 Task: Search one way flight ticket for 5 adults, 1 child, 2 infants in seat and 1 infant on lap in business from La Crosse: La Crosse Regional Airport to Springfield: Abraham Lincoln Capital Airport on 5-2-2023. Choice of flights is American. Number of bags: 2 checked bags. Price is upto 71000. Outbound departure time preference is 11:30.
Action: Mouse moved to (358, 329)
Screenshot: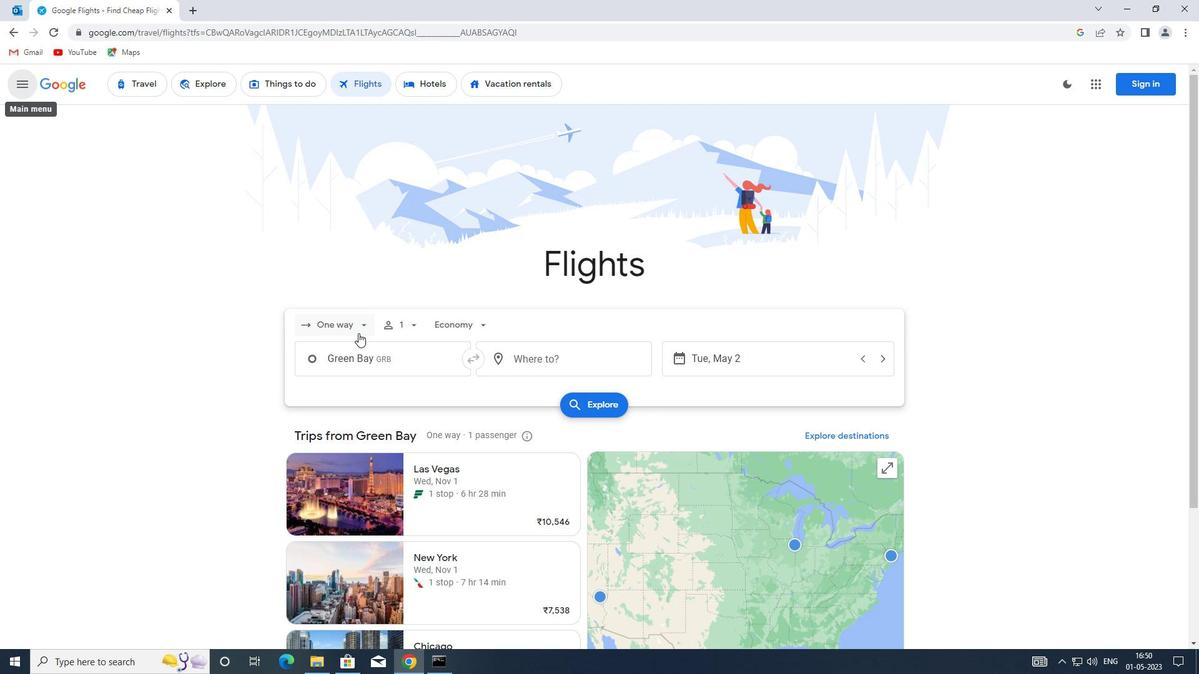 
Action: Mouse pressed left at (358, 329)
Screenshot: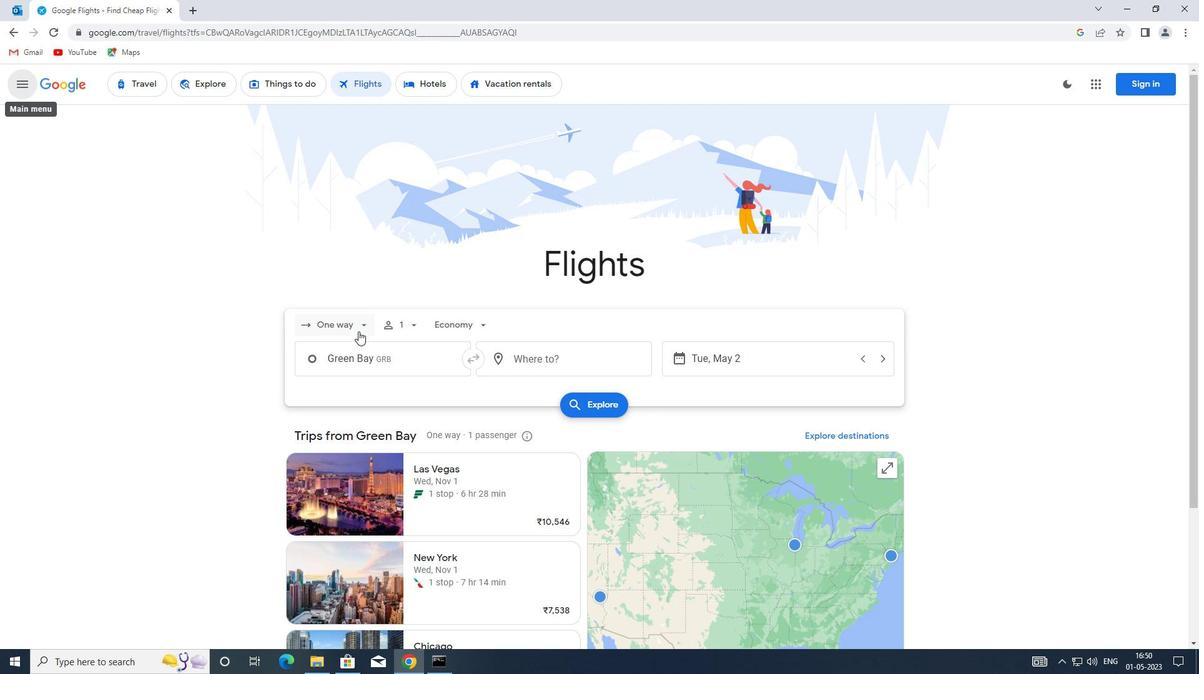 
Action: Mouse moved to (364, 384)
Screenshot: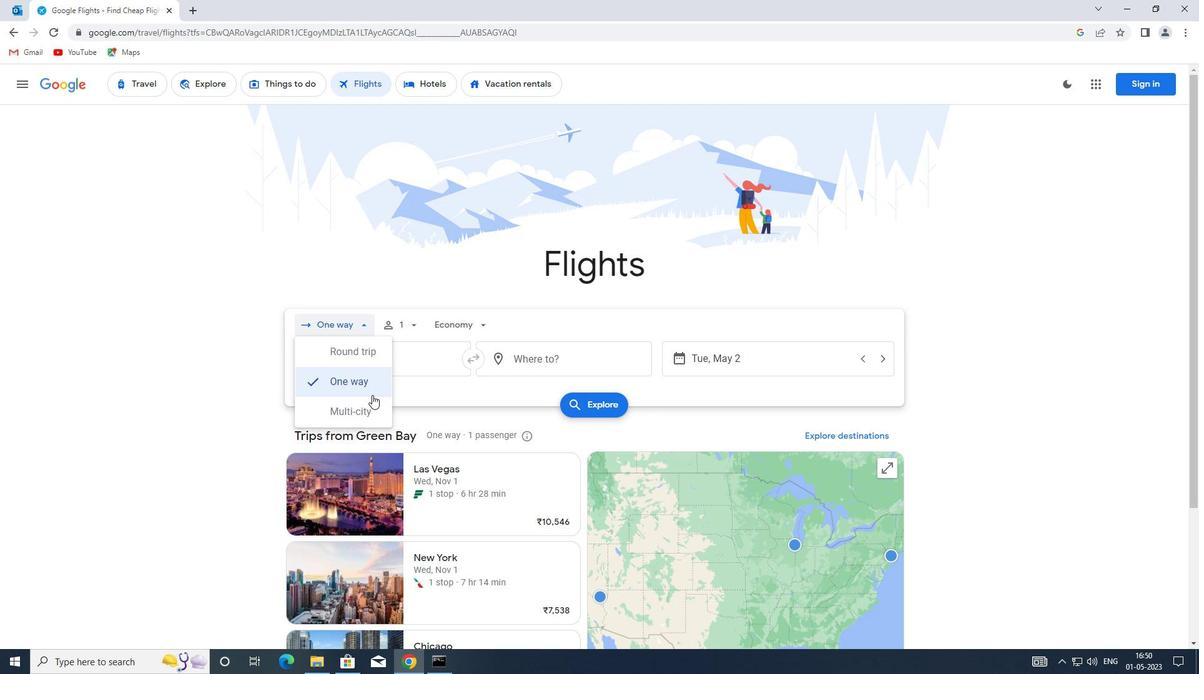 
Action: Mouse pressed left at (364, 384)
Screenshot: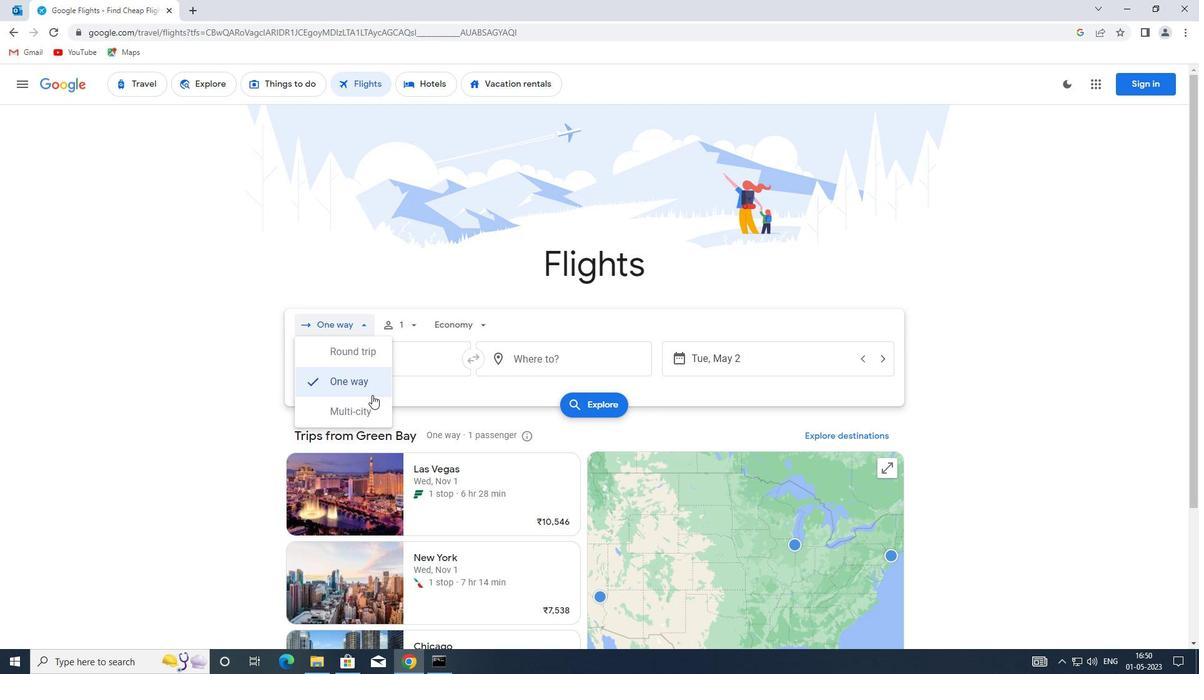 
Action: Mouse moved to (404, 330)
Screenshot: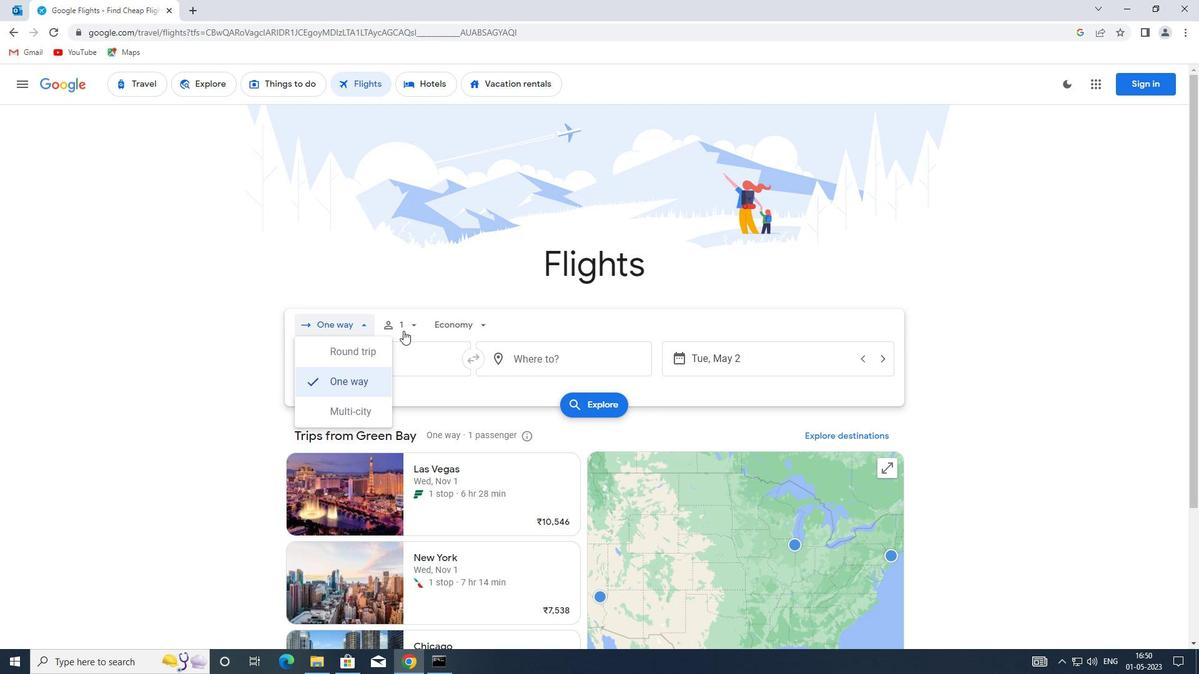 
Action: Mouse pressed left at (404, 330)
Screenshot: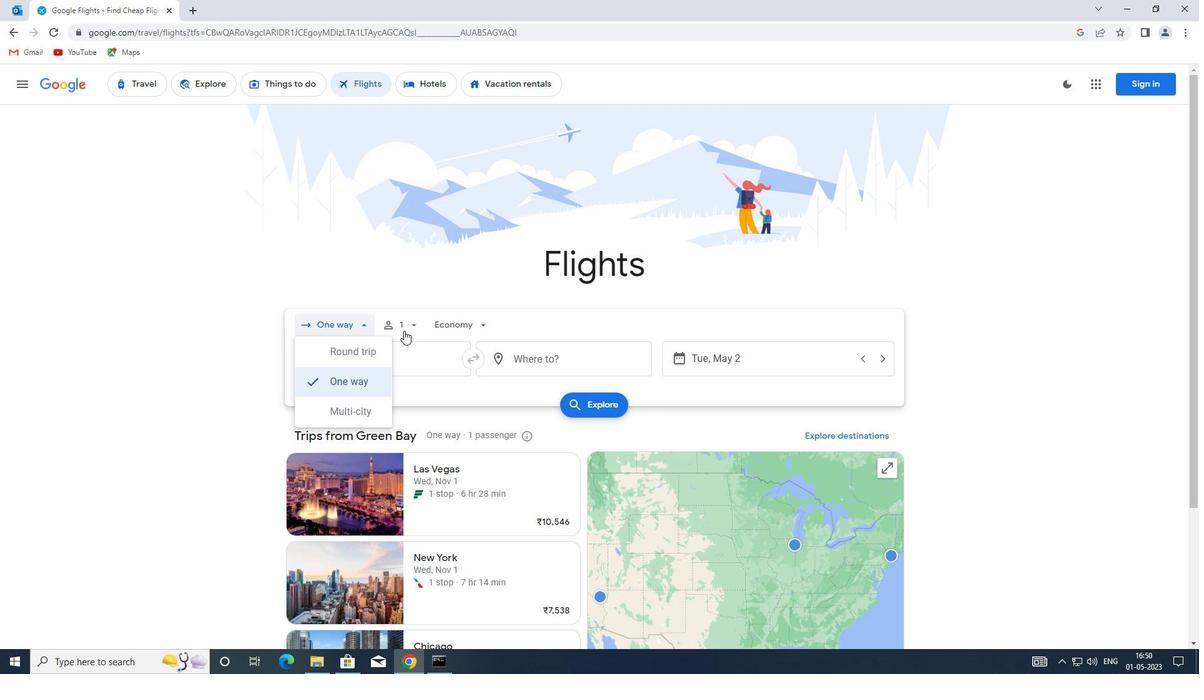 
Action: Mouse moved to (506, 352)
Screenshot: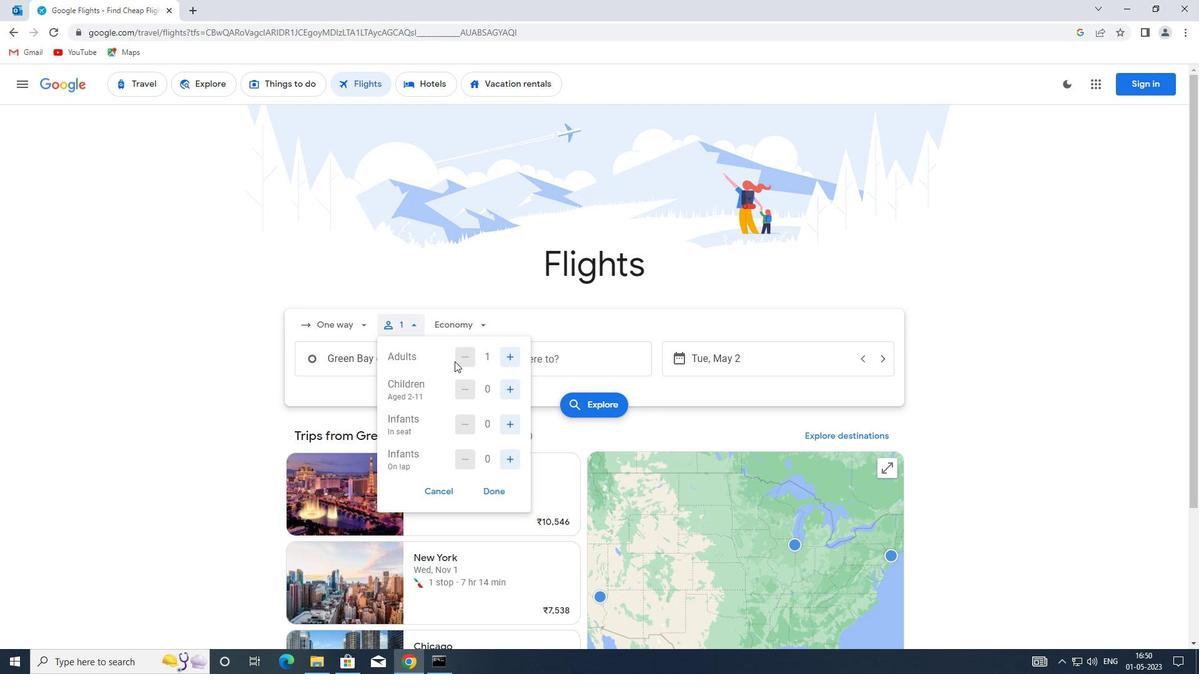 
Action: Mouse pressed left at (506, 352)
Screenshot: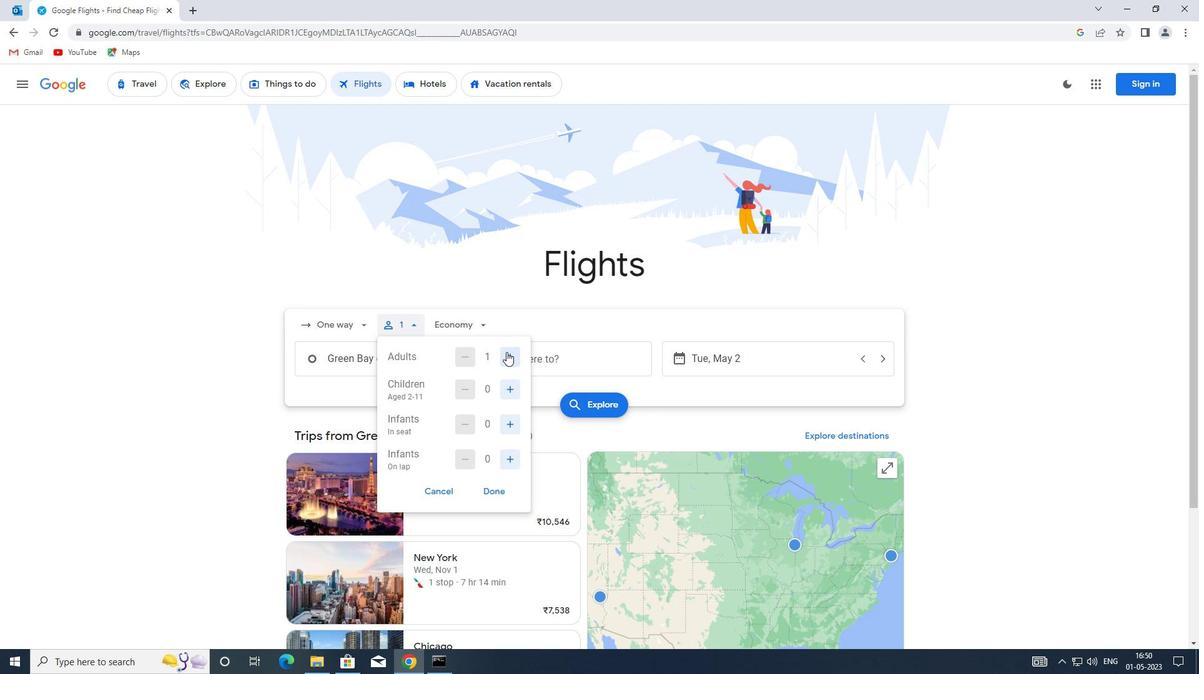 
Action: Mouse moved to (507, 352)
Screenshot: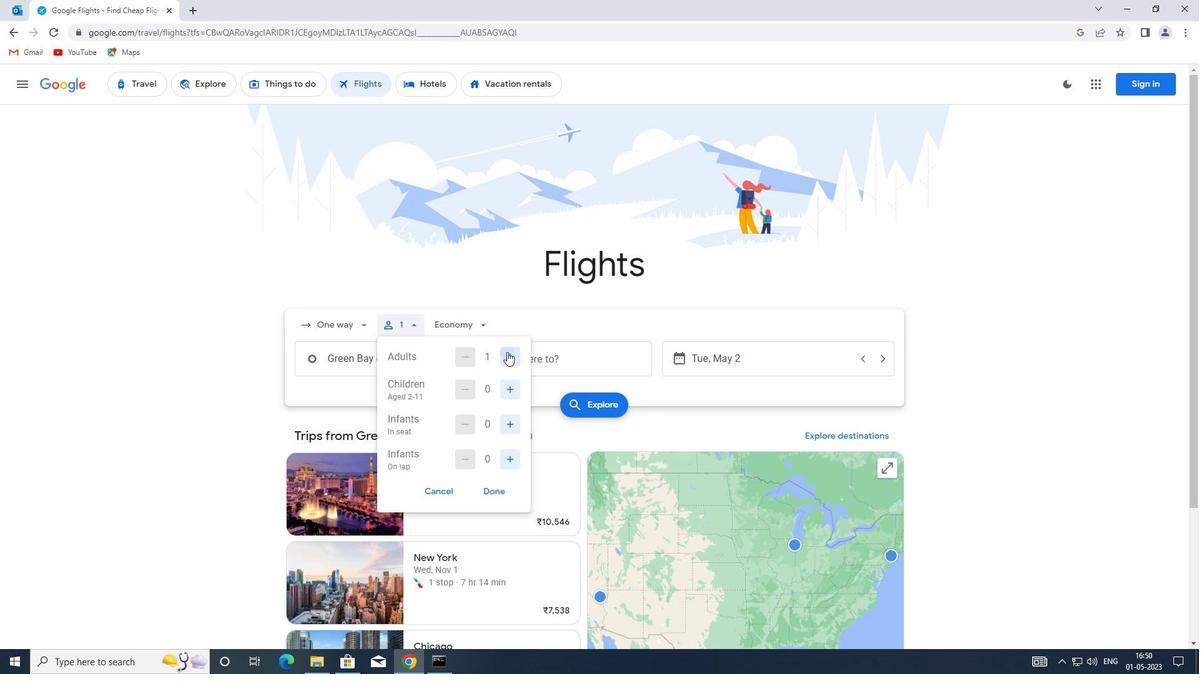 
Action: Mouse pressed left at (507, 352)
Screenshot: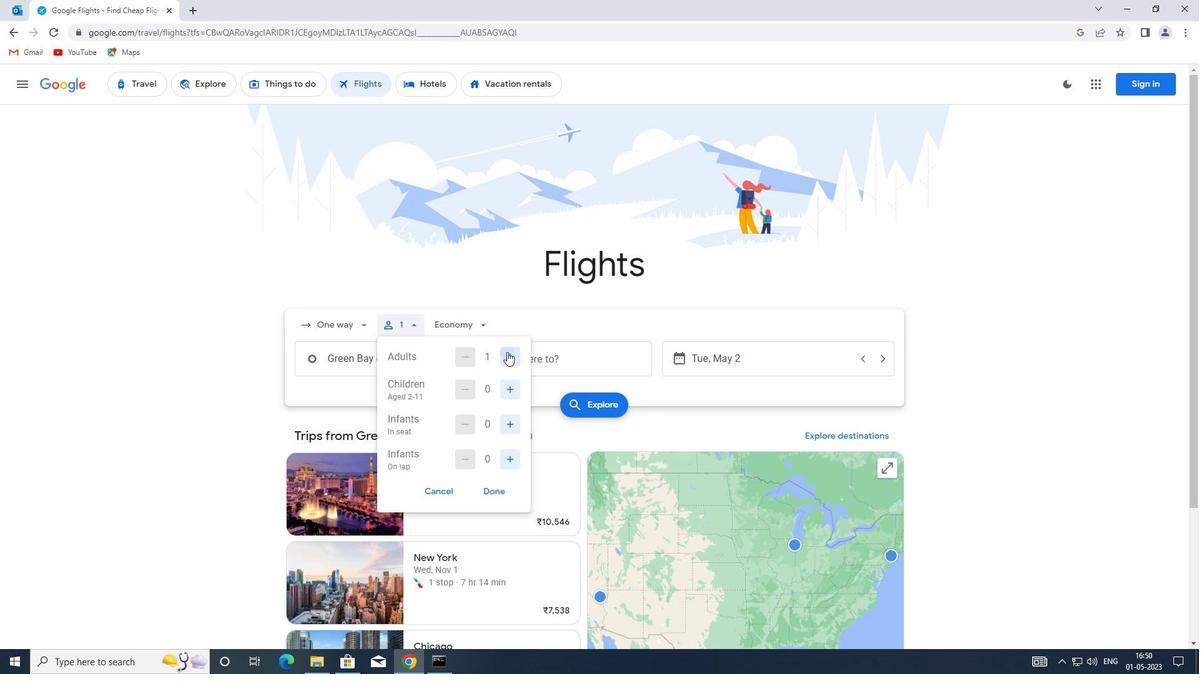 
Action: Mouse moved to (507, 352)
Screenshot: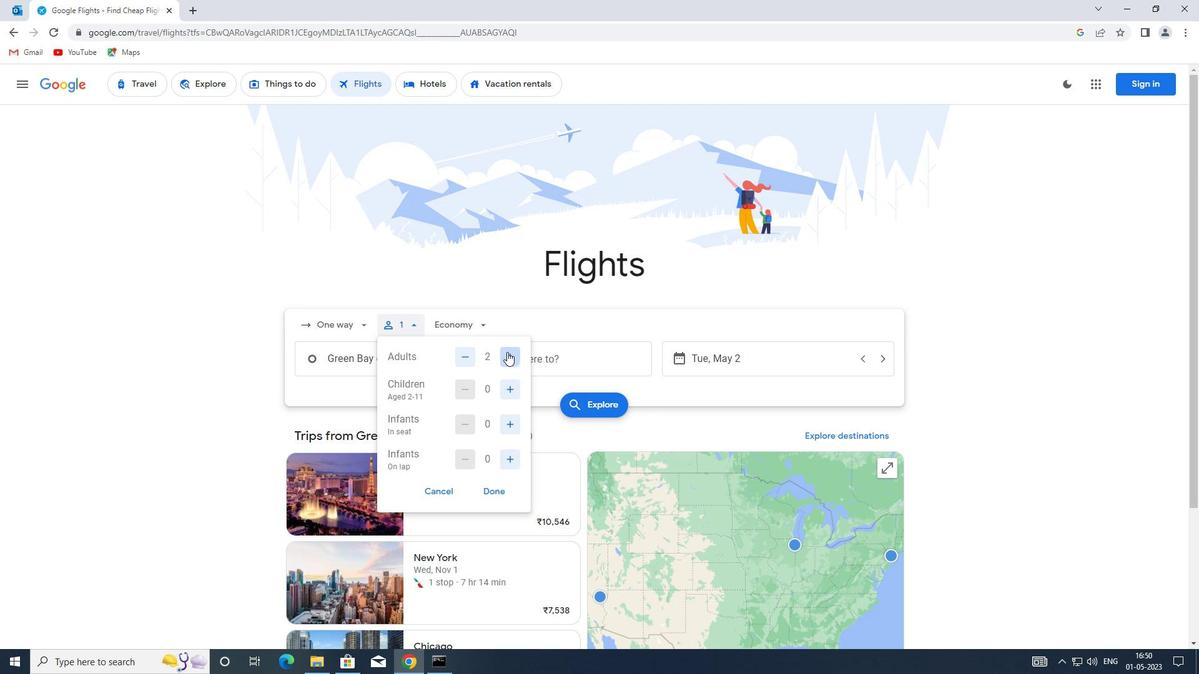 
Action: Mouse pressed left at (507, 352)
Screenshot: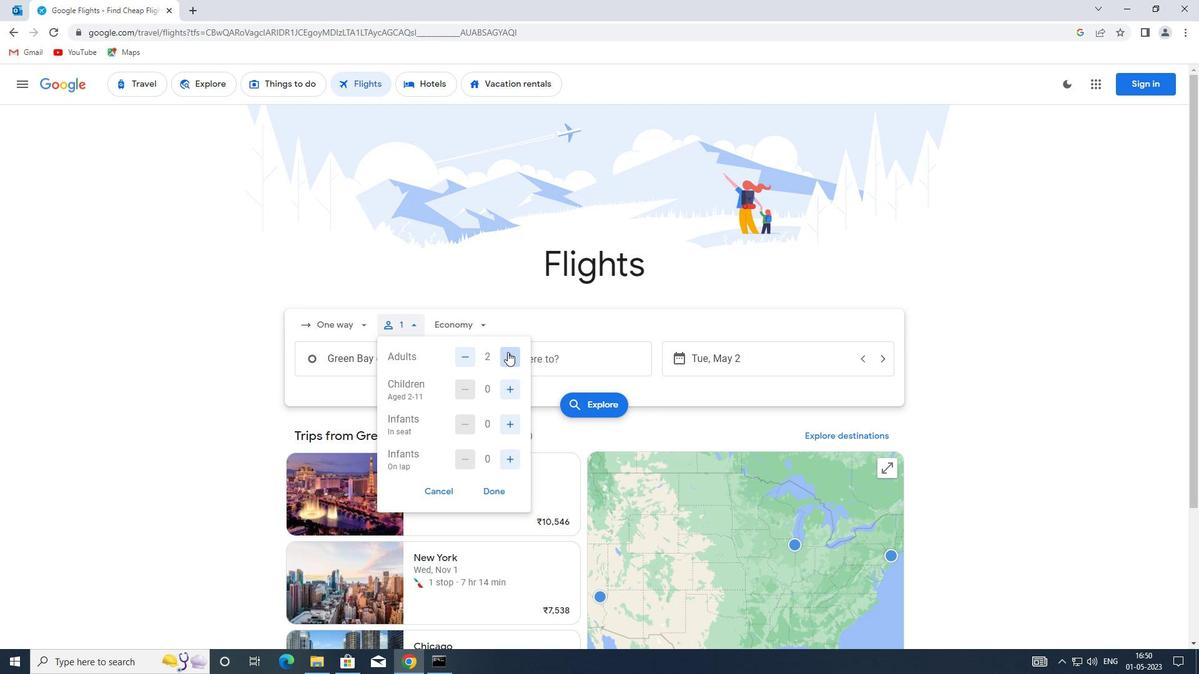 
Action: Mouse pressed left at (507, 352)
Screenshot: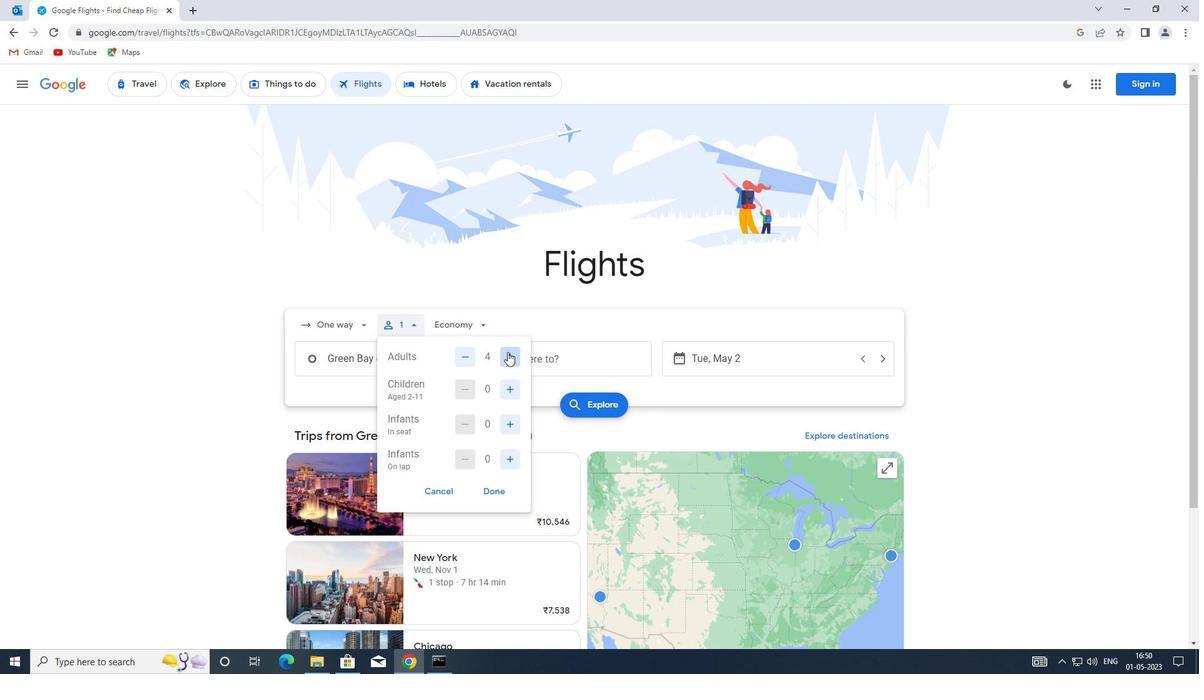 
Action: Mouse moved to (508, 388)
Screenshot: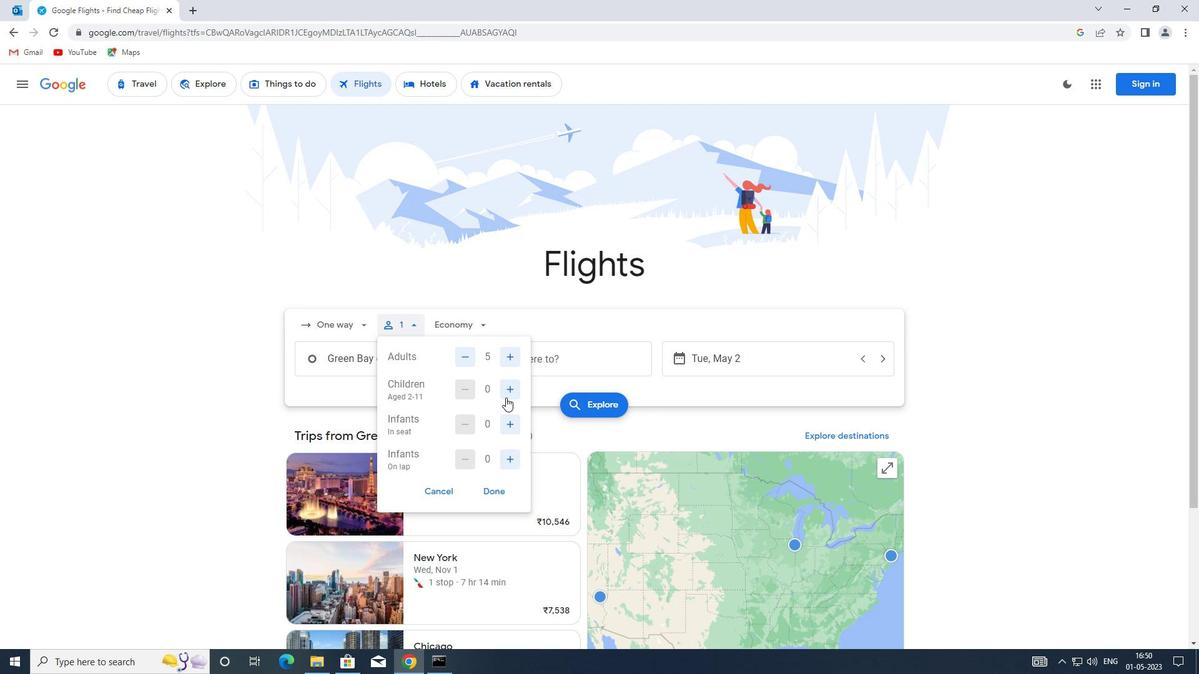 
Action: Mouse pressed left at (508, 388)
Screenshot: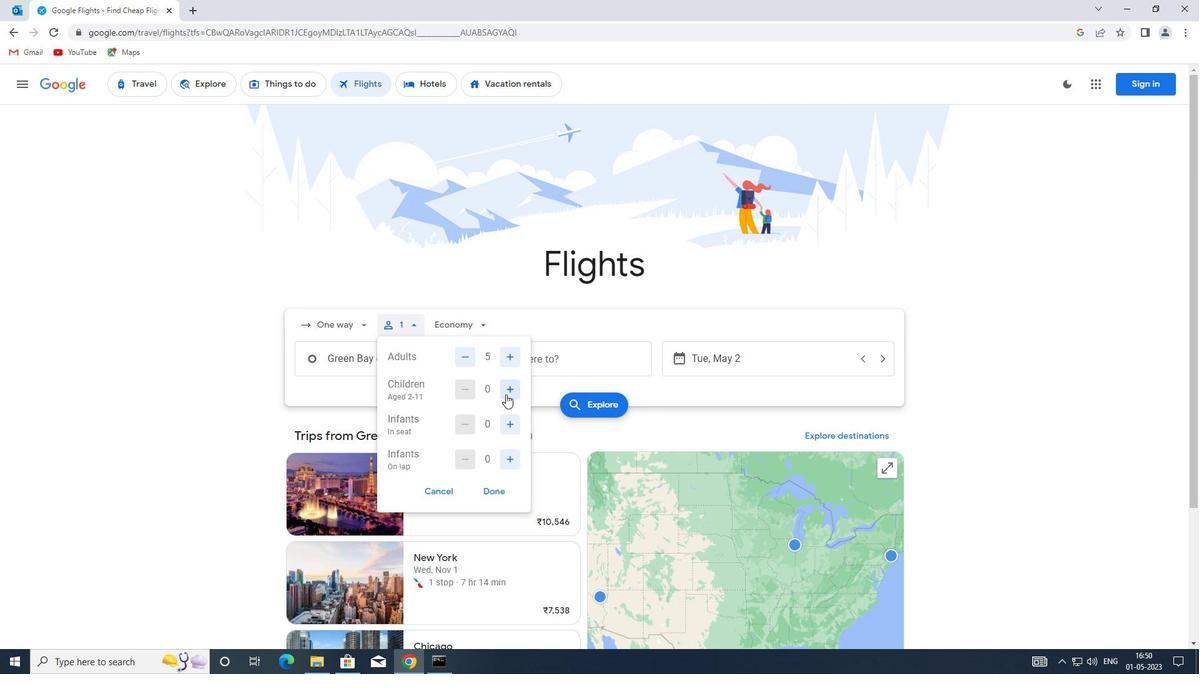 
Action: Mouse moved to (506, 424)
Screenshot: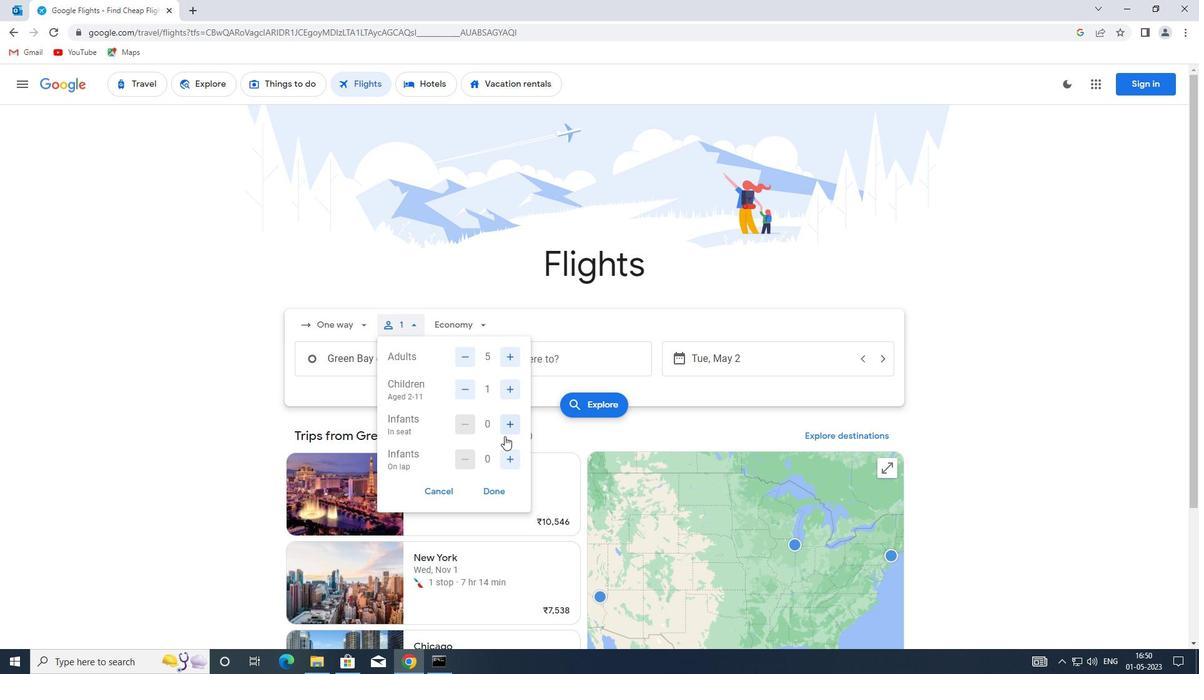 
Action: Mouse pressed left at (506, 424)
Screenshot: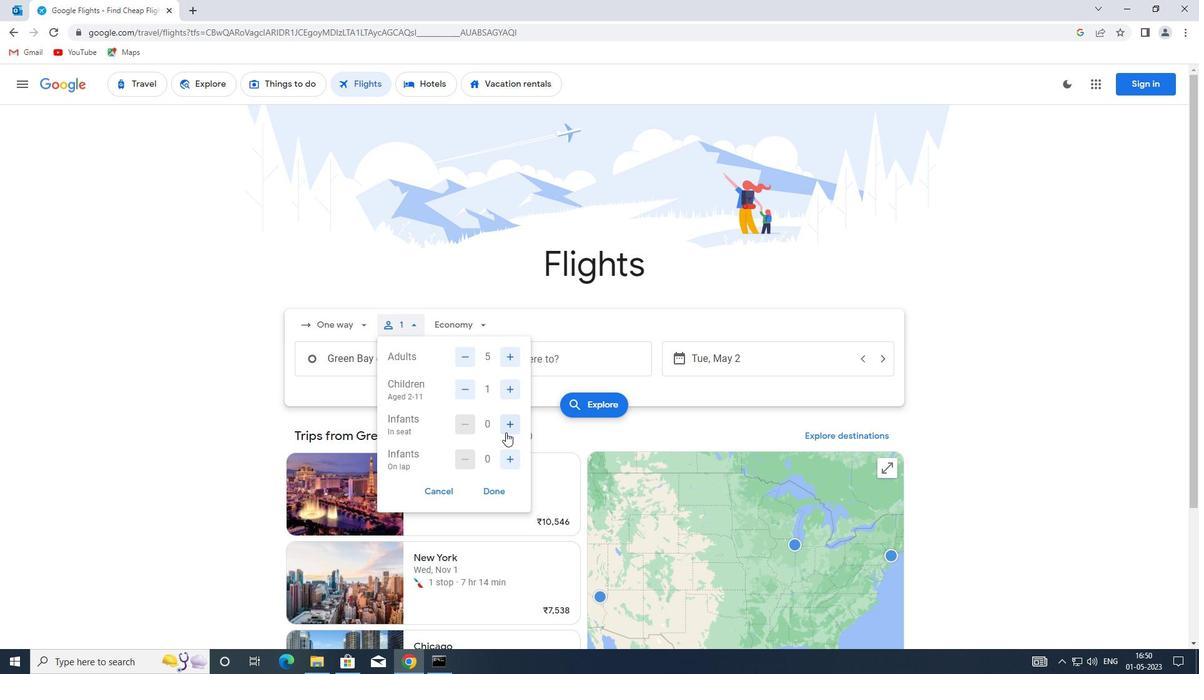 
Action: Mouse pressed left at (506, 424)
Screenshot: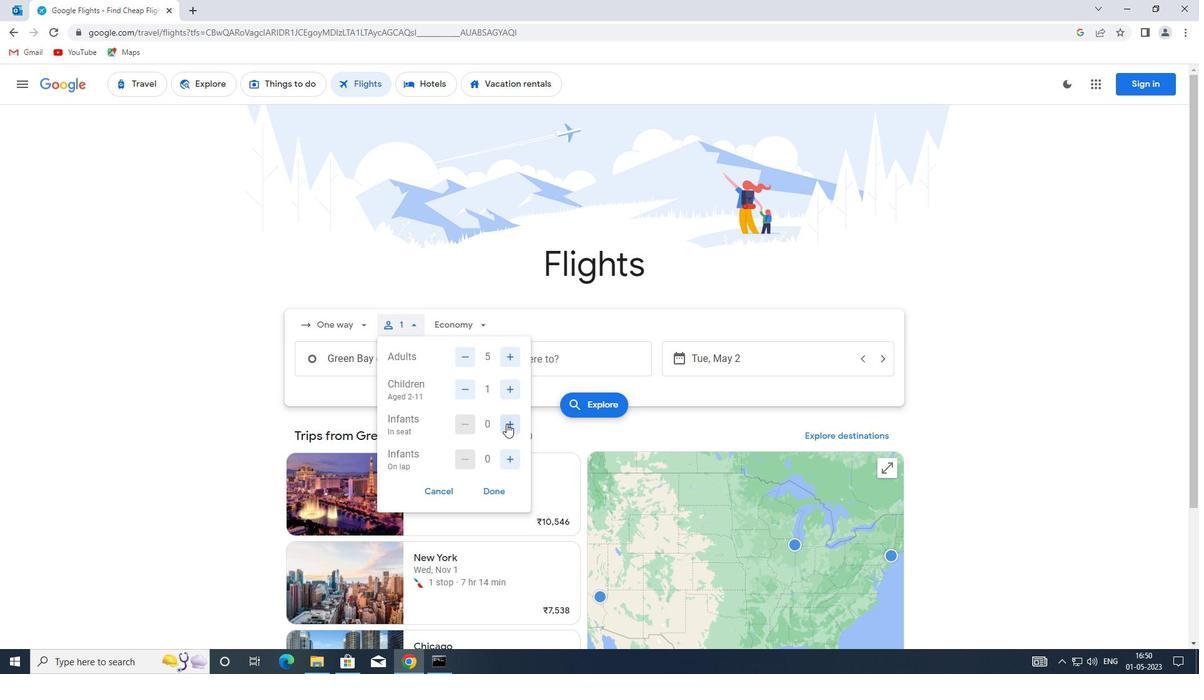 
Action: Mouse moved to (511, 464)
Screenshot: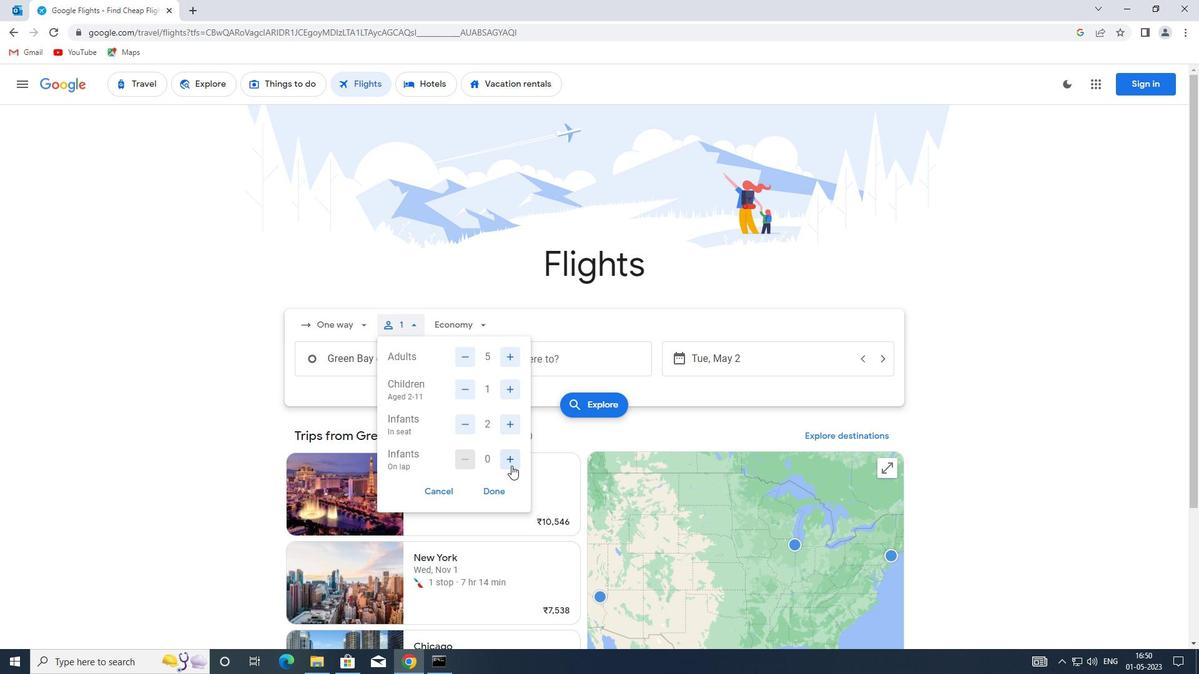 
Action: Mouse pressed left at (511, 464)
Screenshot: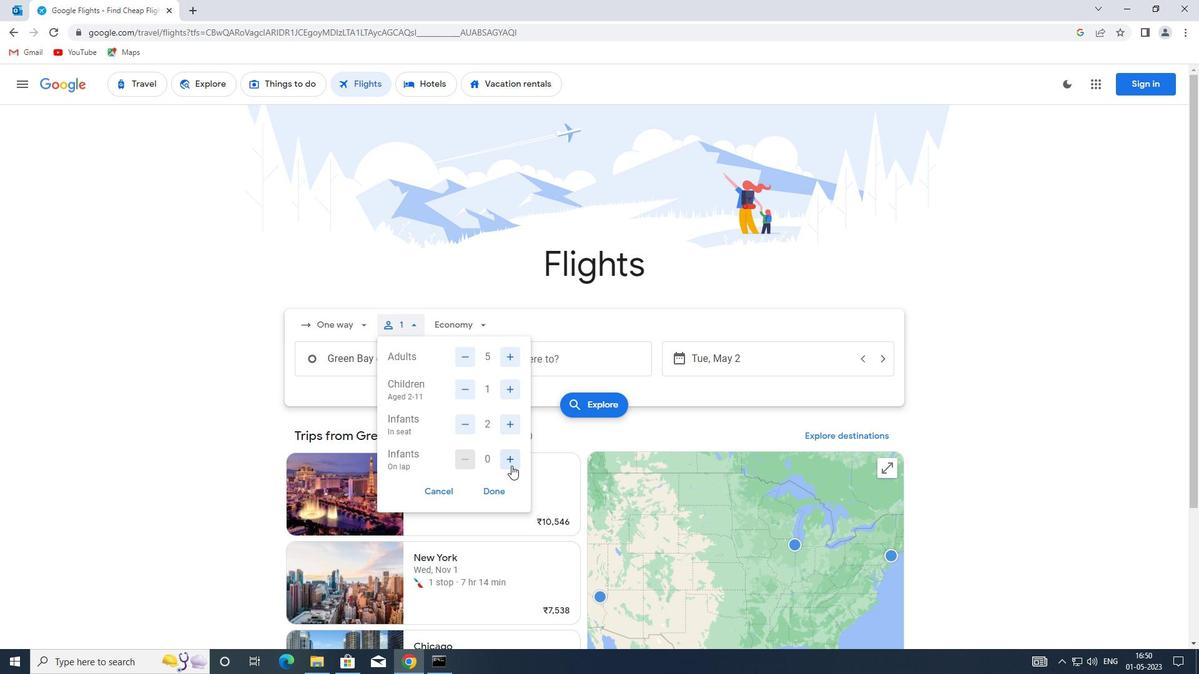 
Action: Mouse moved to (498, 493)
Screenshot: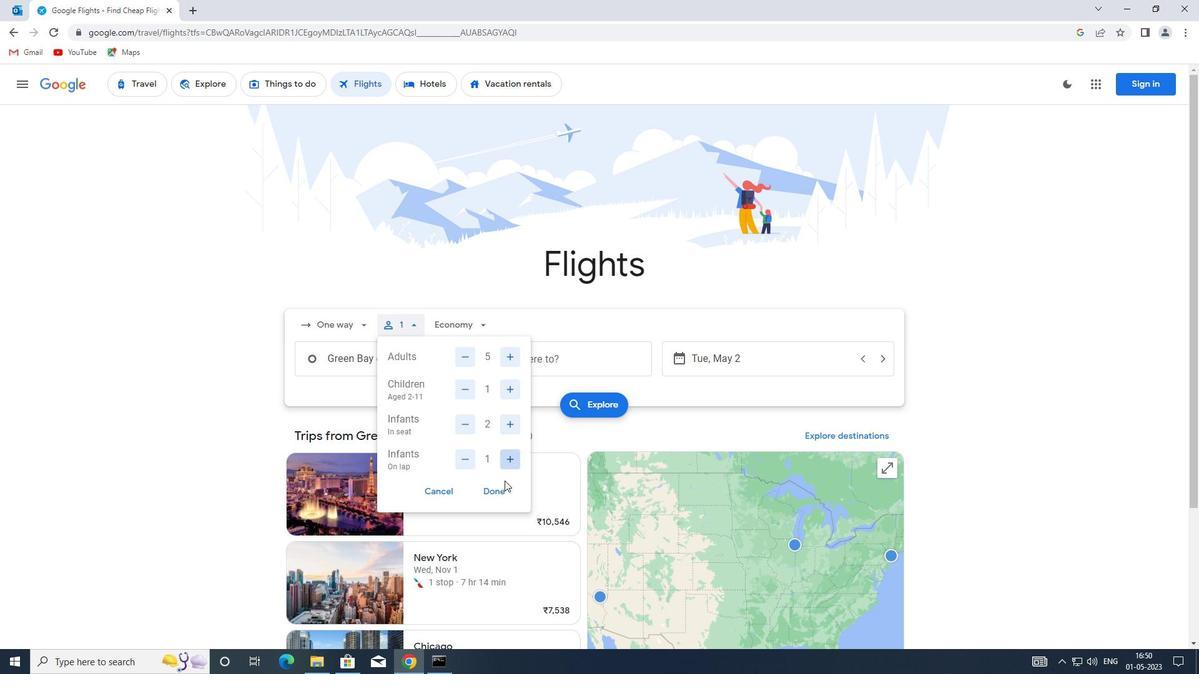 
Action: Mouse pressed left at (498, 493)
Screenshot: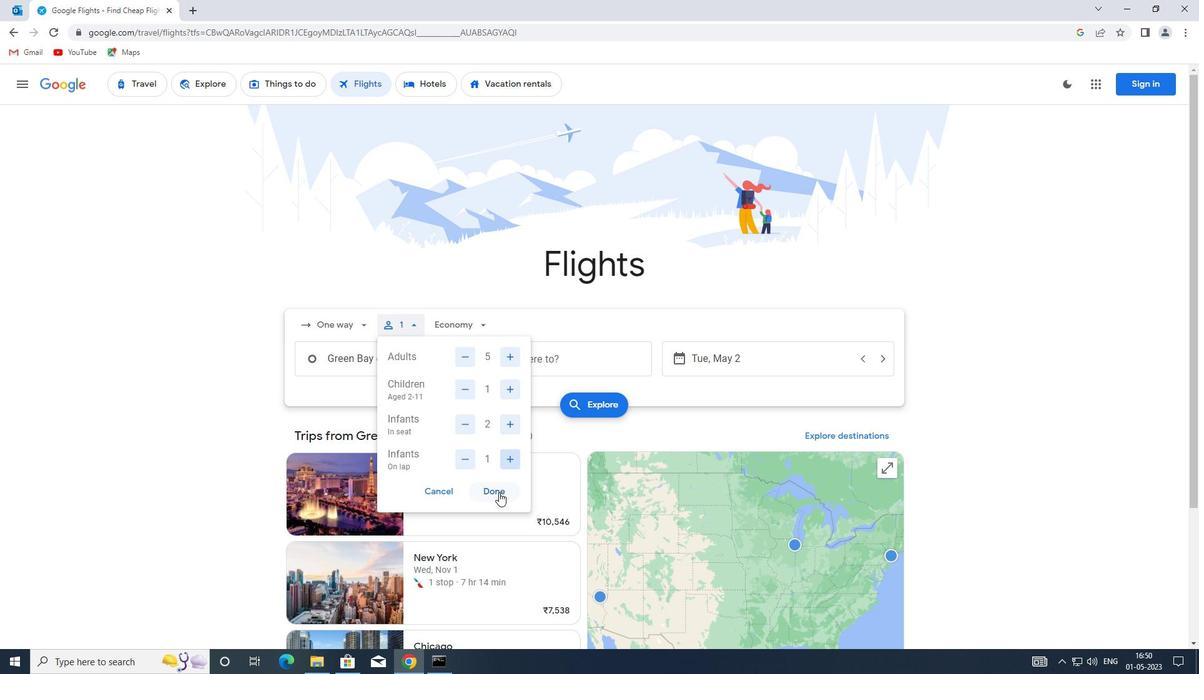 
Action: Mouse moved to (483, 325)
Screenshot: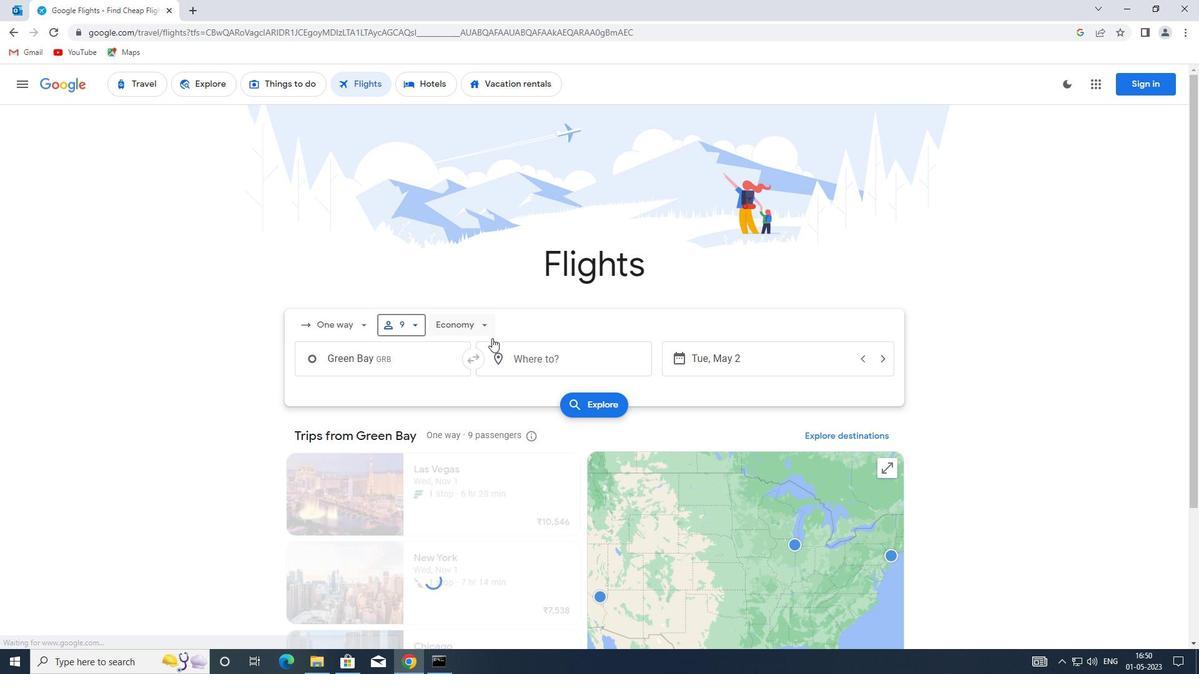 
Action: Mouse pressed left at (483, 325)
Screenshot: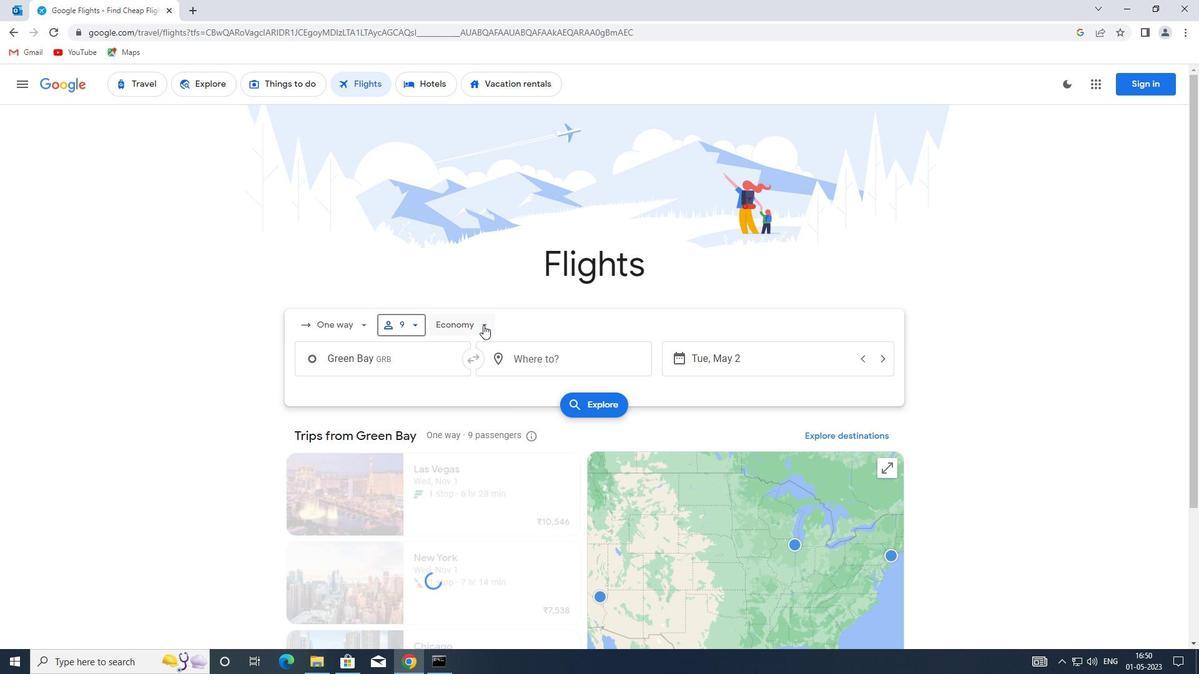 
Action: Mouse moved to (491, 410)
Screenshot: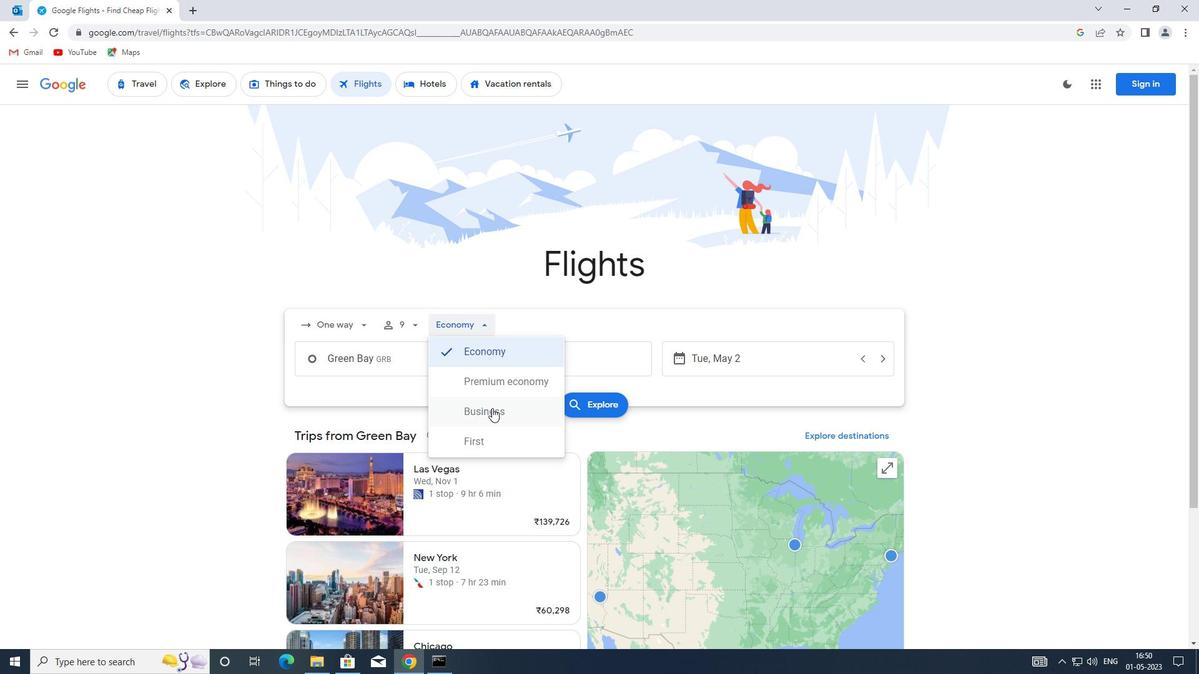 
Action: Mouse pressed left at (491, 410)
Screenshot: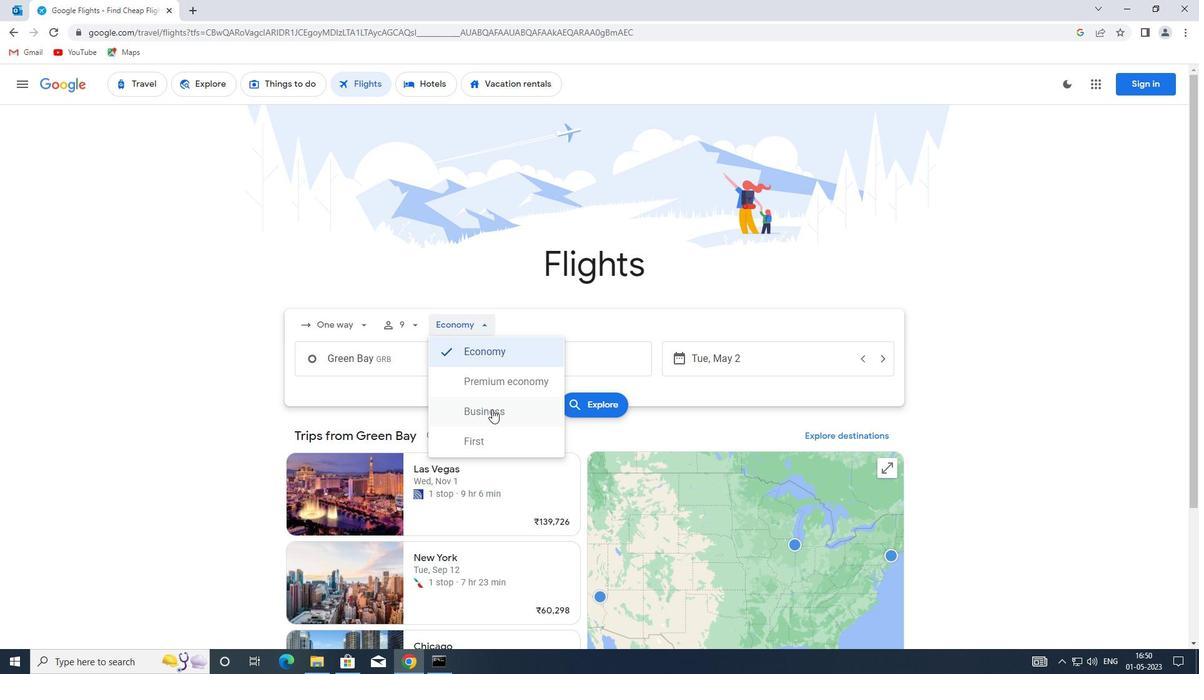 
Action: Mouse moved to (399, 366)
Screenshot: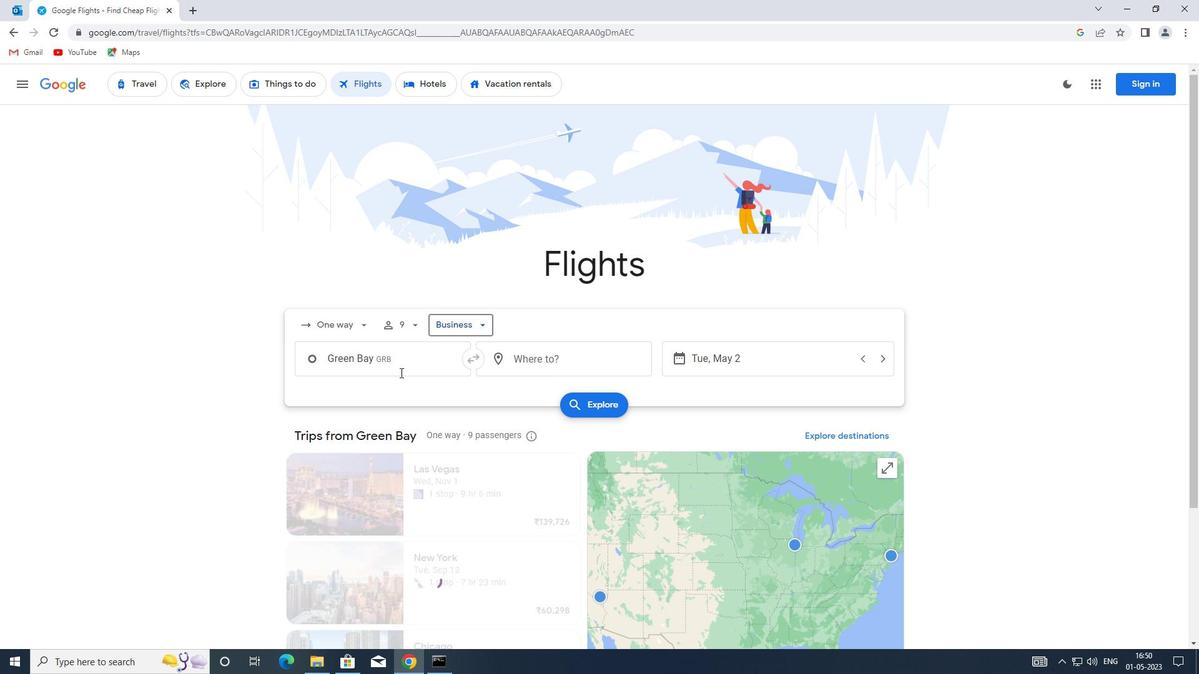 
Action: Mouse pressed left at (399, 366)
Screenshot: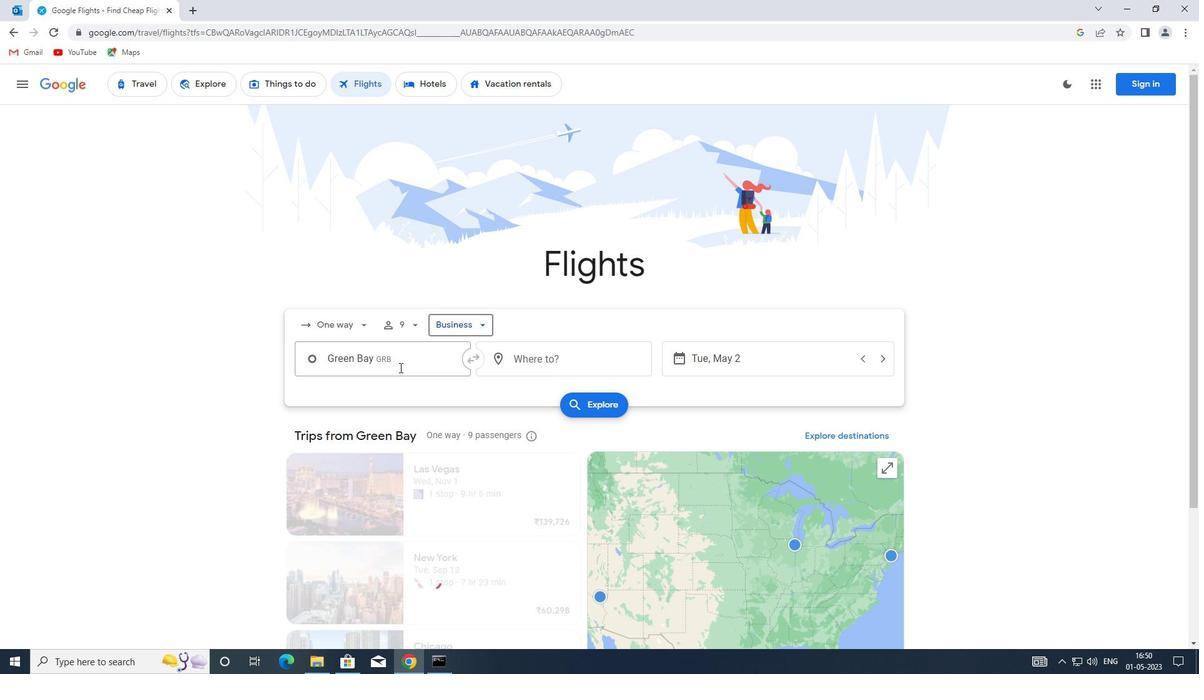
Action: Key pressed l
Screenshot: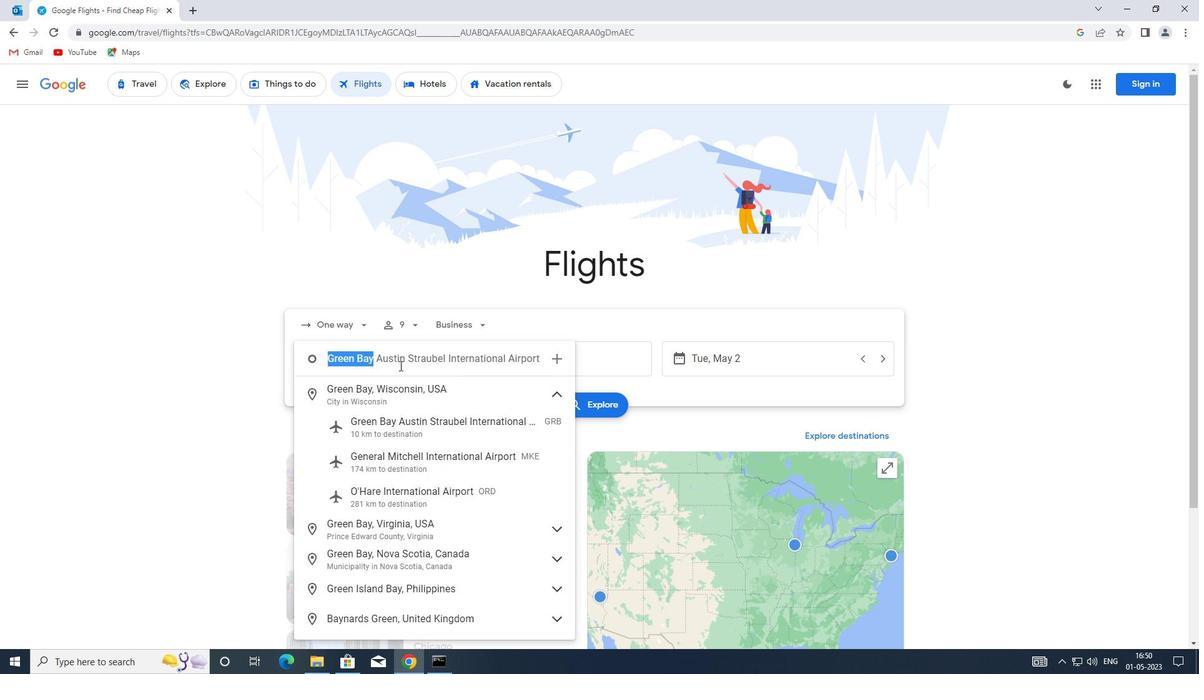 
Action: Mouse moved to (400, 366)
Screenshot: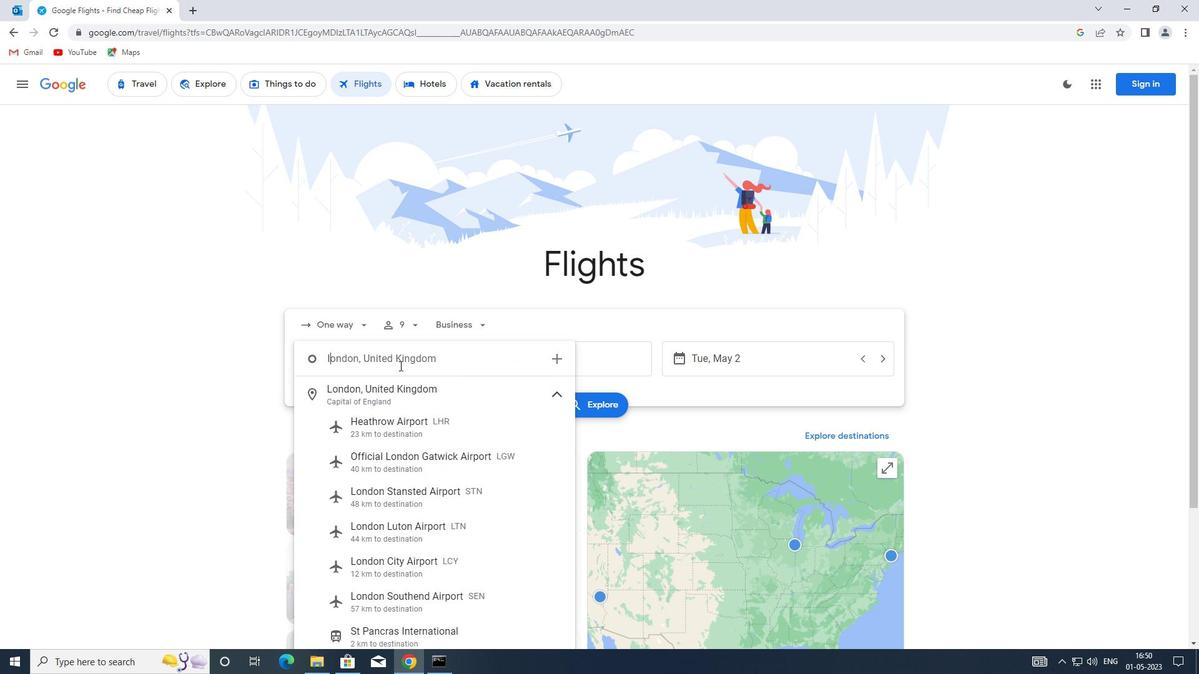 
Action: Key pressed s
Screenshot: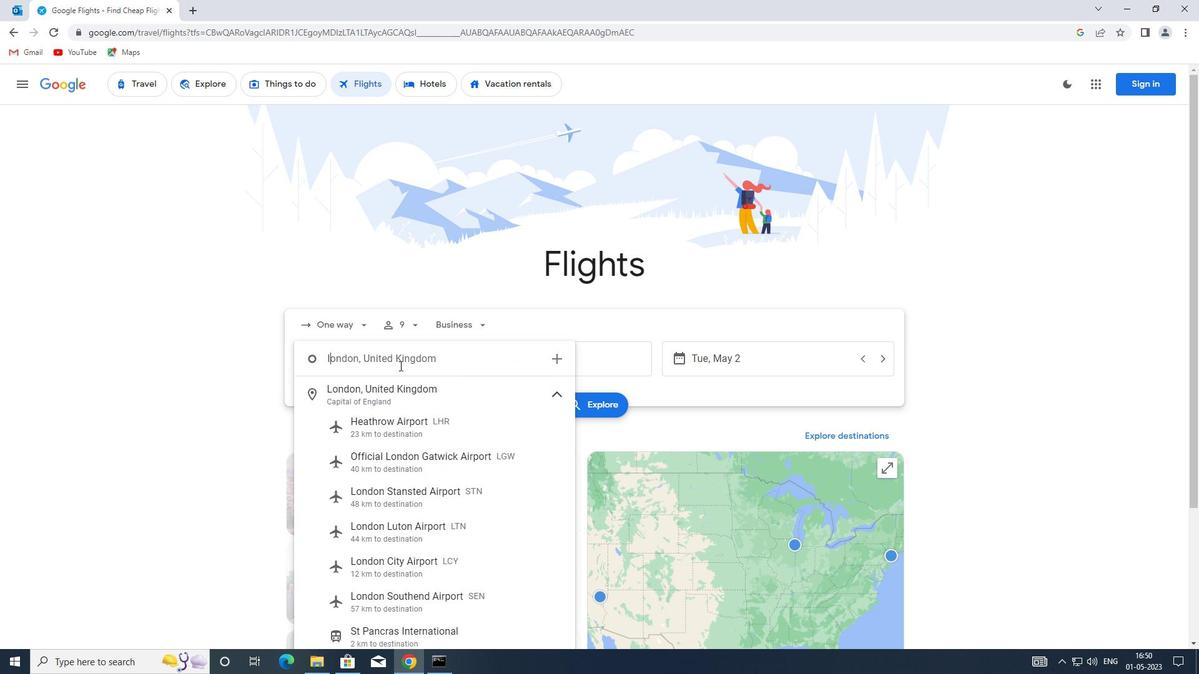 
Action: Mouse moved to (401, 366)
Screenshot: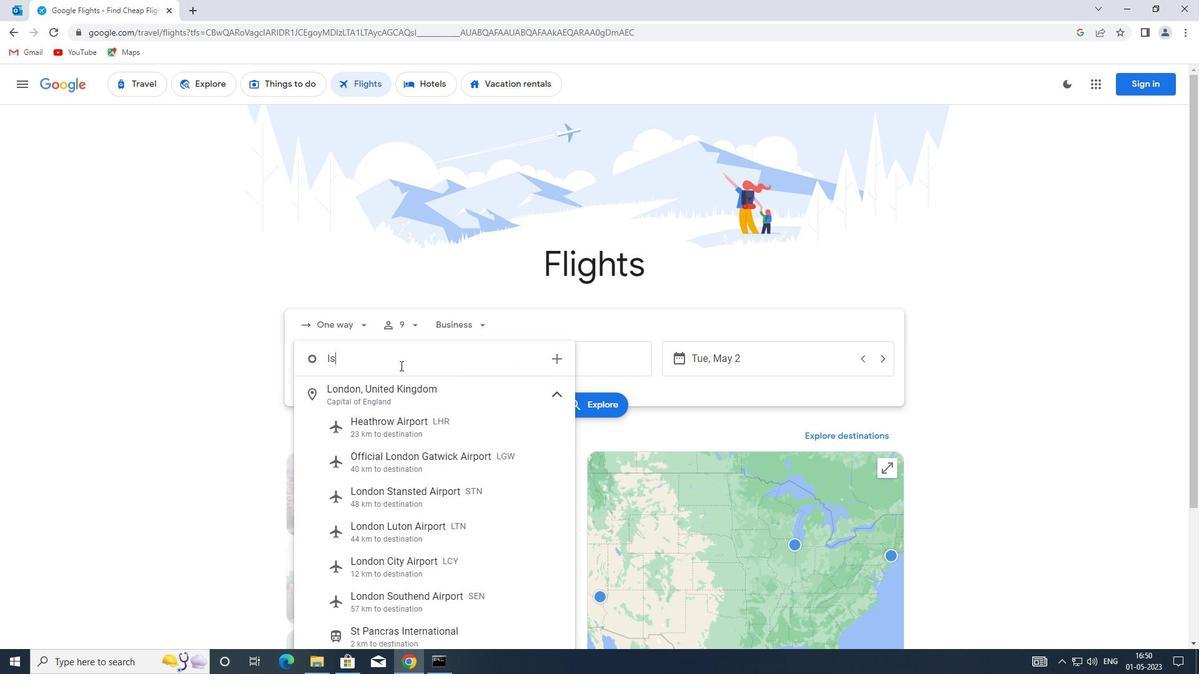 
Action: Key pressed e
Screenshot: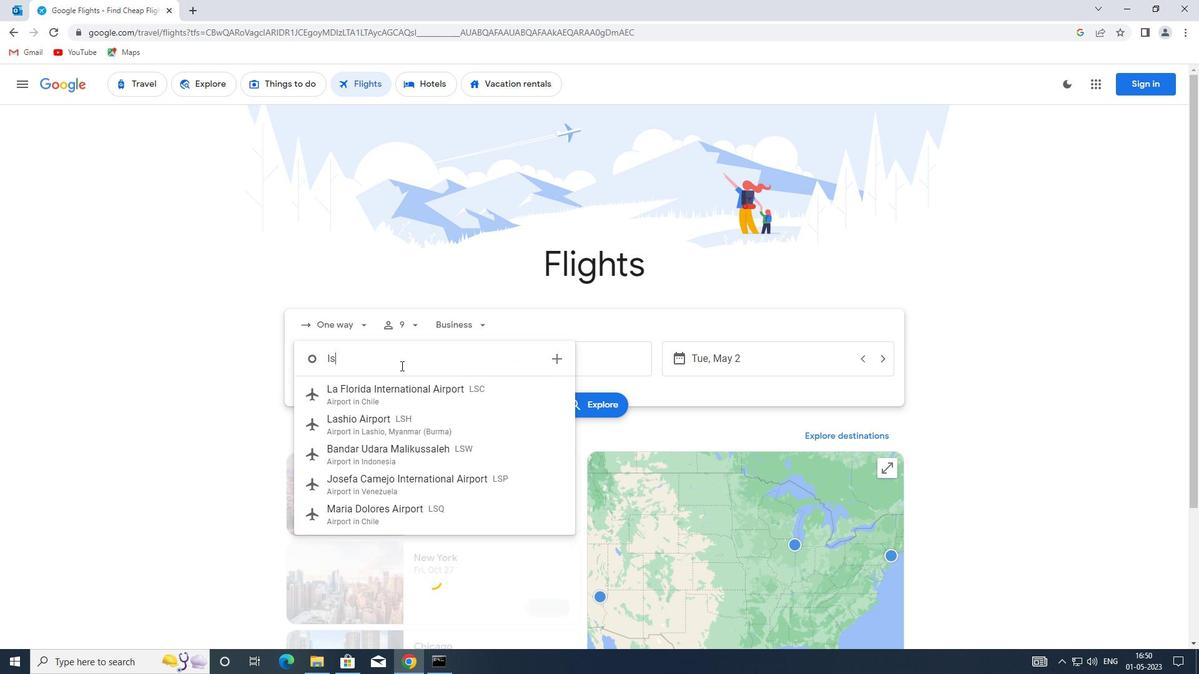 
Action: Mouse moved to (427, 397)
Screenshot: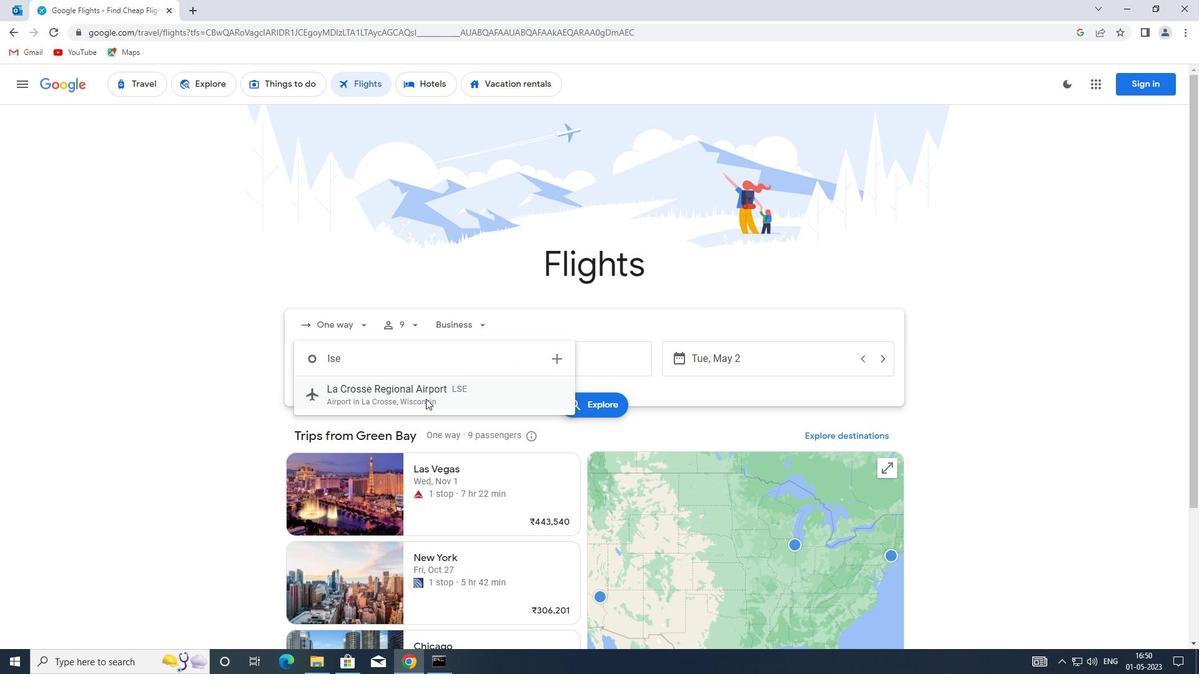 
Action: Mouse pressed left at (427, 397)
Screenshot: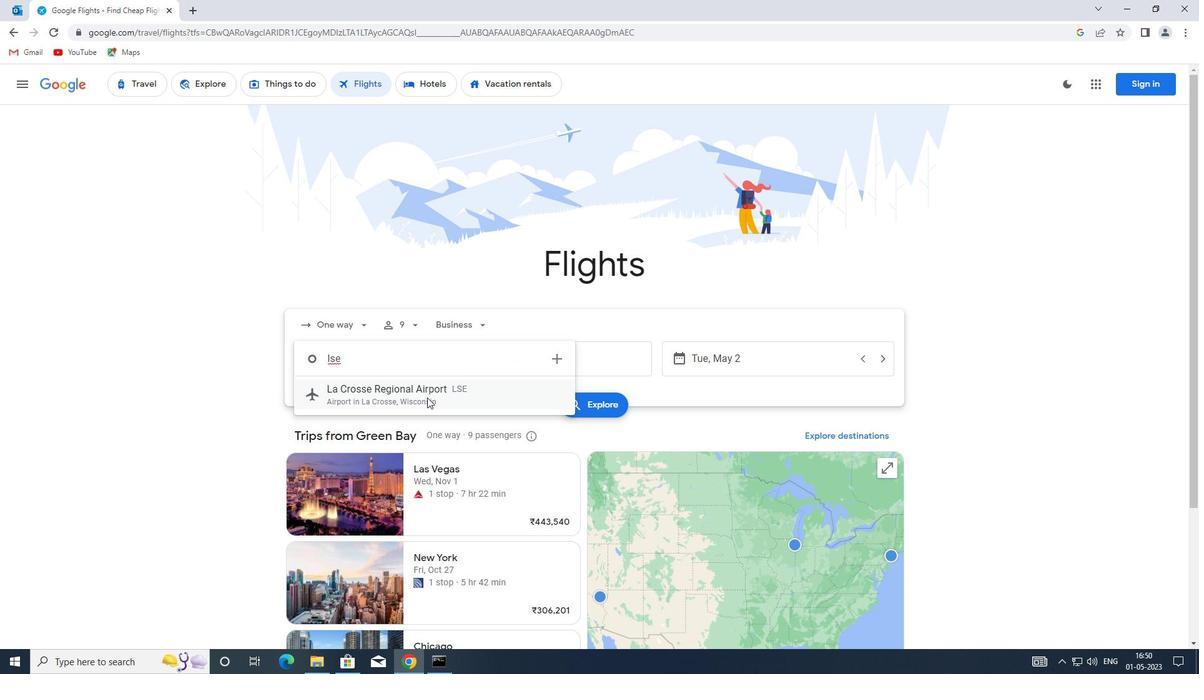 
Action: Mouse moved to (524, 361)
Screenshot: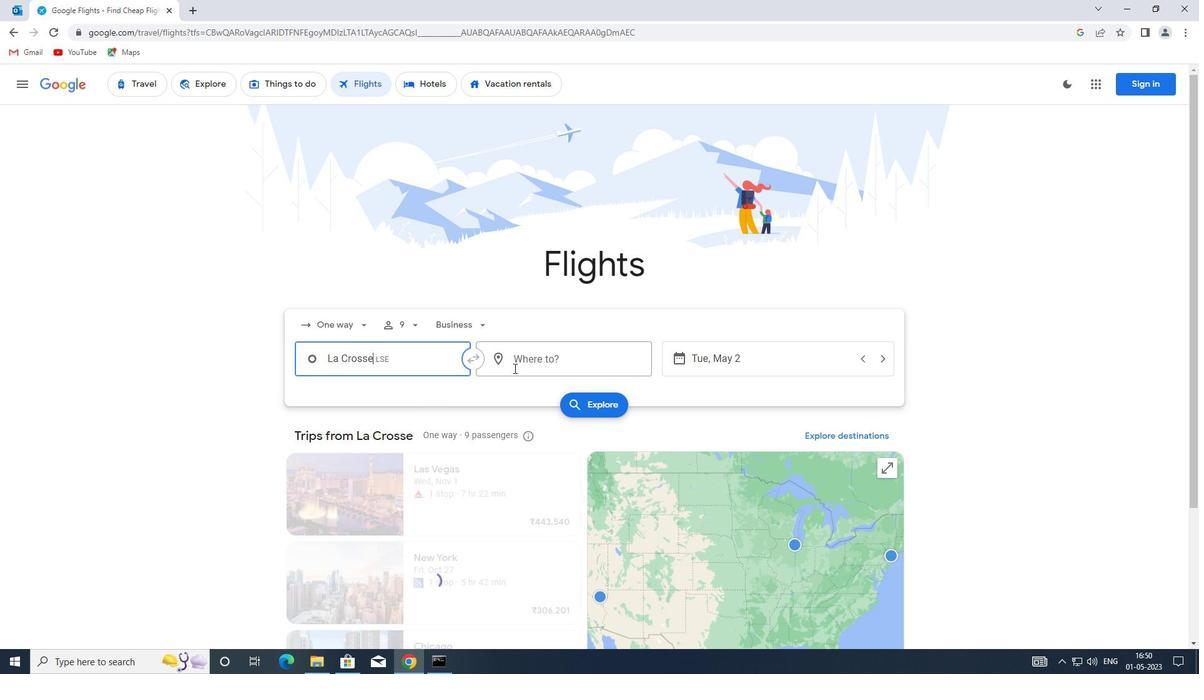 
Action: Mouse pressed left at (524, 361)
Screenshot: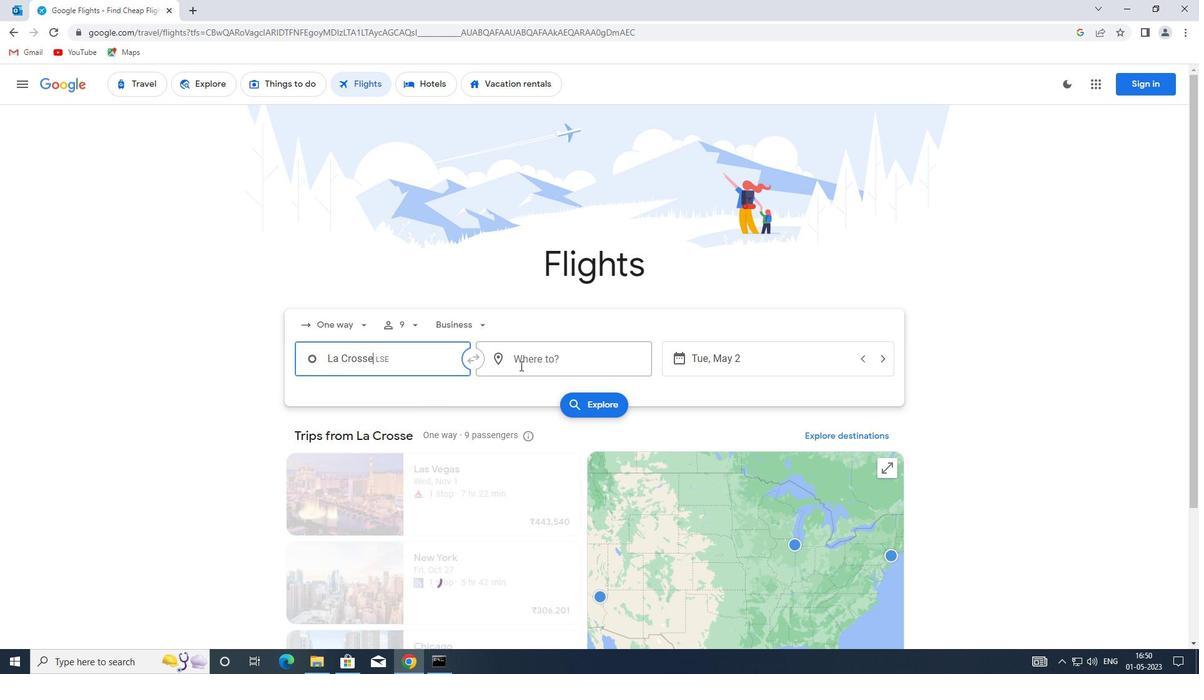 
Action: Mouse moved to (517, 363)
Screenshot: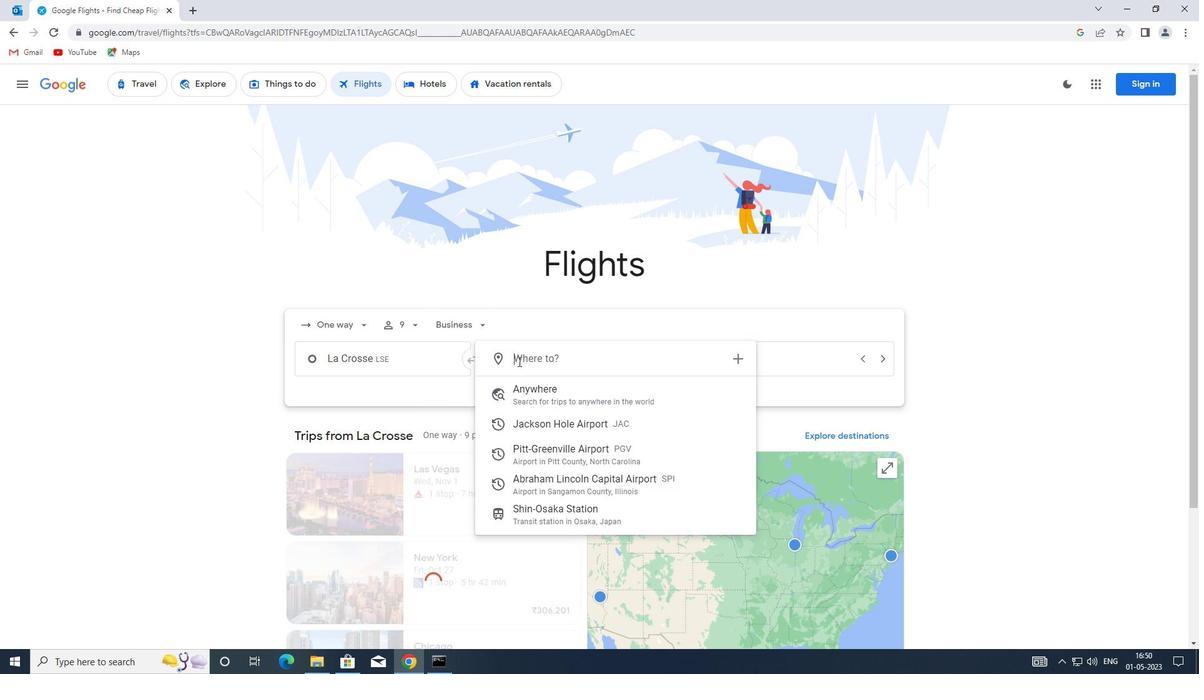 
Action: Key pressed s
Screenshot: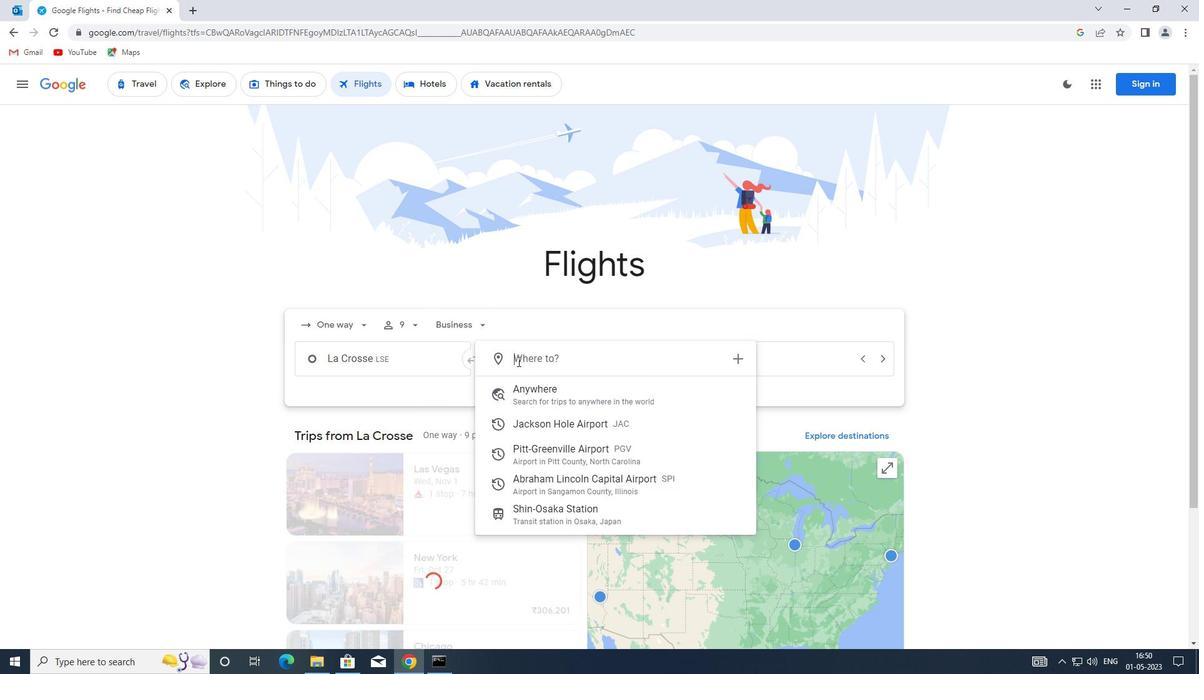 
Action: Mouse moved to (514, 364)
Screenshot: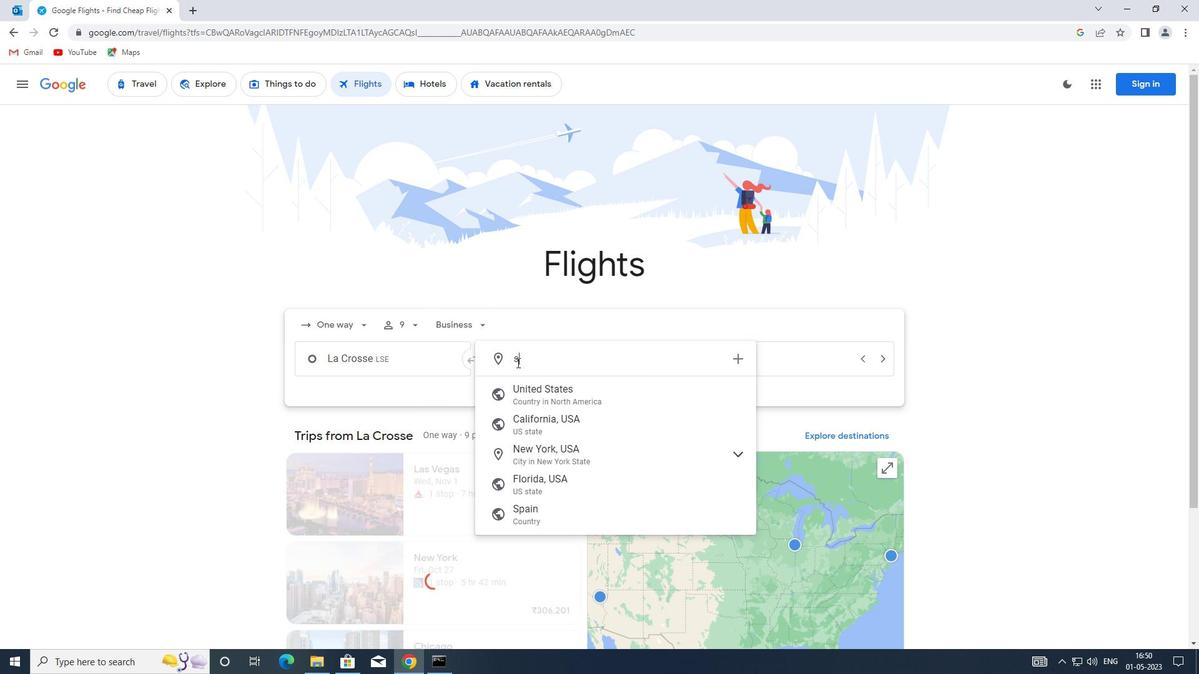 
Action: Key pressed p
Screenshot: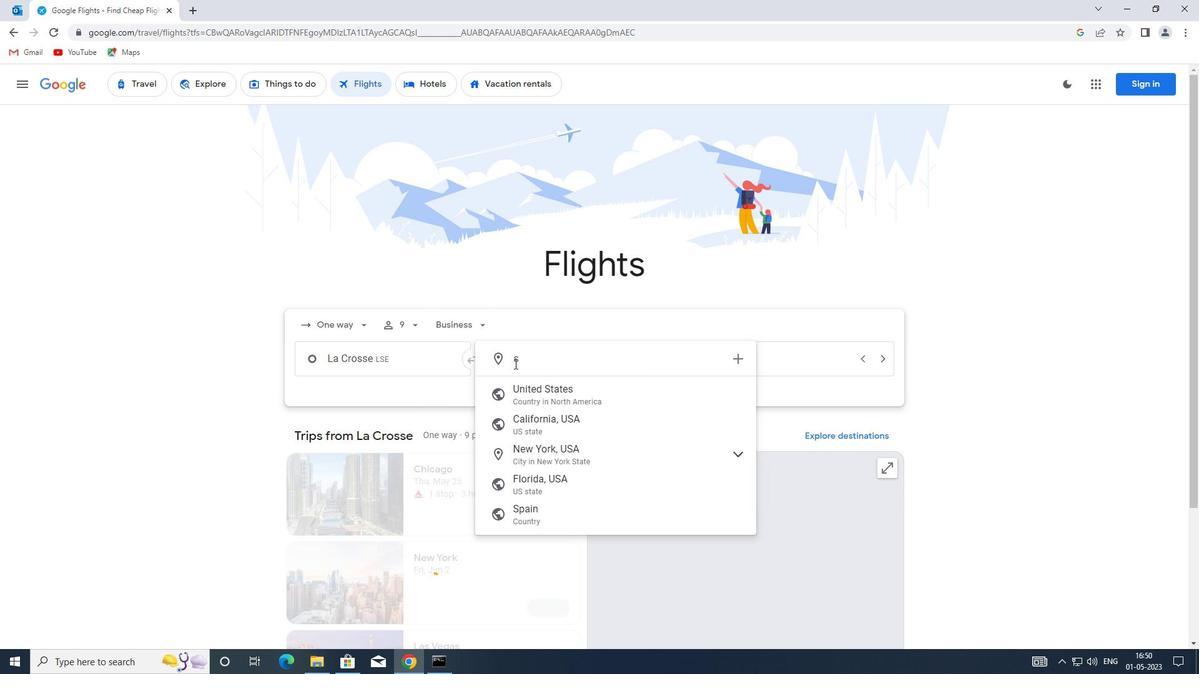 
Action: Mouse moved to (513, 365)
Screenshot: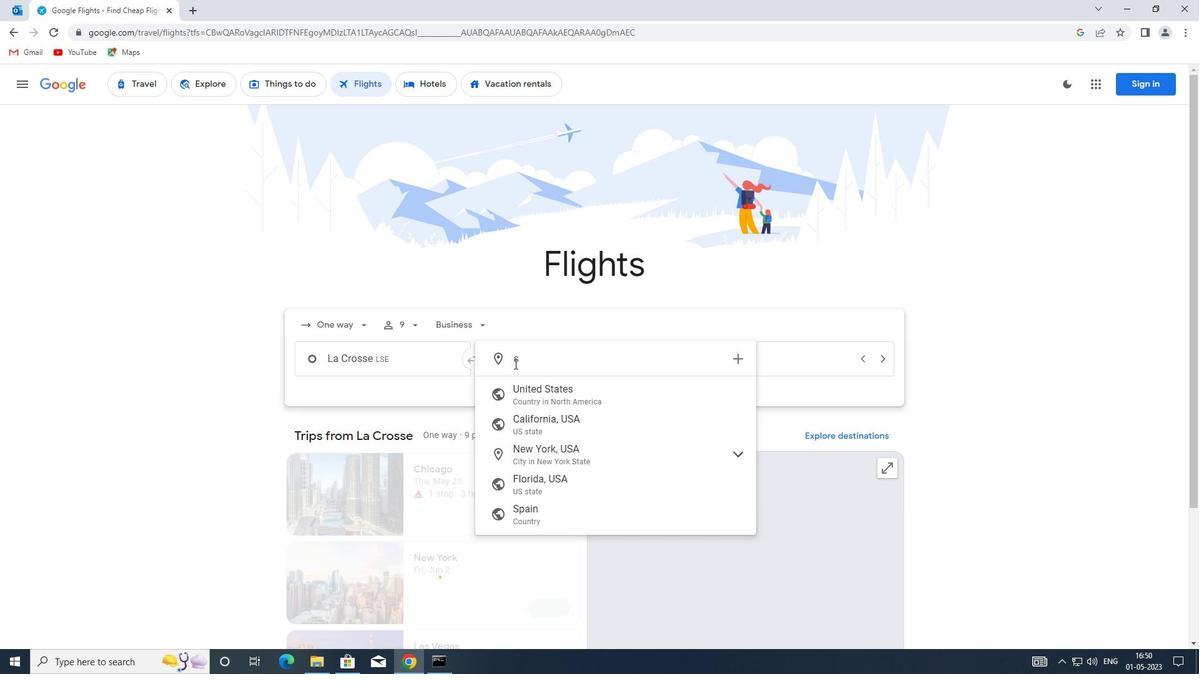 
Action: Key pressed i
Screenshot: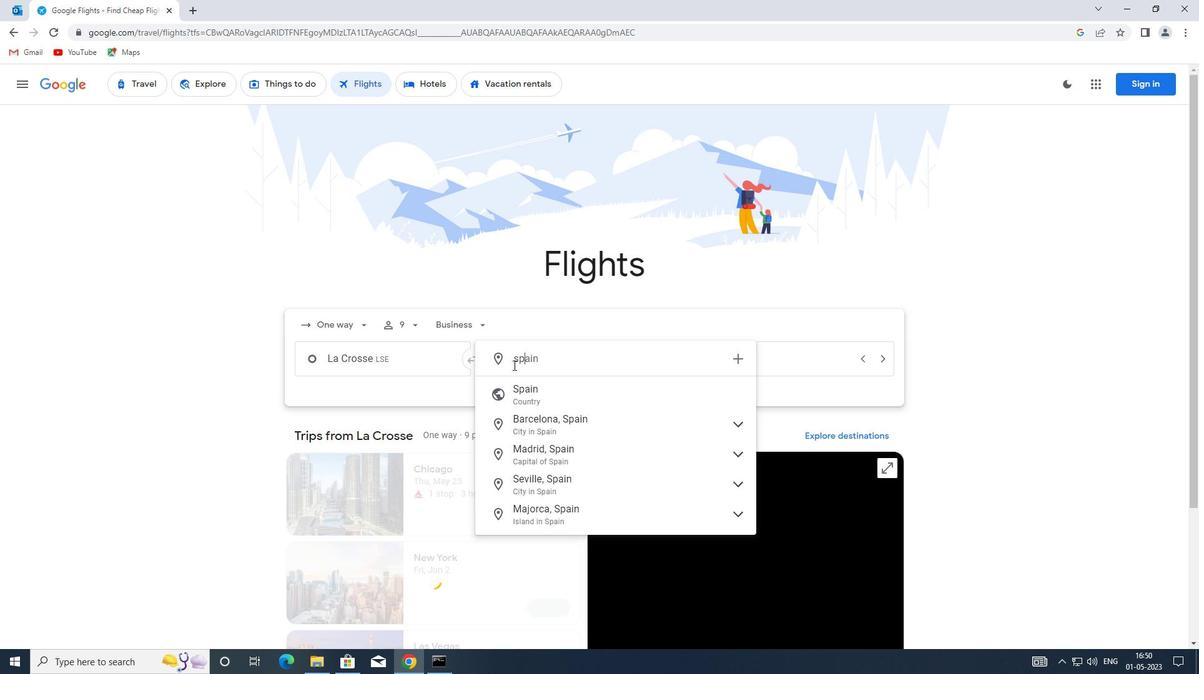 
Action: Mouse moved to (539, 397)
Screenshot: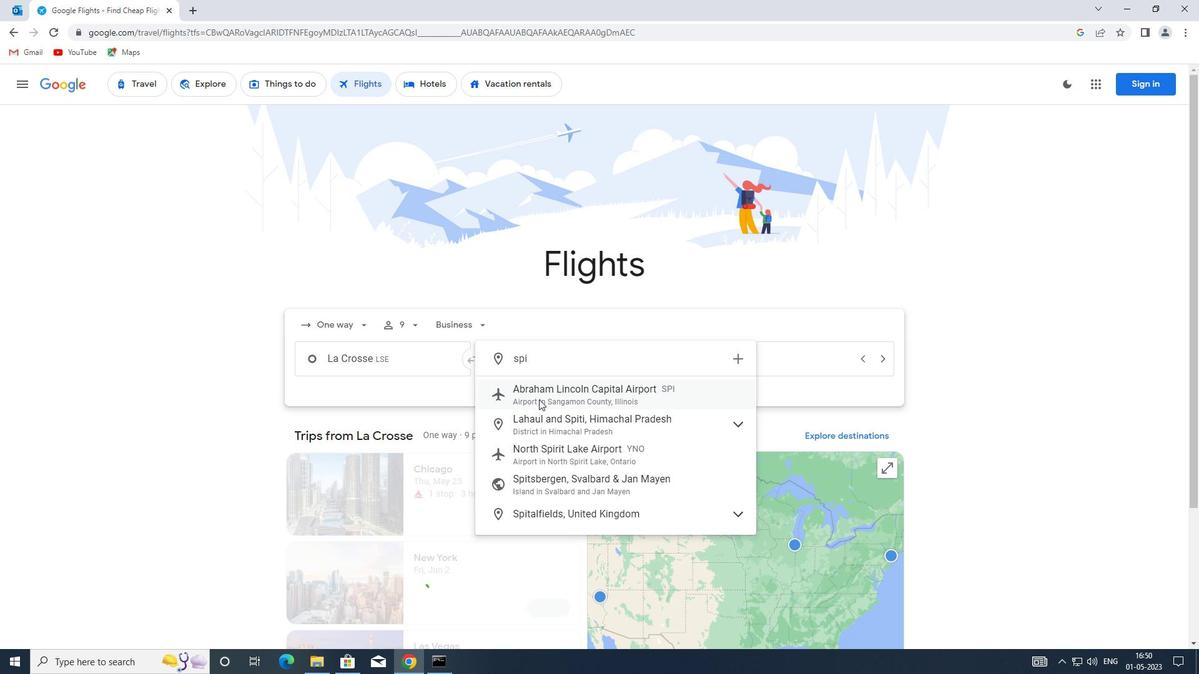 
Action: Mouse pressed left at (539, 397)
Screenshot: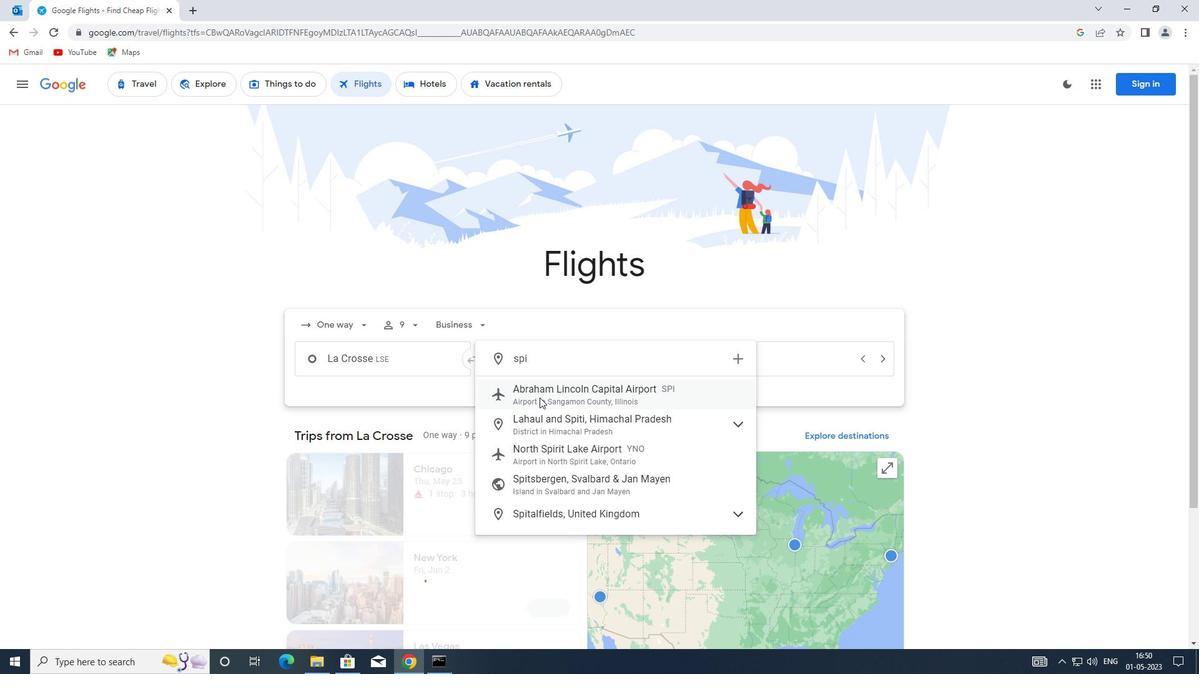 
Action: Mouse moved to (685, 361)
Screenshot: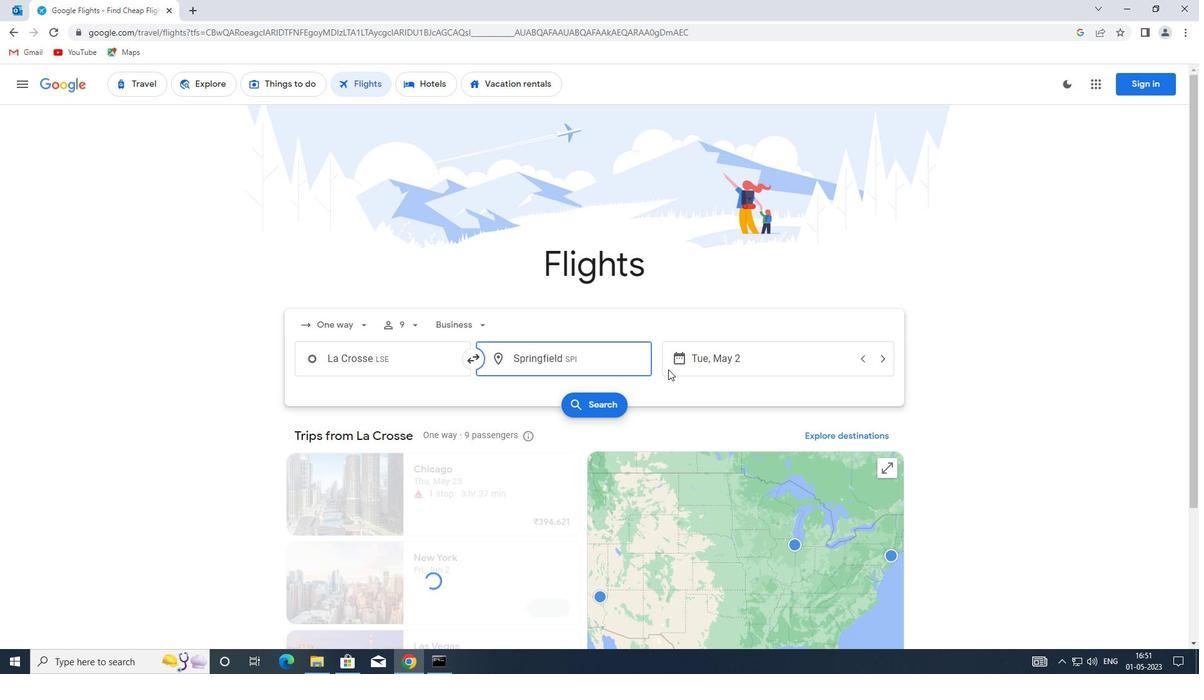 
Action: Mouse pressed left at (685, 361)
Screenshot: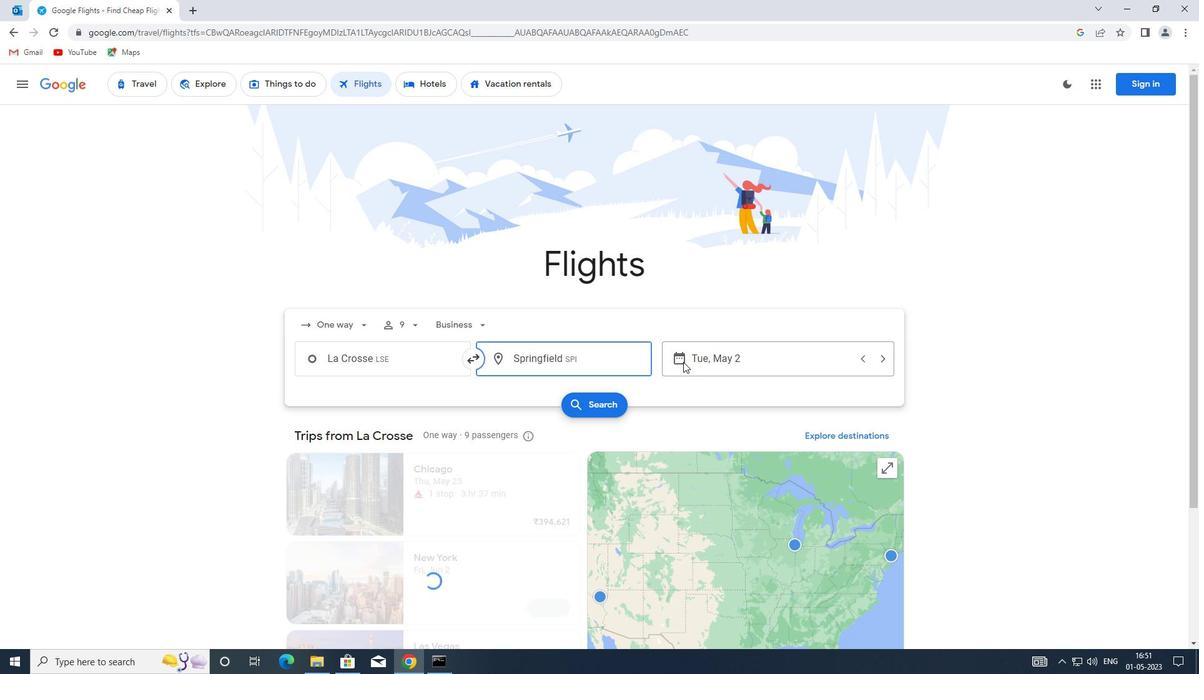 
Action: Mouse moved to (512, 426)
Screenshot: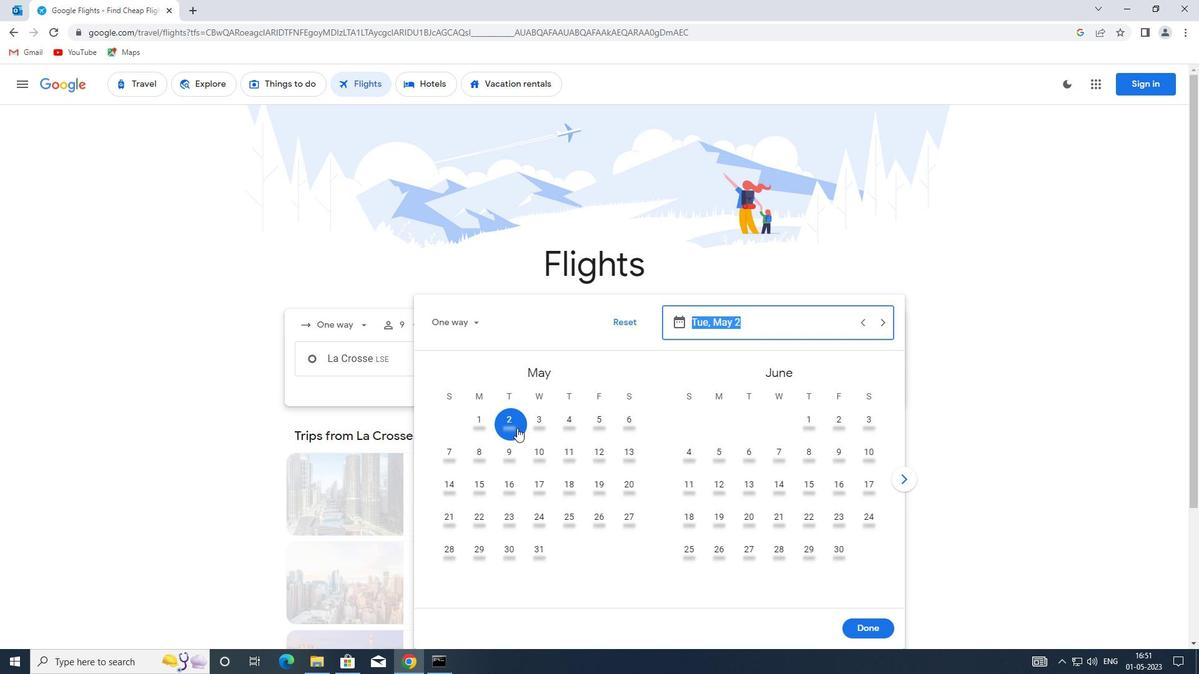 
Action: Mouse pressed left at (512, 426)
Screenshot: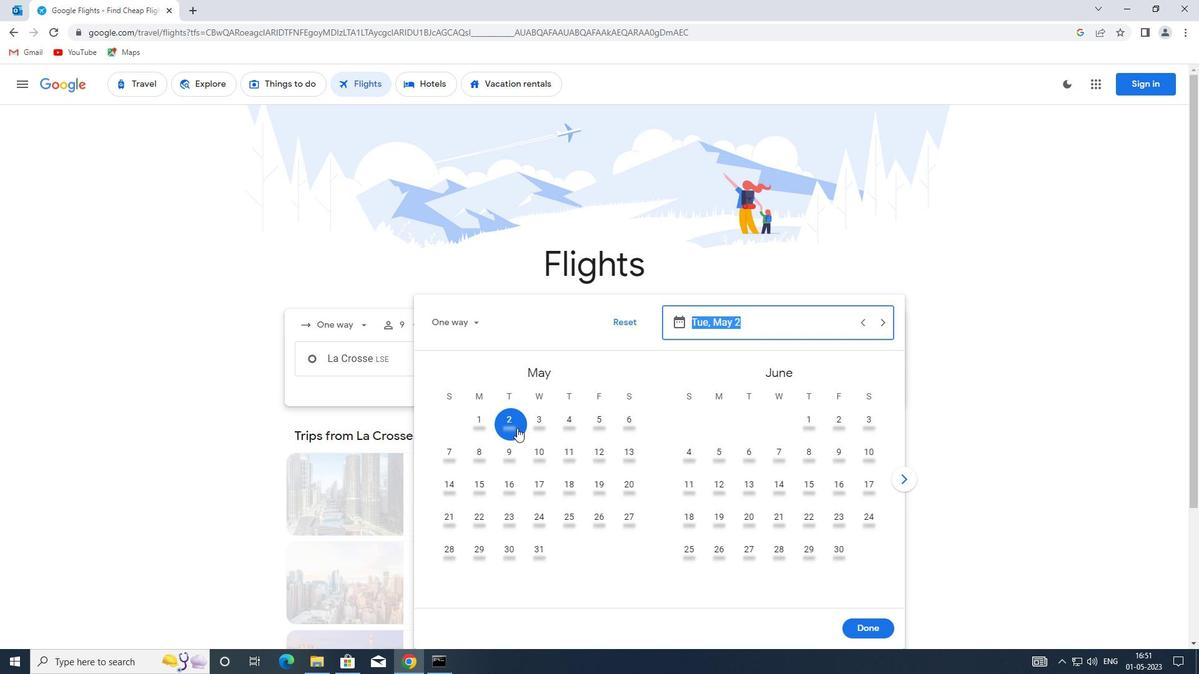 
Action: Mouse moved to (874, 627)
Screenshot: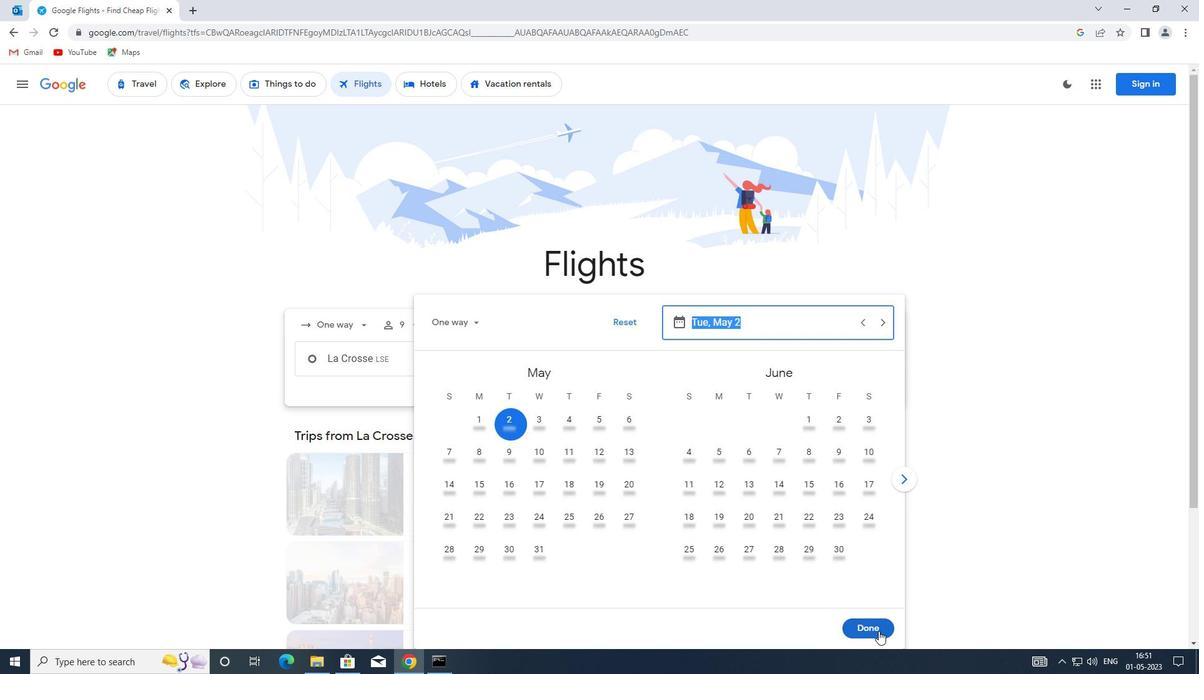 
Action: Mouse pressed left at (874, 627)
Screenshot: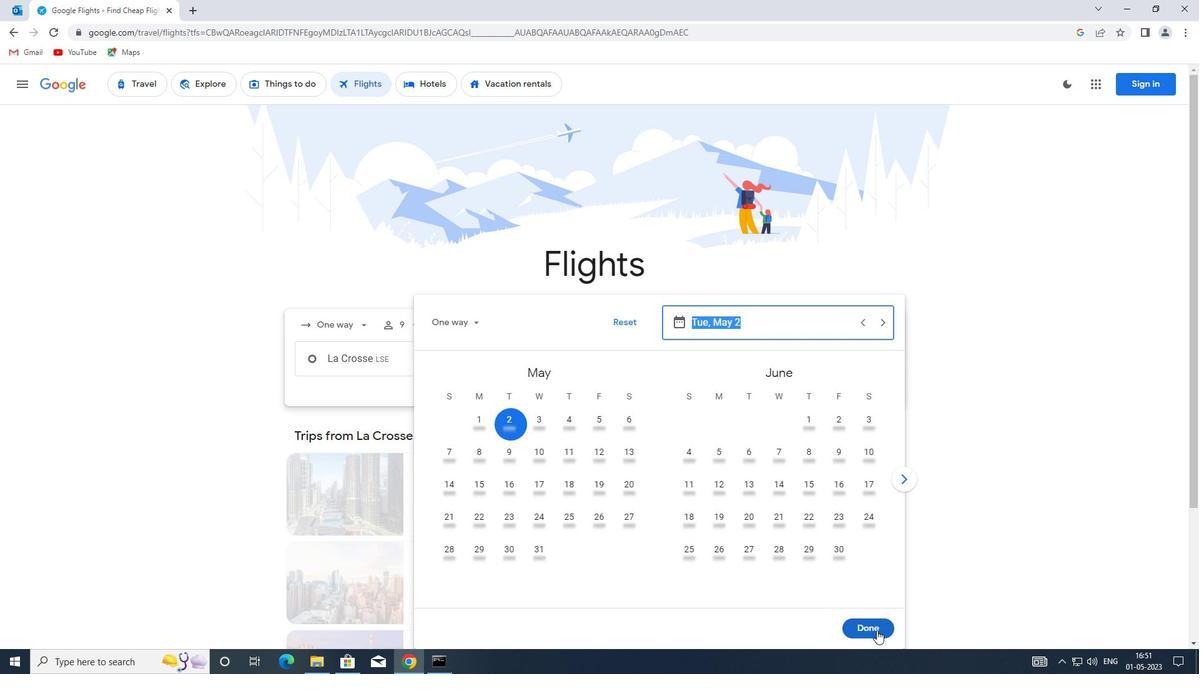 
Action: Mouse moved to (581, 396)
Screenshot: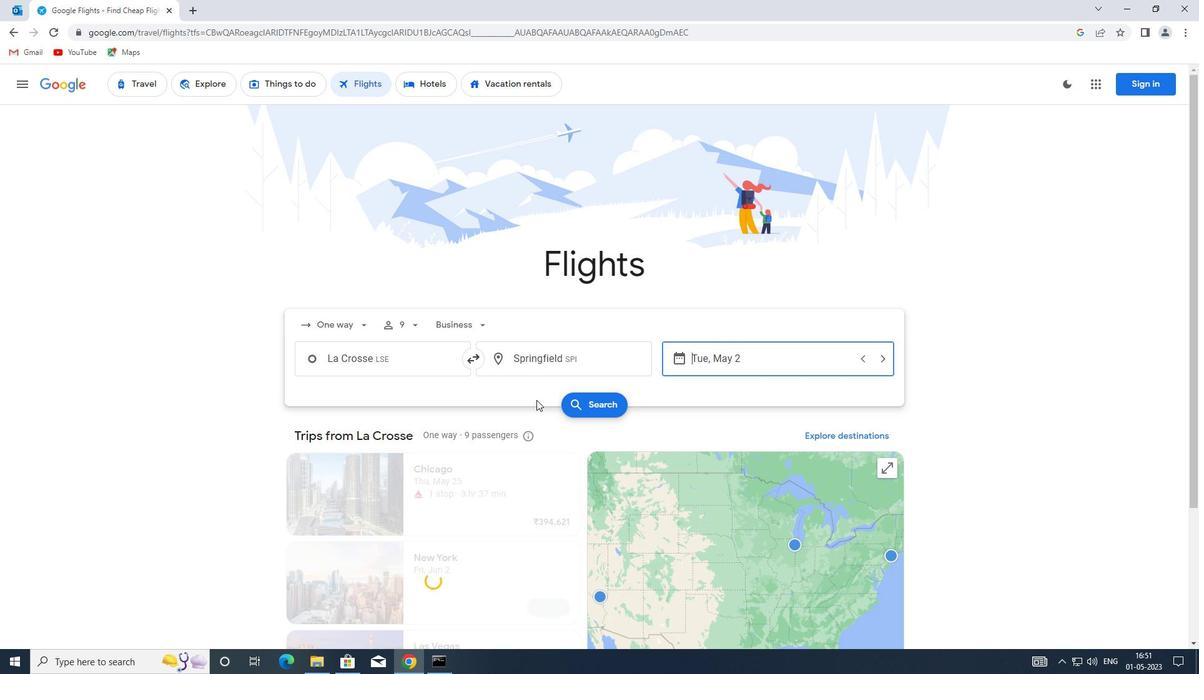 
Action: Mouse pressed left at (581, 396)
Screenshot: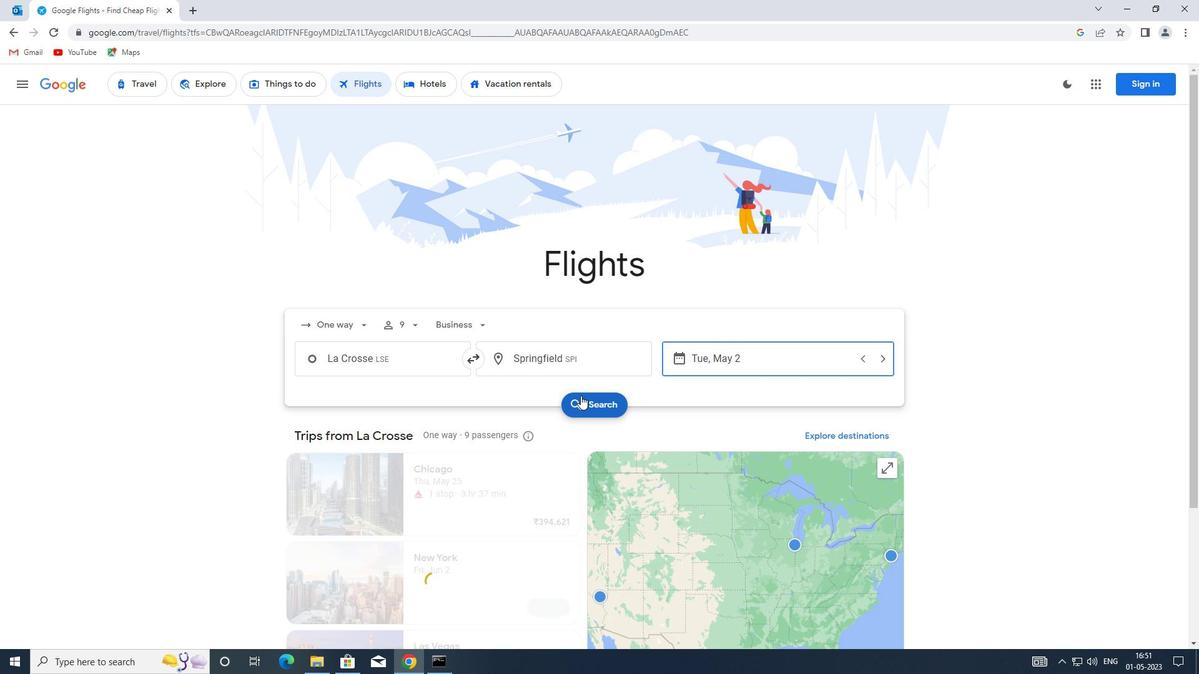 
Action: Mouse moved to (301, 198)
Screenshot: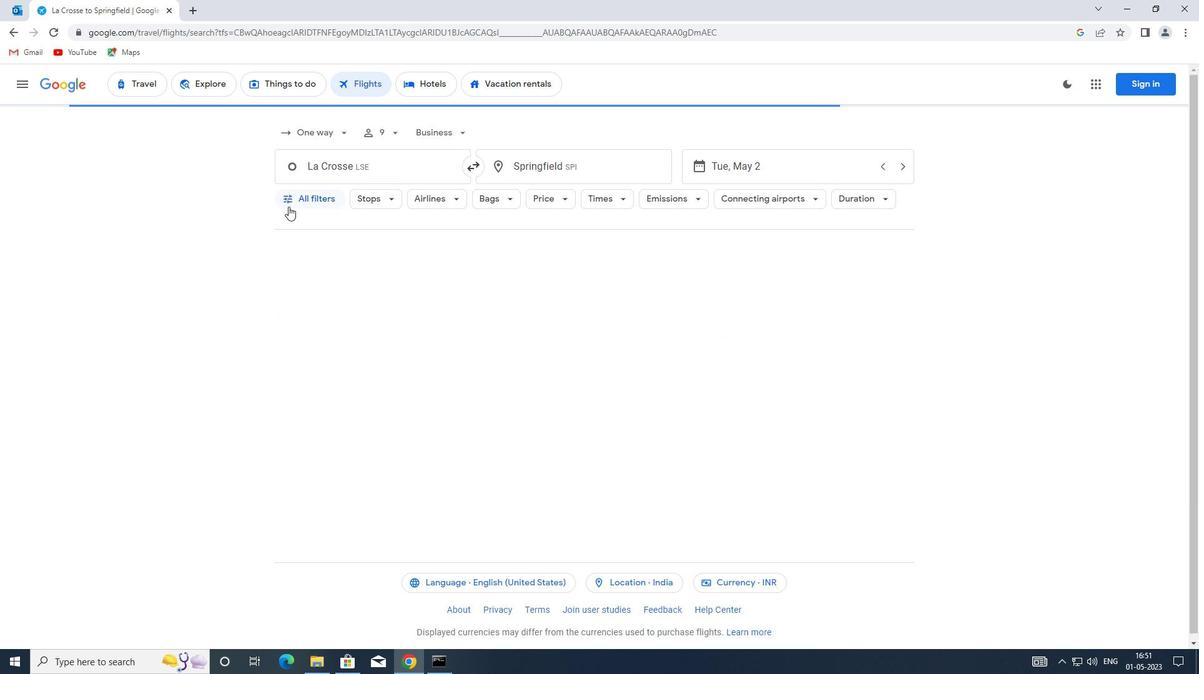 
Action: Mouse pressed left at (301, 198)
Screenshot: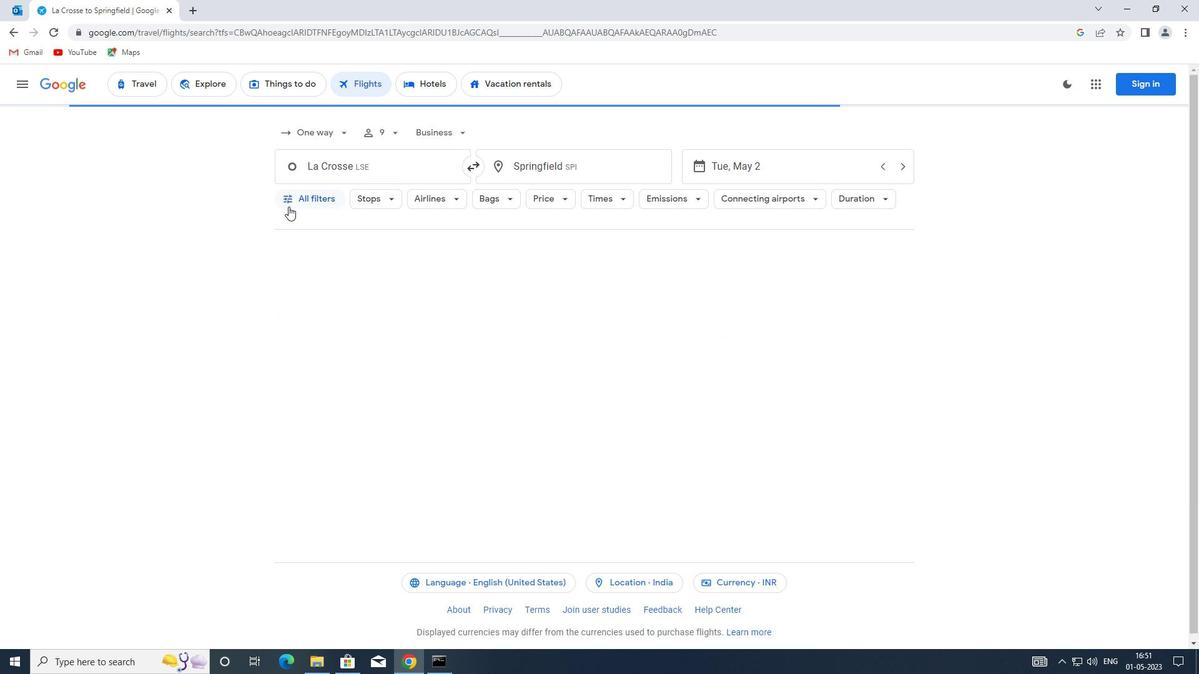 
Action: Mouse moved to (422, 421)
Screenshot: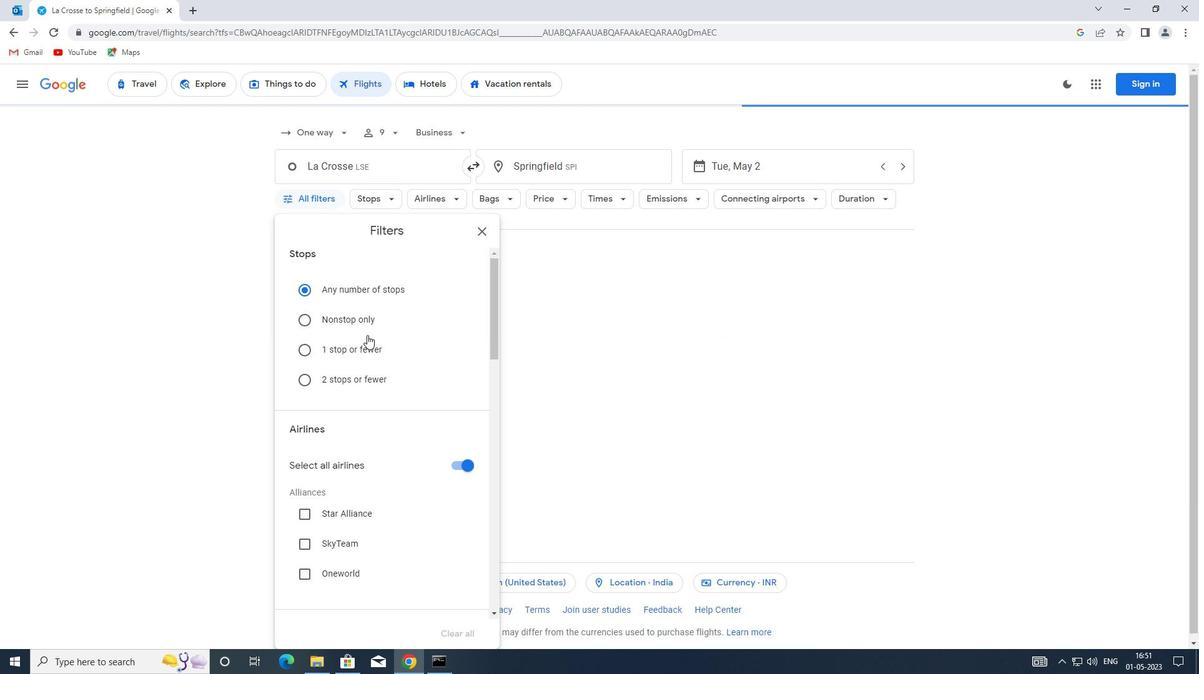 
Action: Mouse scrolled (422, 420) with delta (0, 0)
Screenshot: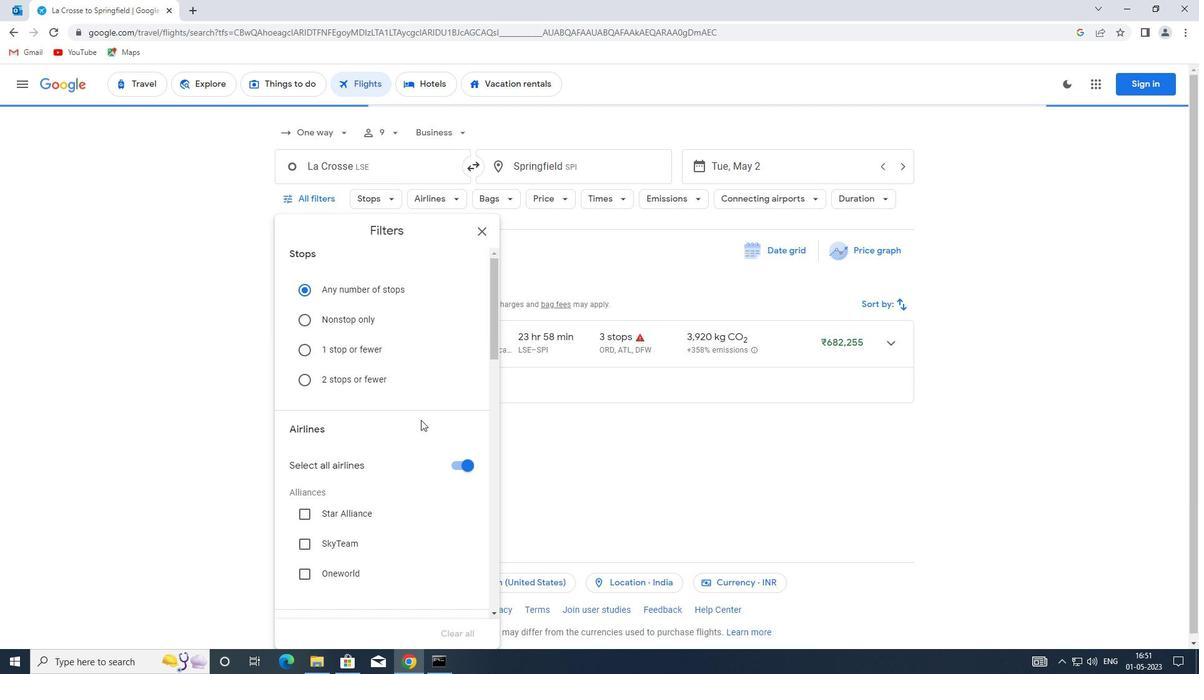 
Action: Mouse scrolled (422, 420) with delta (0, 0)
Screenshot: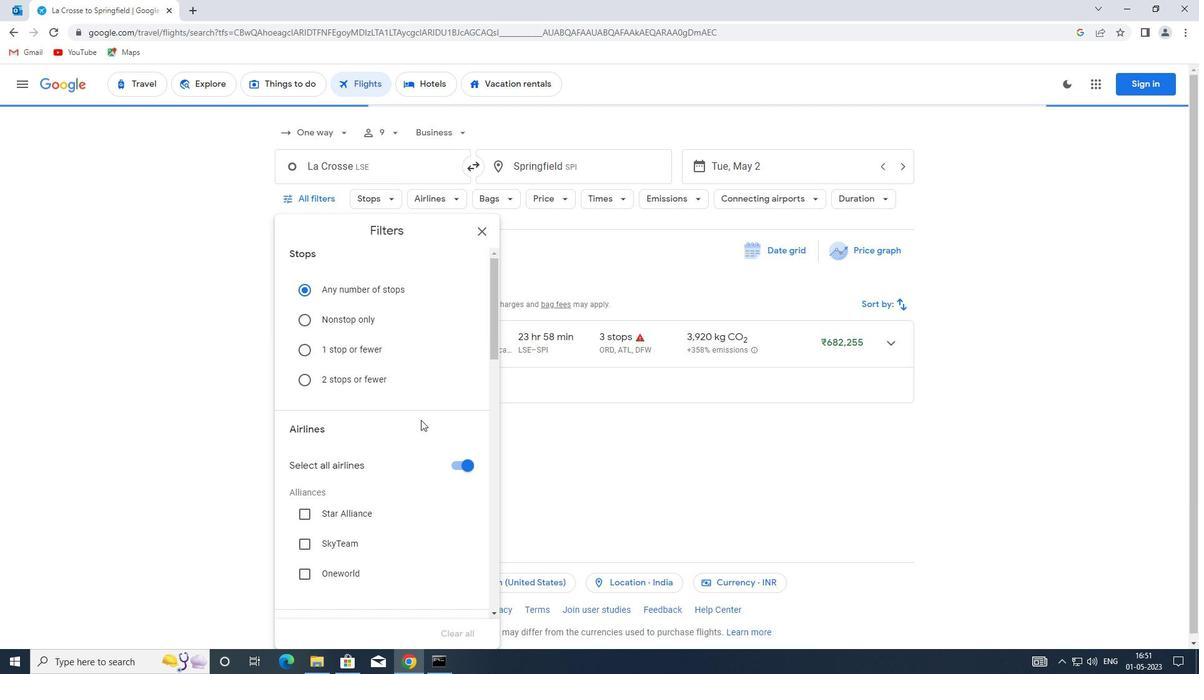 
Action: Mouse moved to (461, 336)
Screenshot: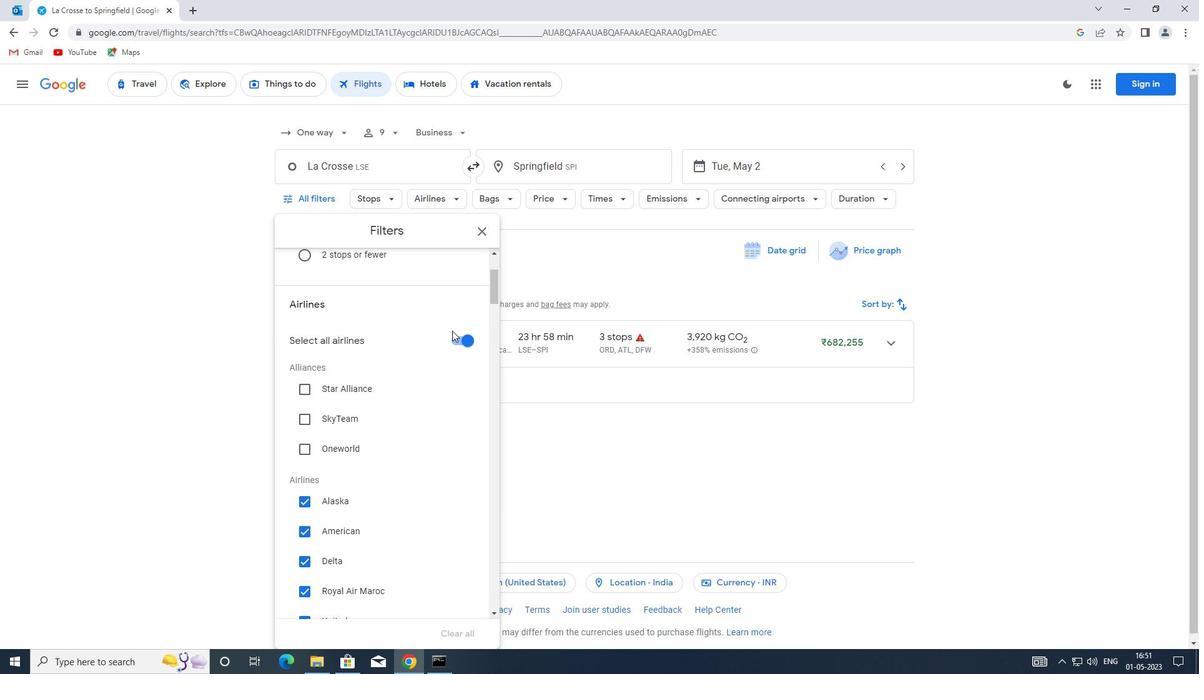 
Action: Mouse pressed left at (461, 336)
Screenshot: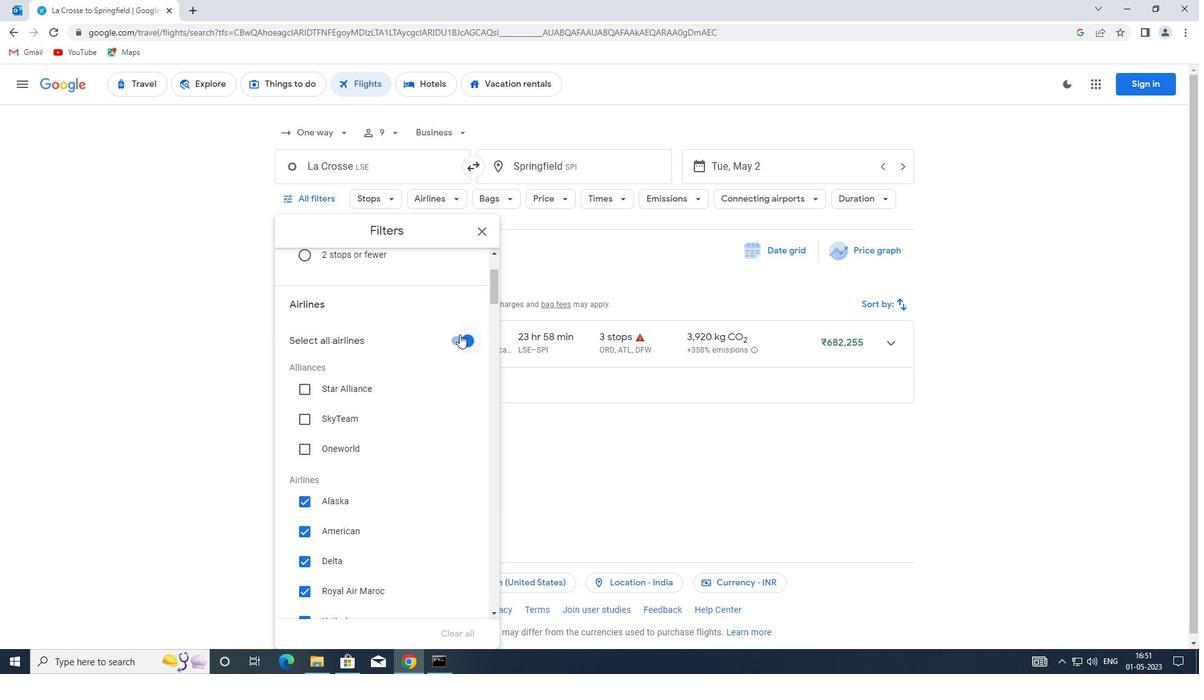 
Action: Mouse moved to (453, 336)
Screenshot: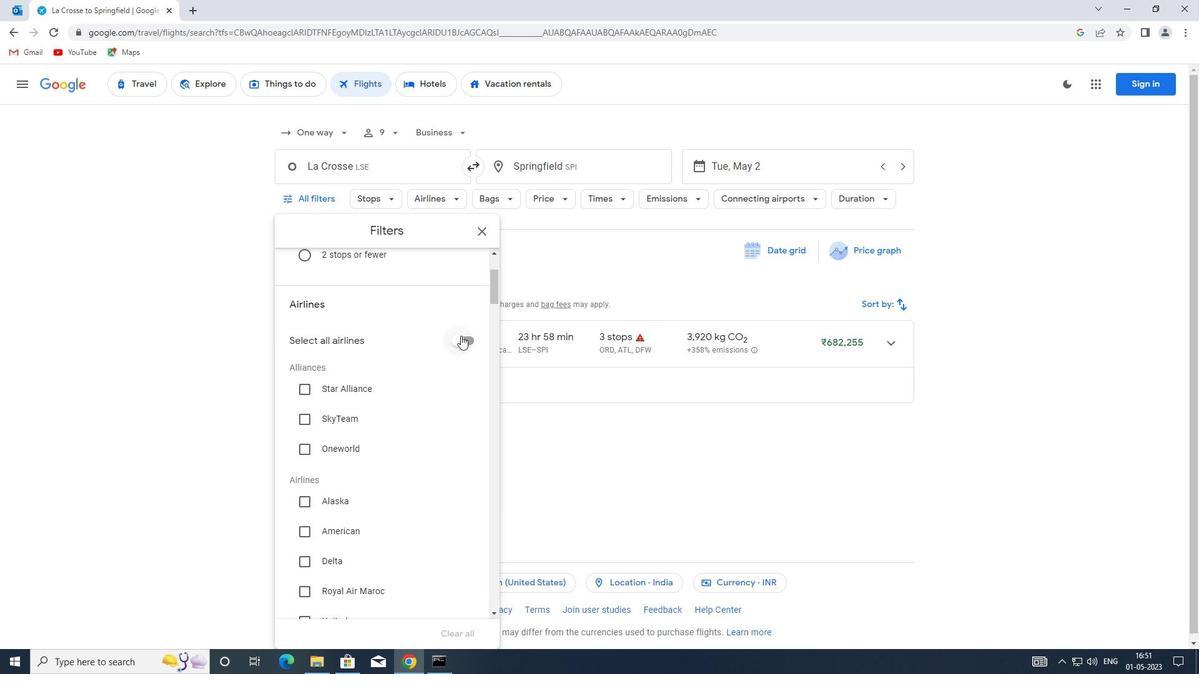 
Action: Mouse scrolled (453, 335) with delta (0, 0)
Screenshot: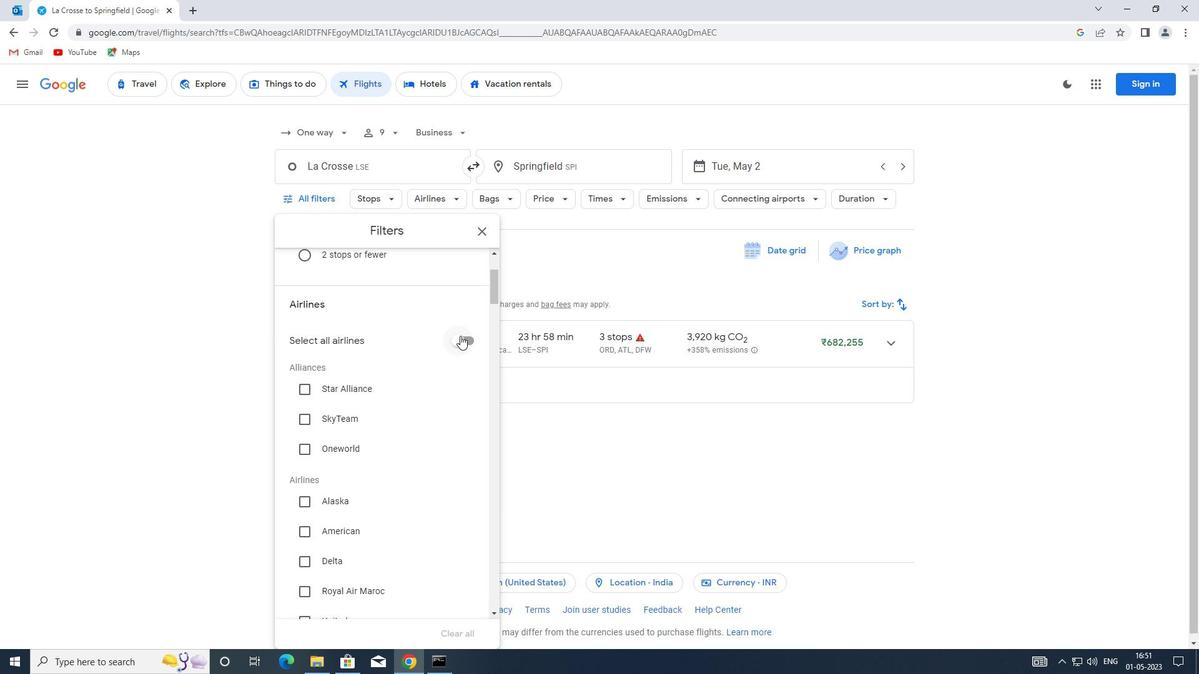 
Action: Mouse moved to (373, 384)
Screenshot: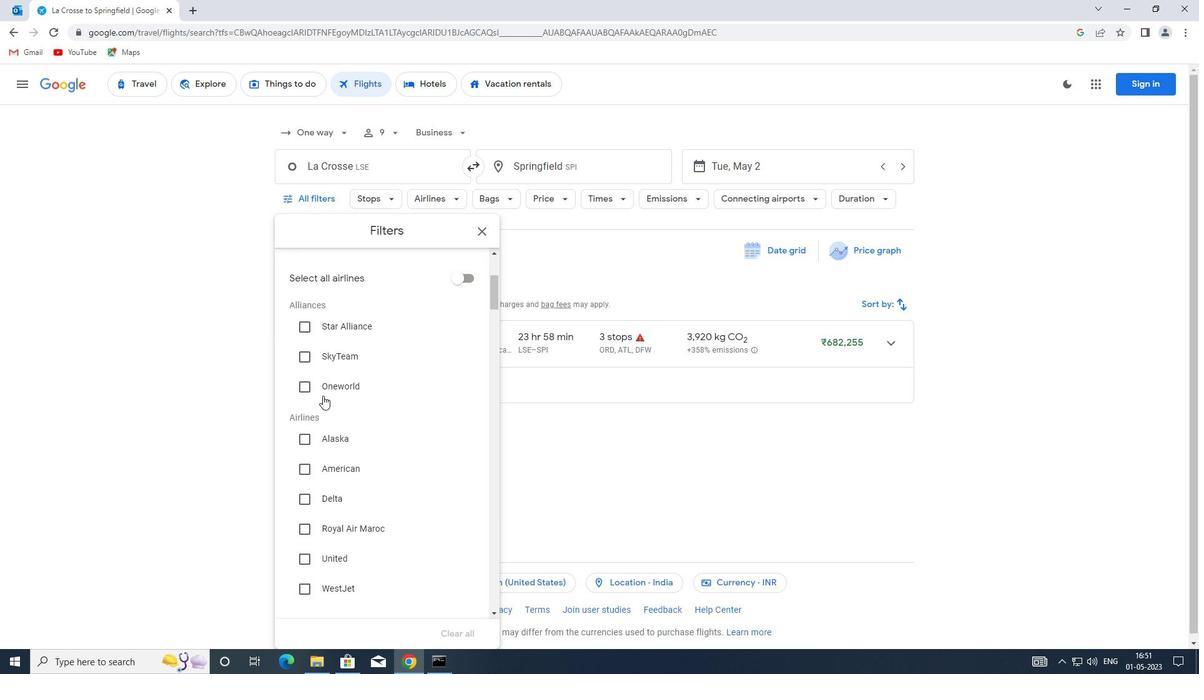 
Action: Mouse scrolled (373, 384) with delta (0, 0)
Screenshot: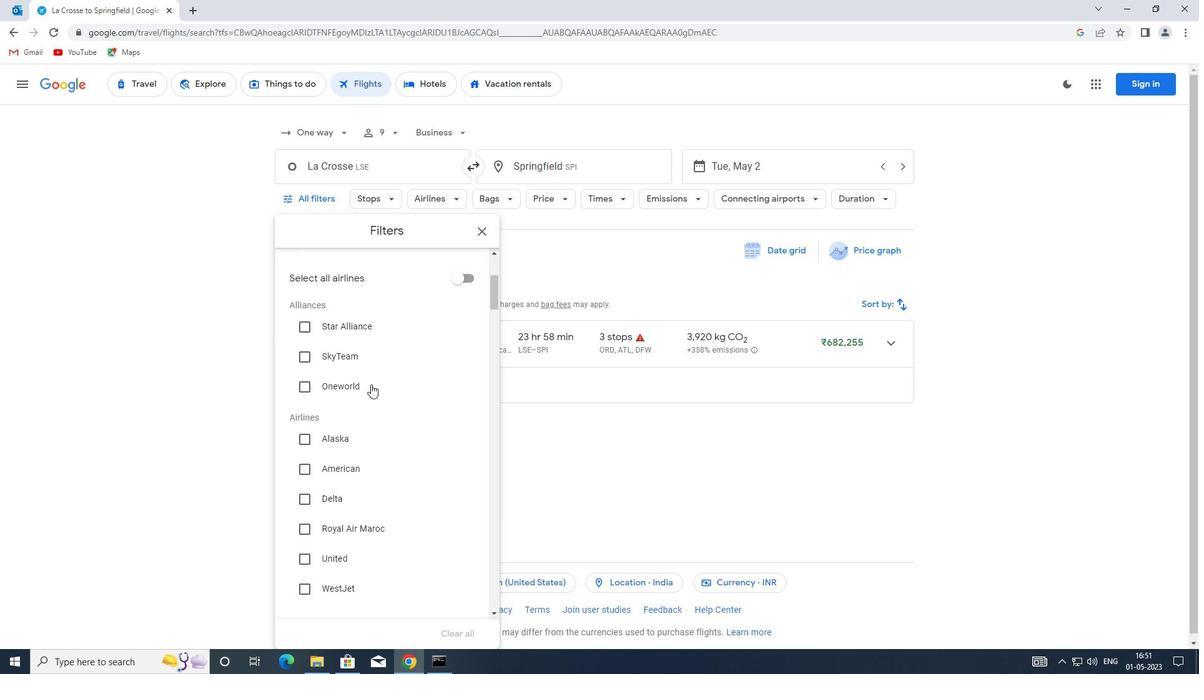 
Action: Mouse moved to (306, 406)
Screenshot: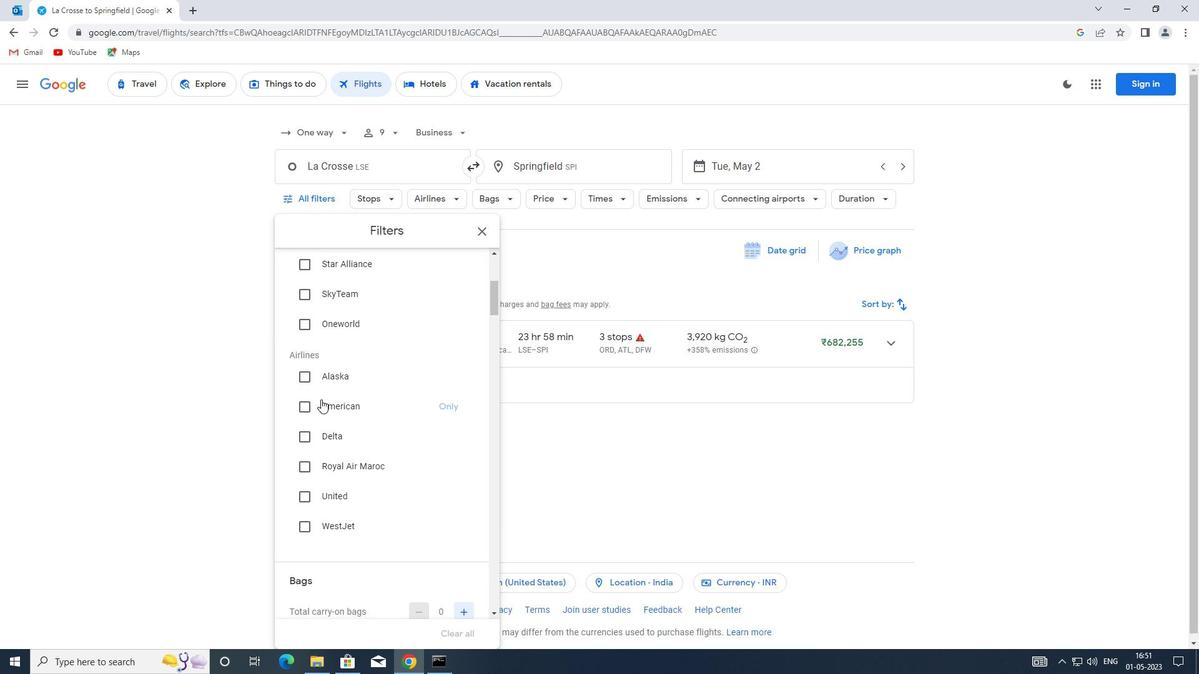 
Action: Mouse pressed left at (306, 406)
Screenshot: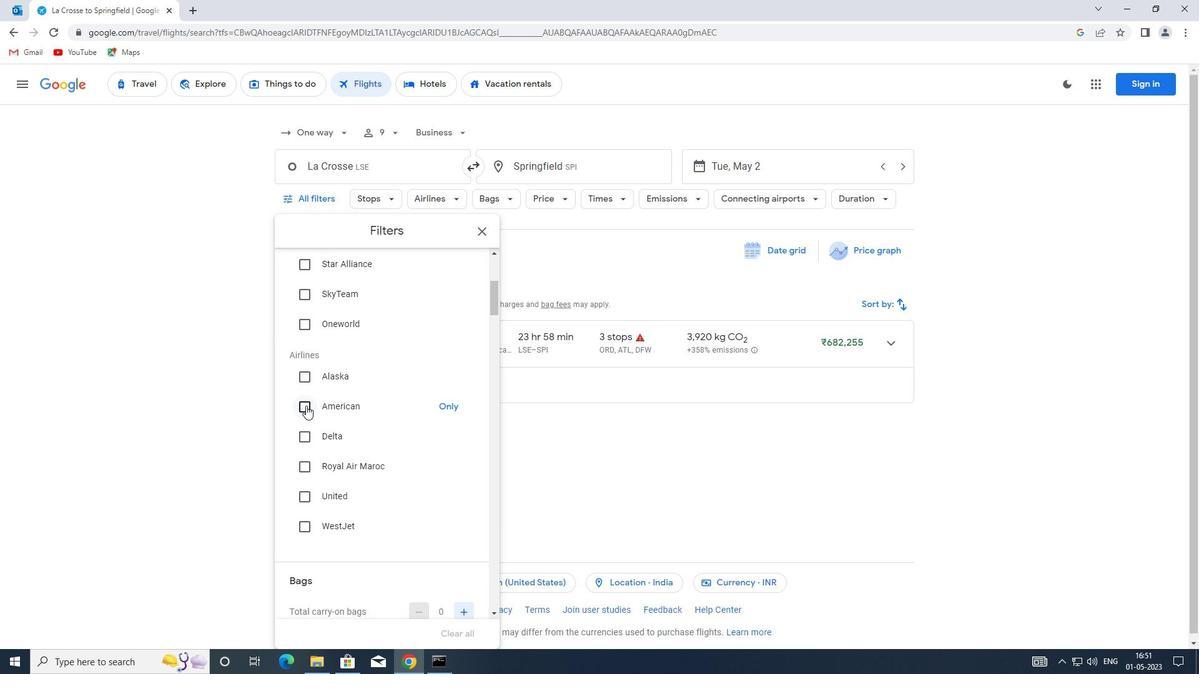 
Action: Mouse moved to (407, 391)
Screenshot: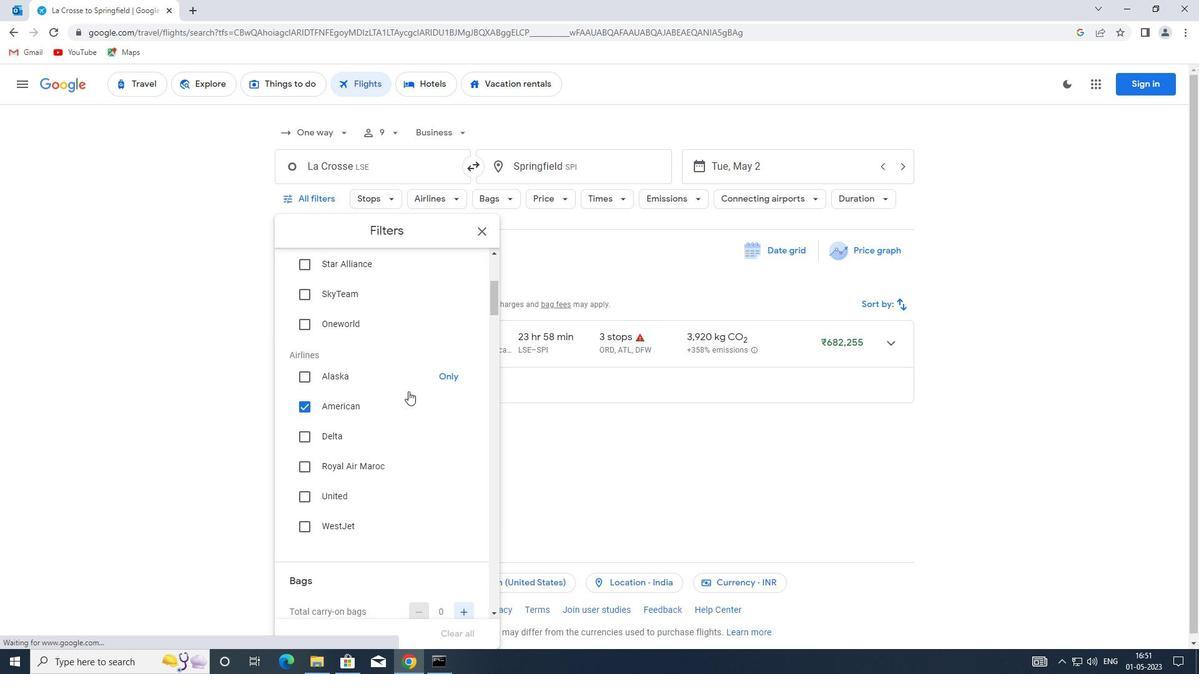 
Action: Mouse scrolled (407, 391) with delta (0, 0)
Screenshot: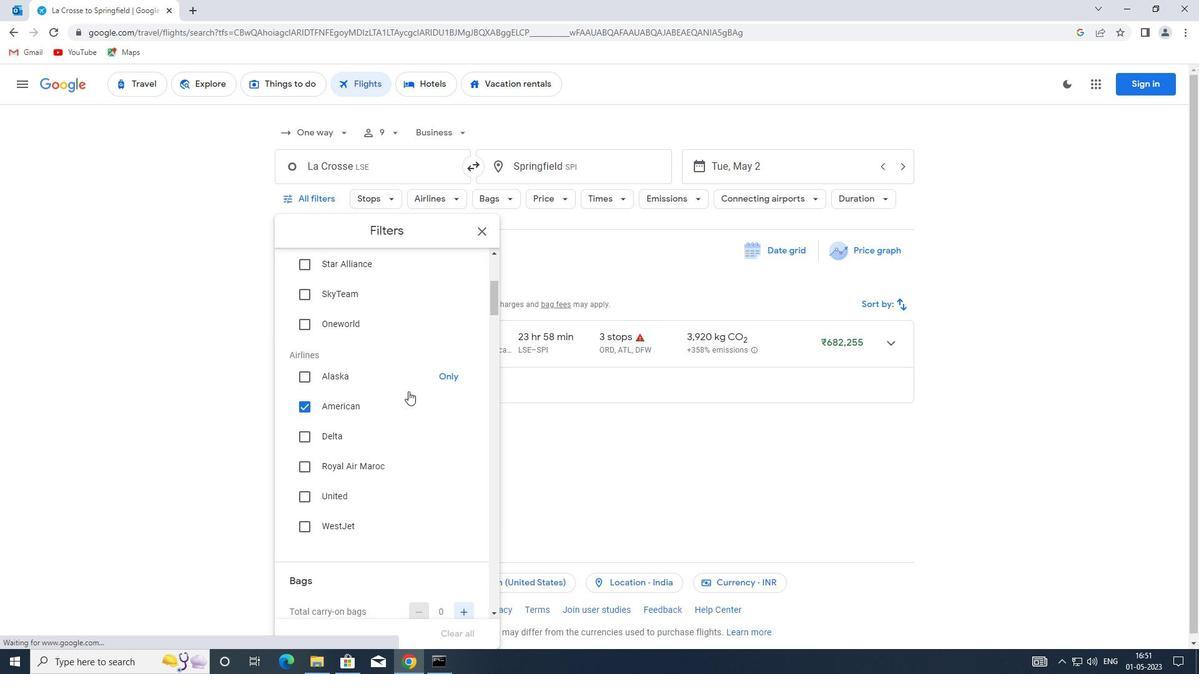
Action: Mouse moved to (405, 392)
Screenshot: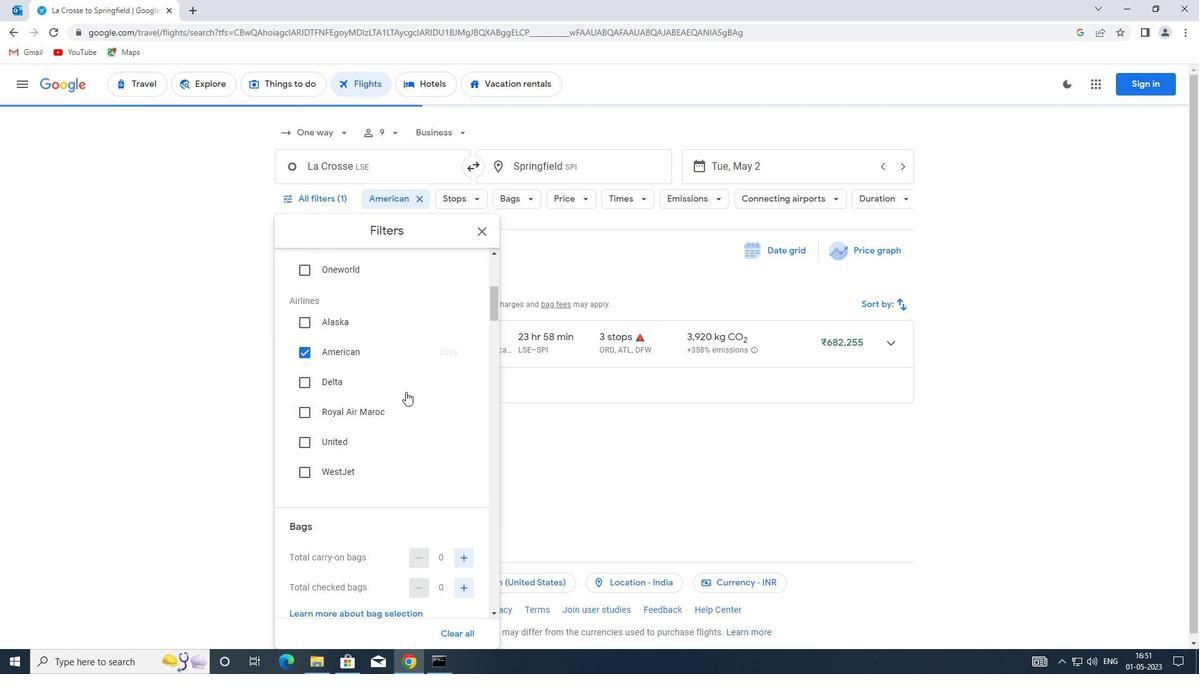 
Action: Mouse scrolled (405, 392) with delta (0, 0)
Screenshot: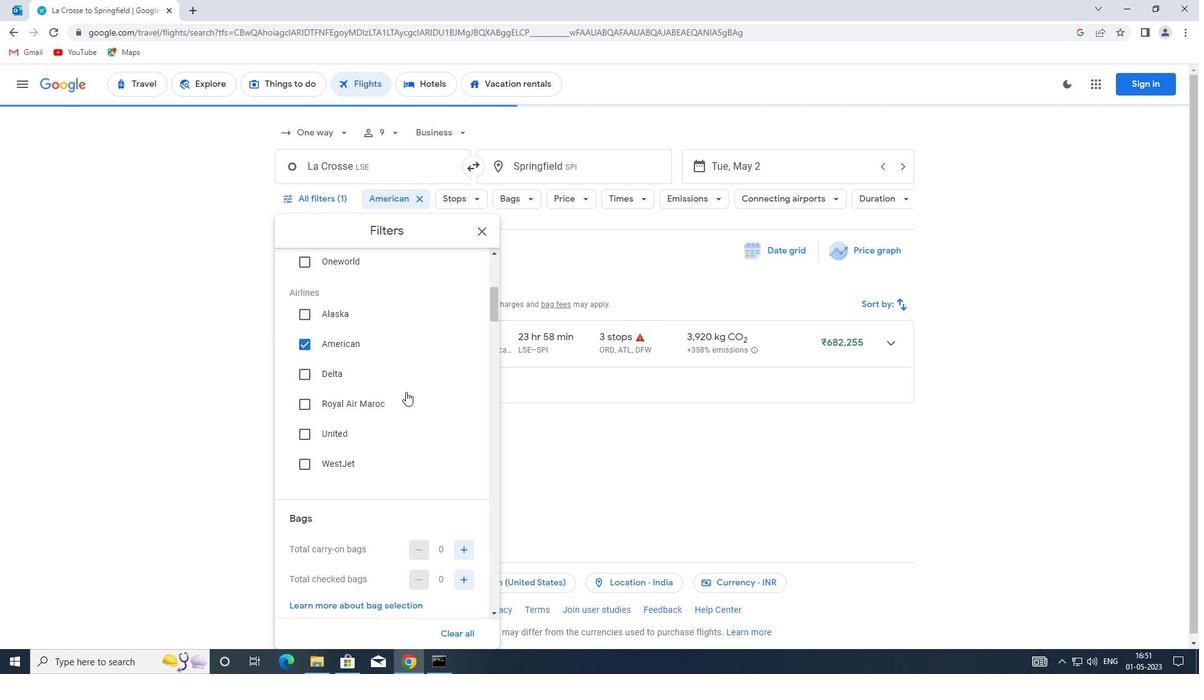 
Action: Mouse moved to (402, 423)
Screenshot: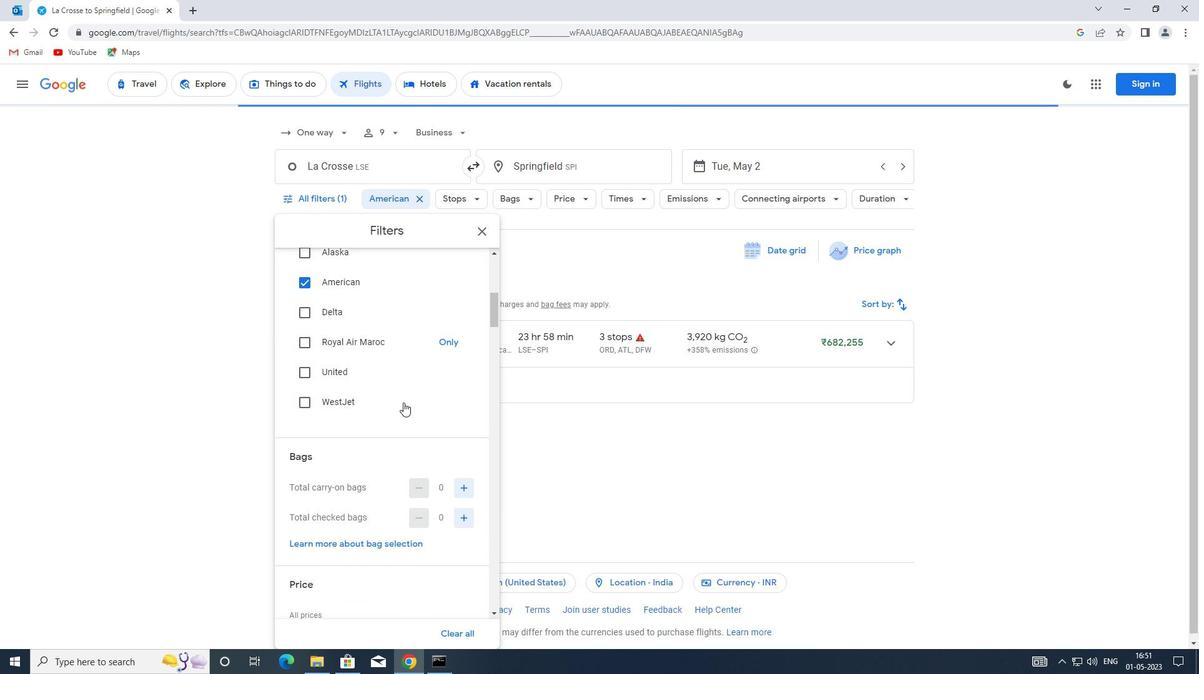 
Action: Mouse scrolled (402, 422) with delta (0, 0)
Screenshot: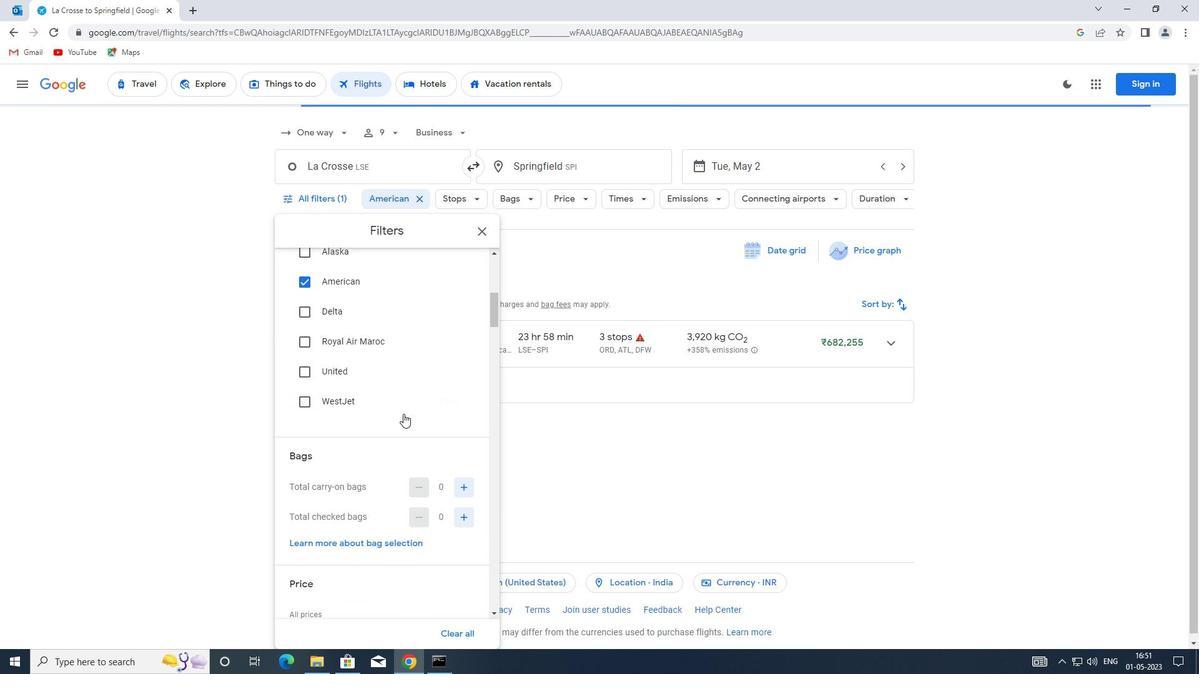 
Action: Mouse moved to (463, 451)
Screenshot: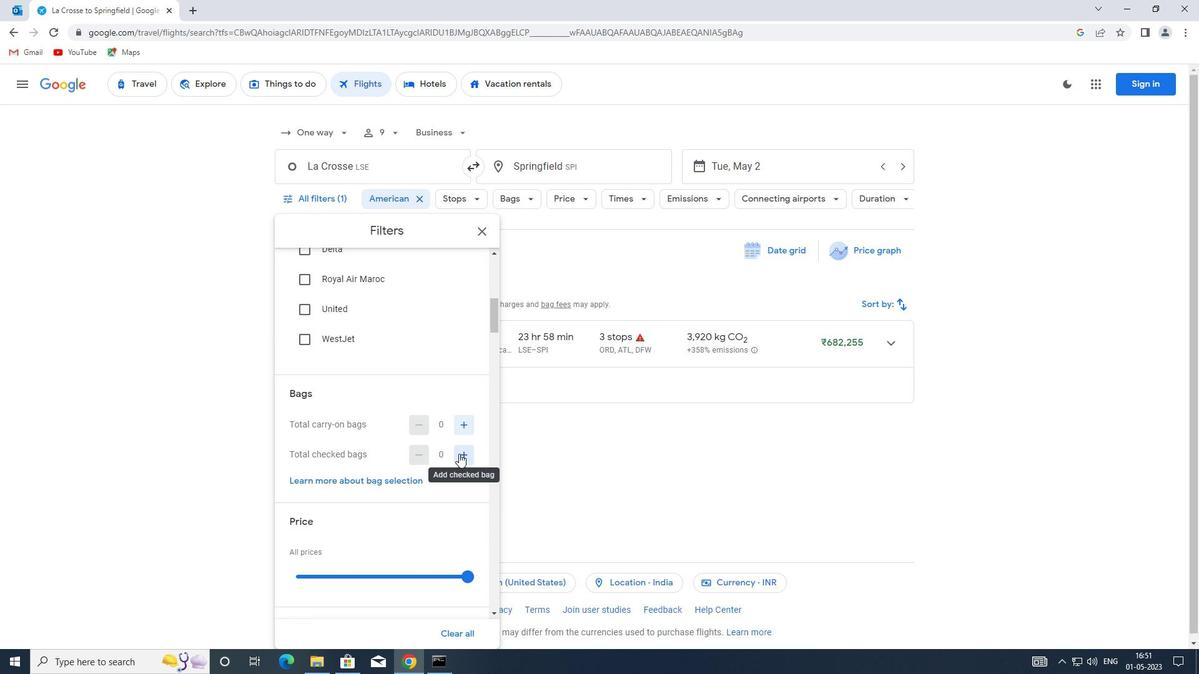 
Action: Mouse pressed left at (463, 451)
Screenshot: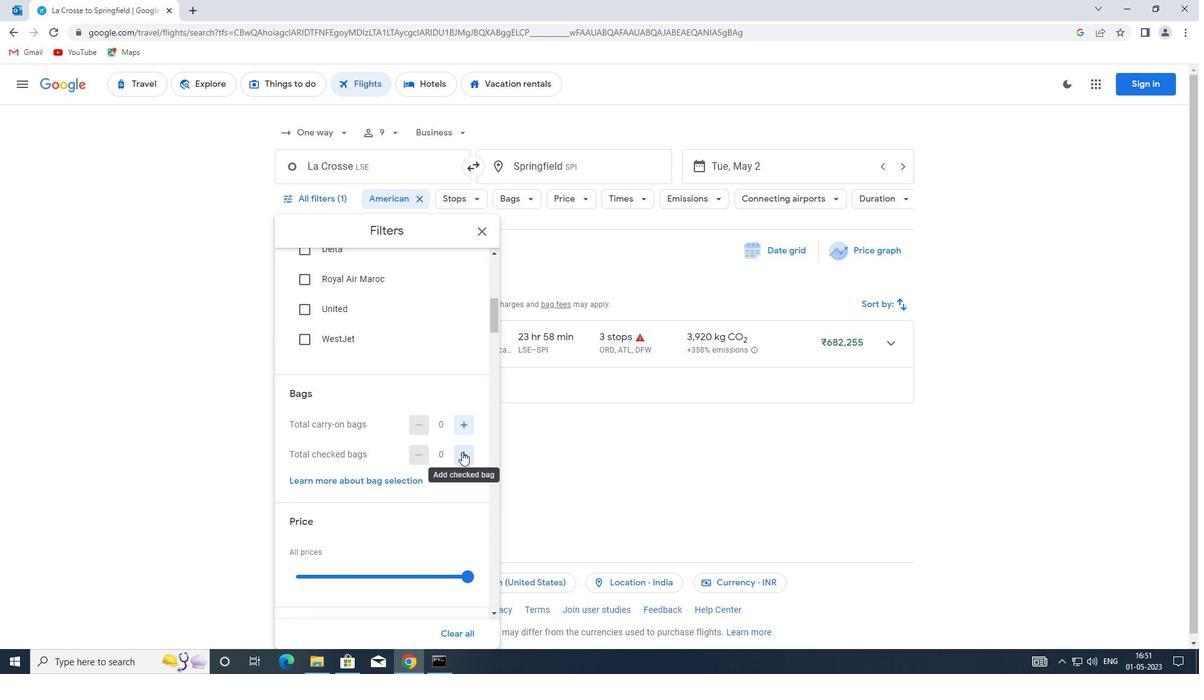 
Action: Mouse pressed left at (463, 451)
Screenshot: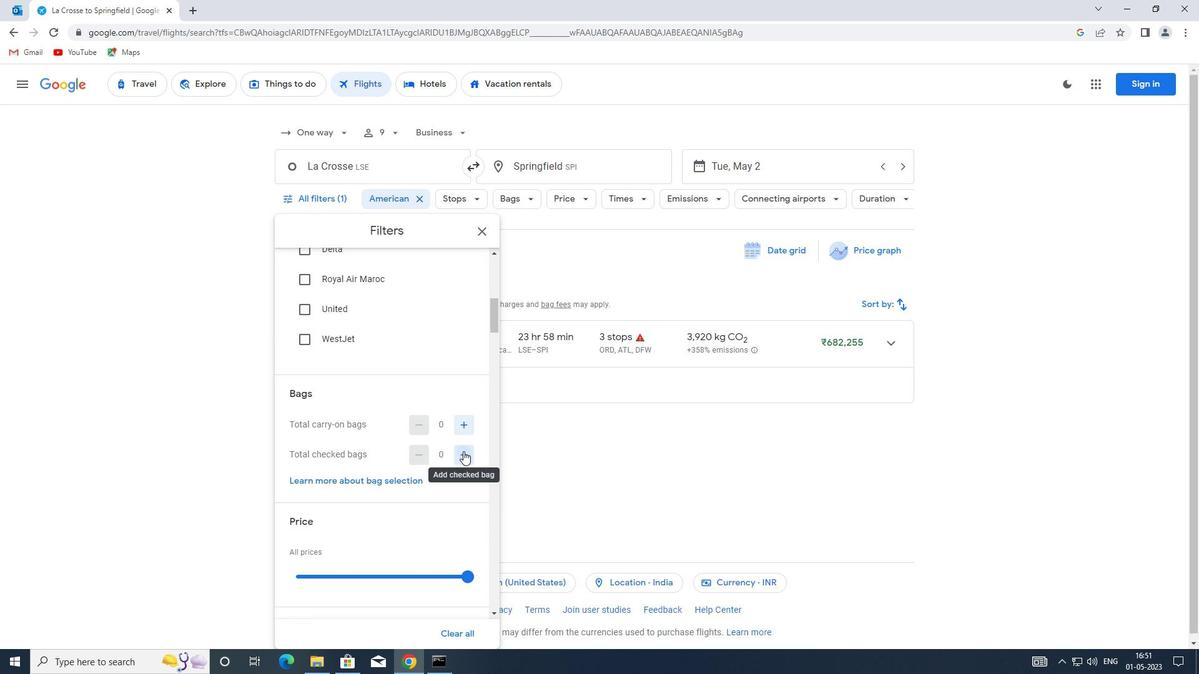 
Action: Mouse moved to (411, 433)
Screenshot: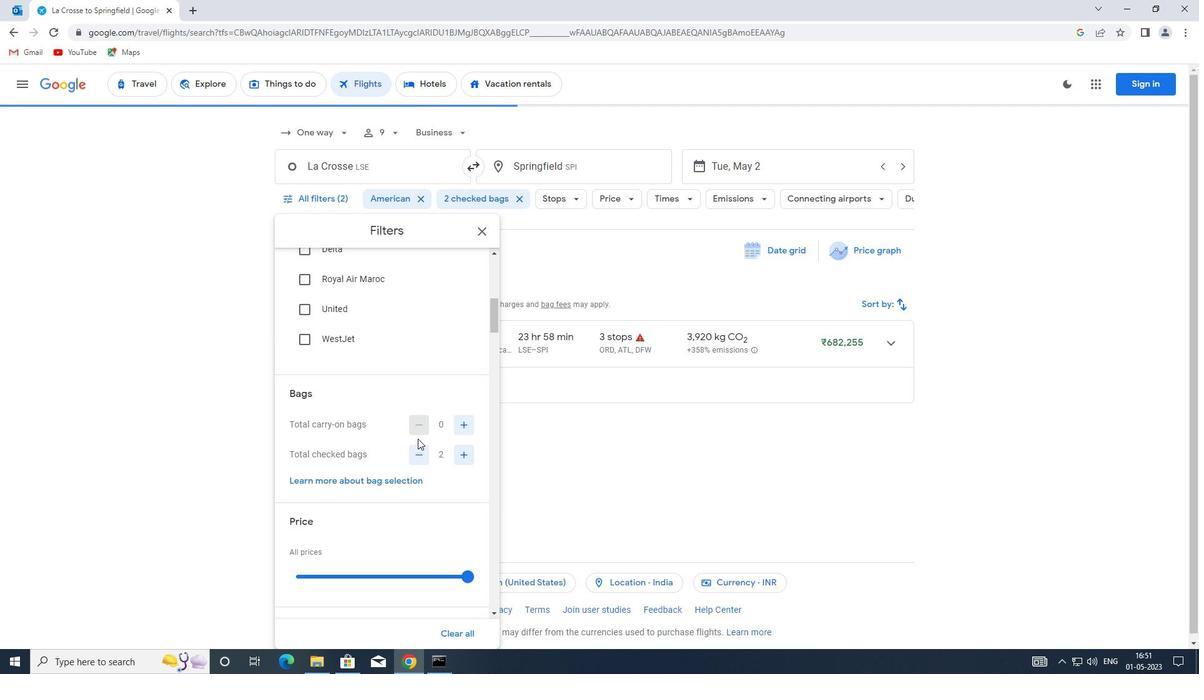 
Action: Mouse scrolled (411, 432) with delta (0, 0)
Screenshot: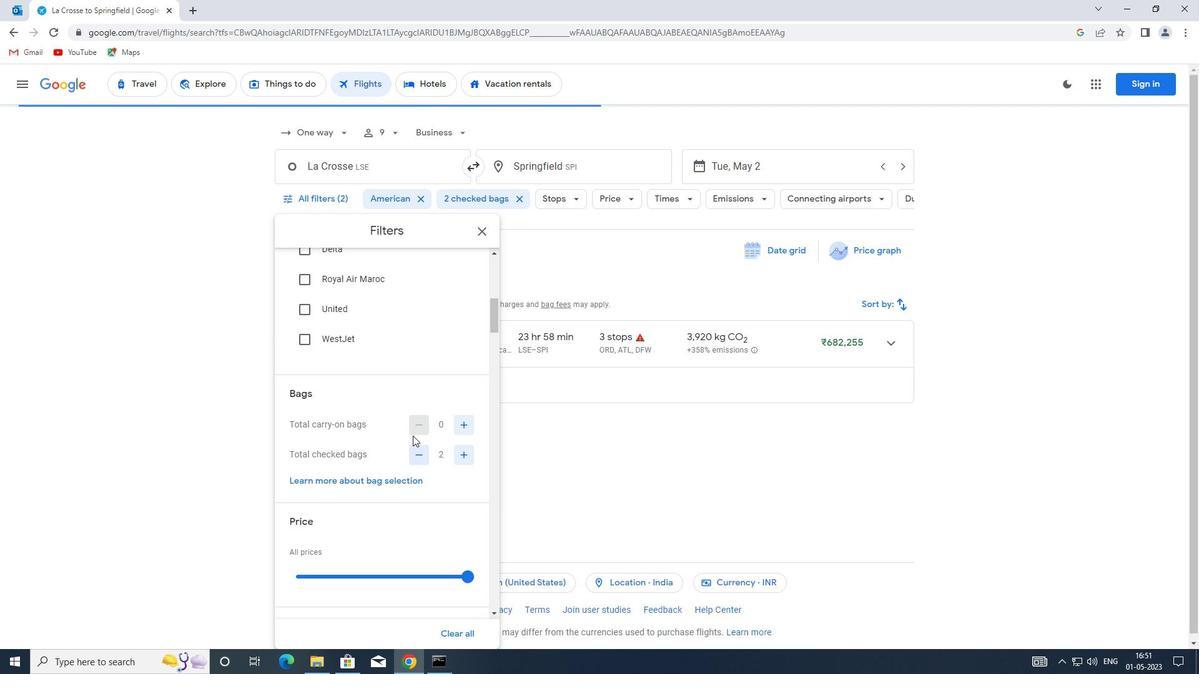 
Action: Mouse moved to (362, 473)
Screenshot: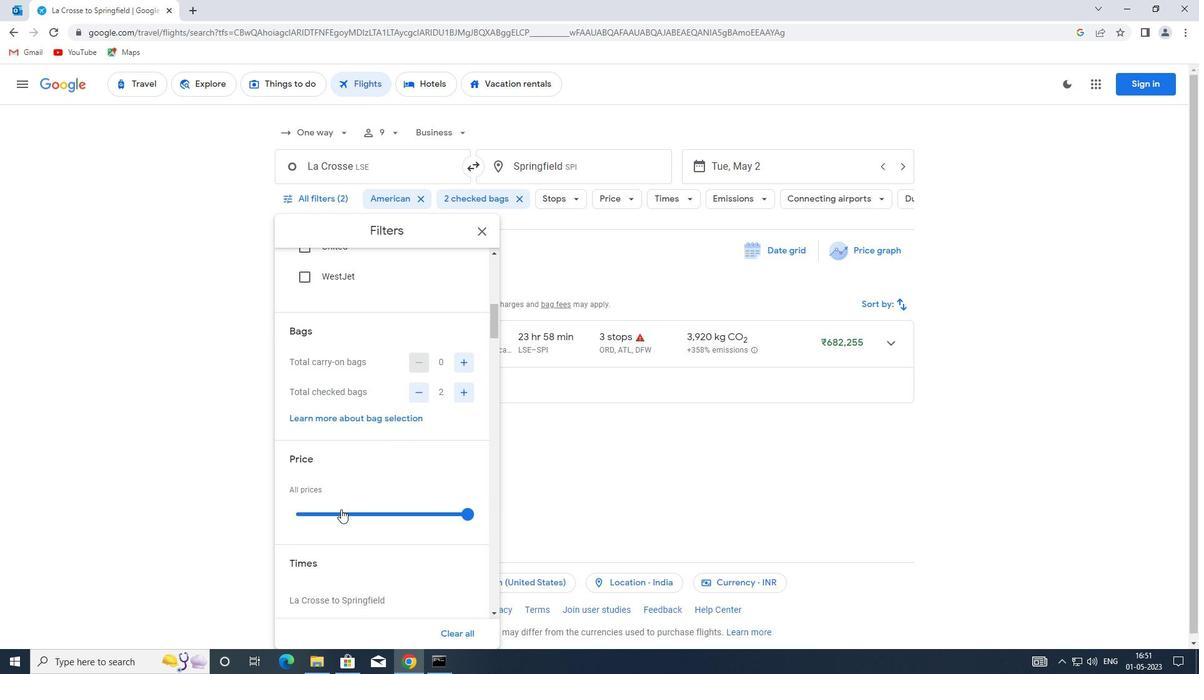 
Action: Mouse scrolled (362, 472) with delta (0, 0)
Screenshot: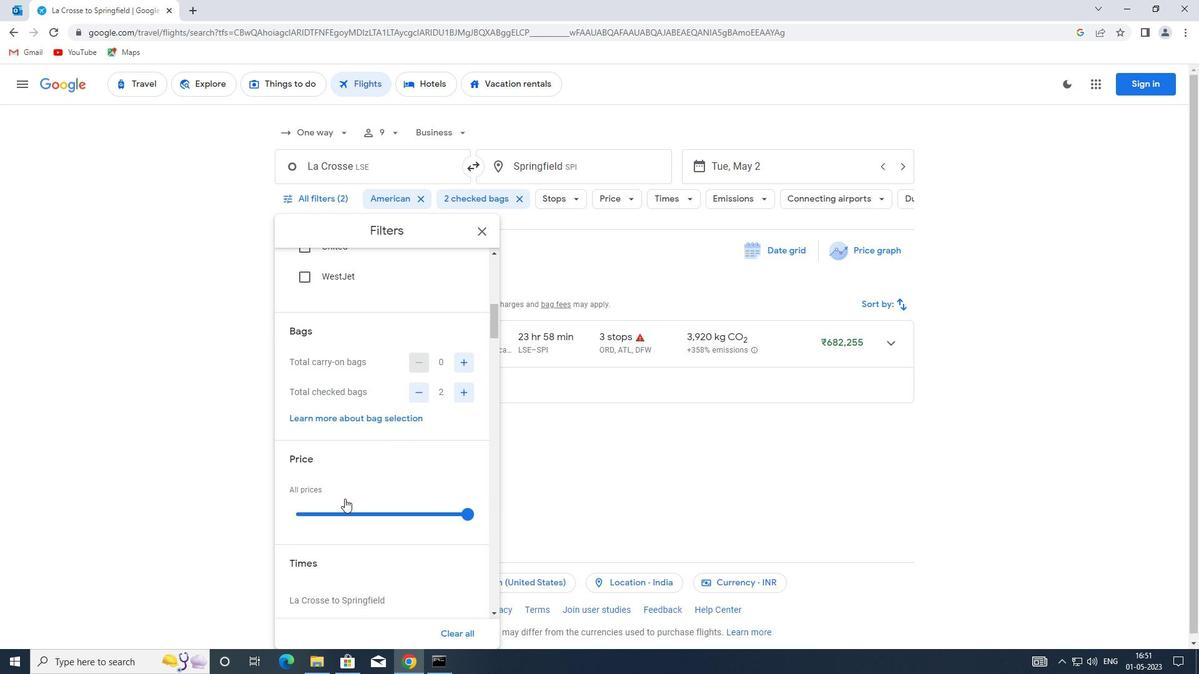 
Action: Mouse moved to (345, 447)
Screenshot: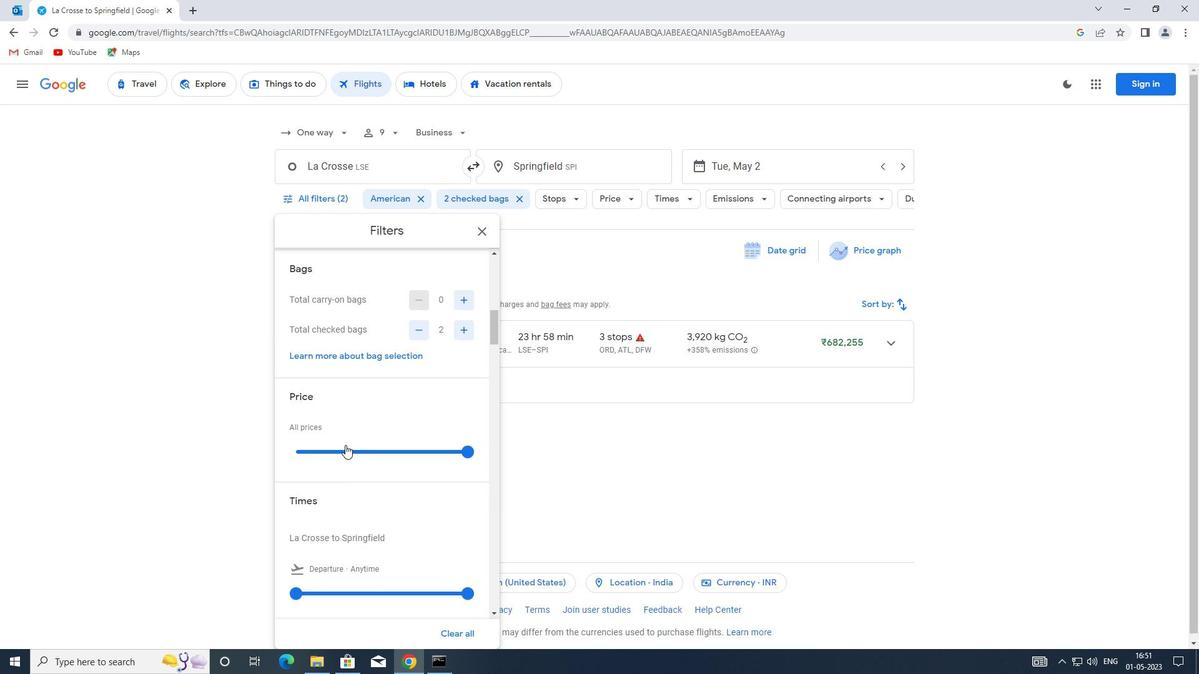 
Action: Mouse pressed left at (345, 447)
Screenshot: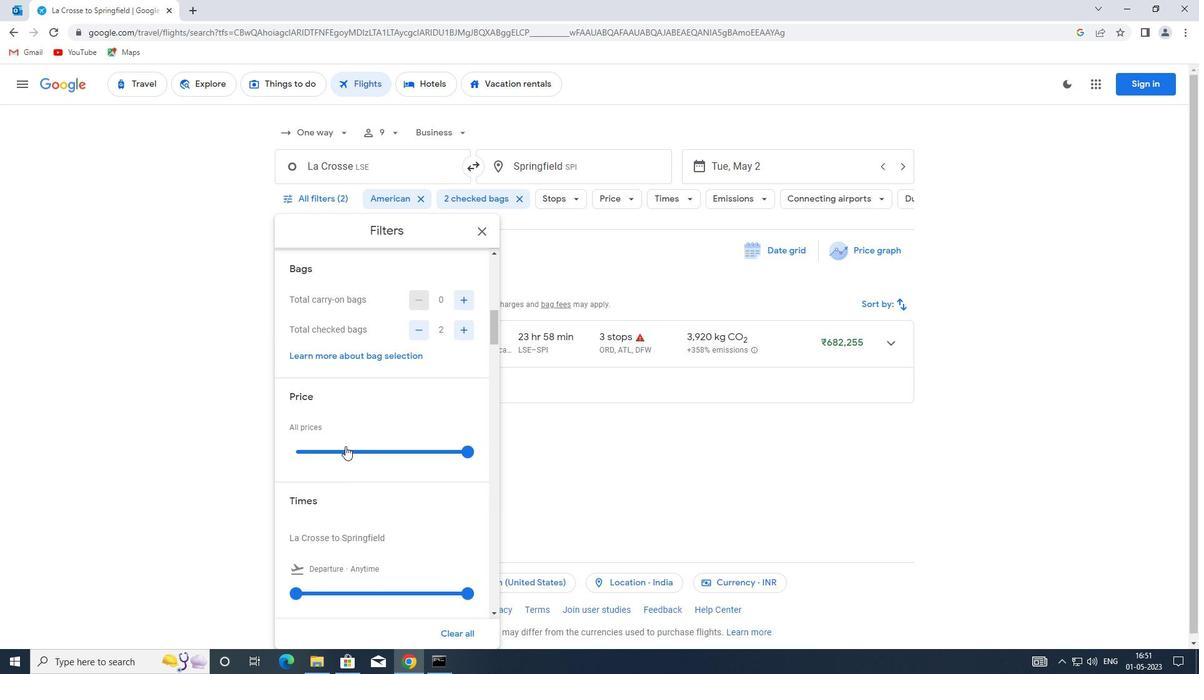 
Action: Mouse moved to (347, 451)
Screenshot: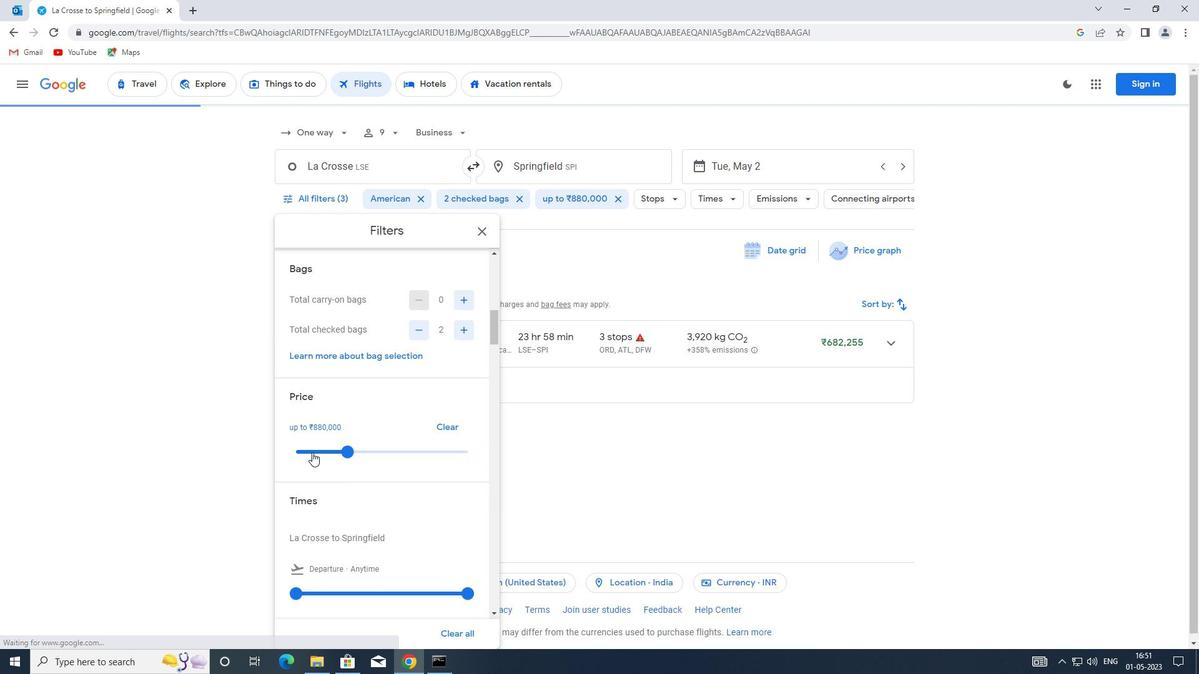 
Action: Mouse pressed left at (347, 451)
Screenshot: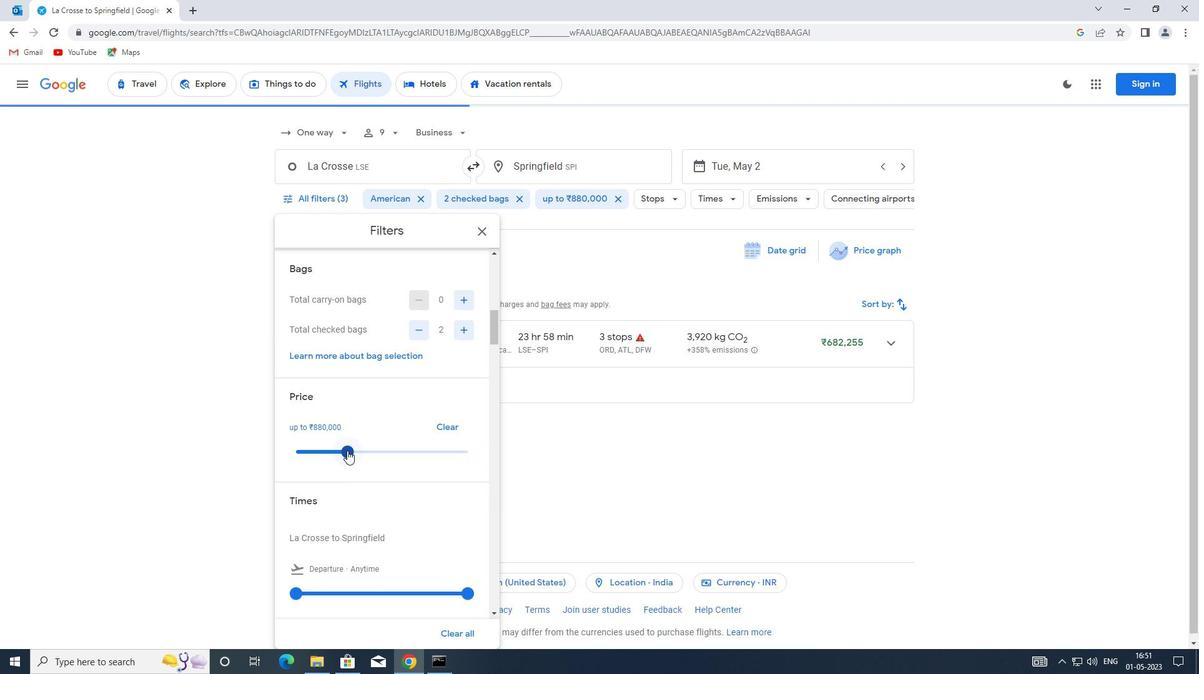 
Action: Mouse moved to (363, 424)
Screenshot: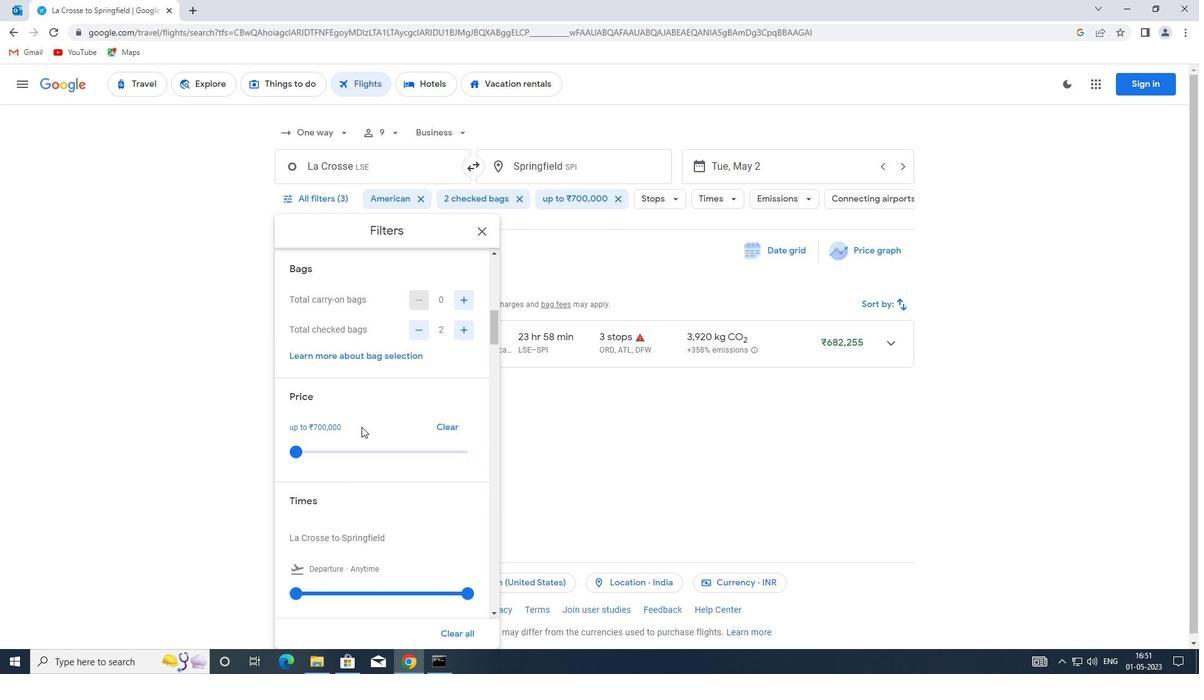 
Action: Mouse scrolled (363, 424) with delta (0, 0)
Screenshot: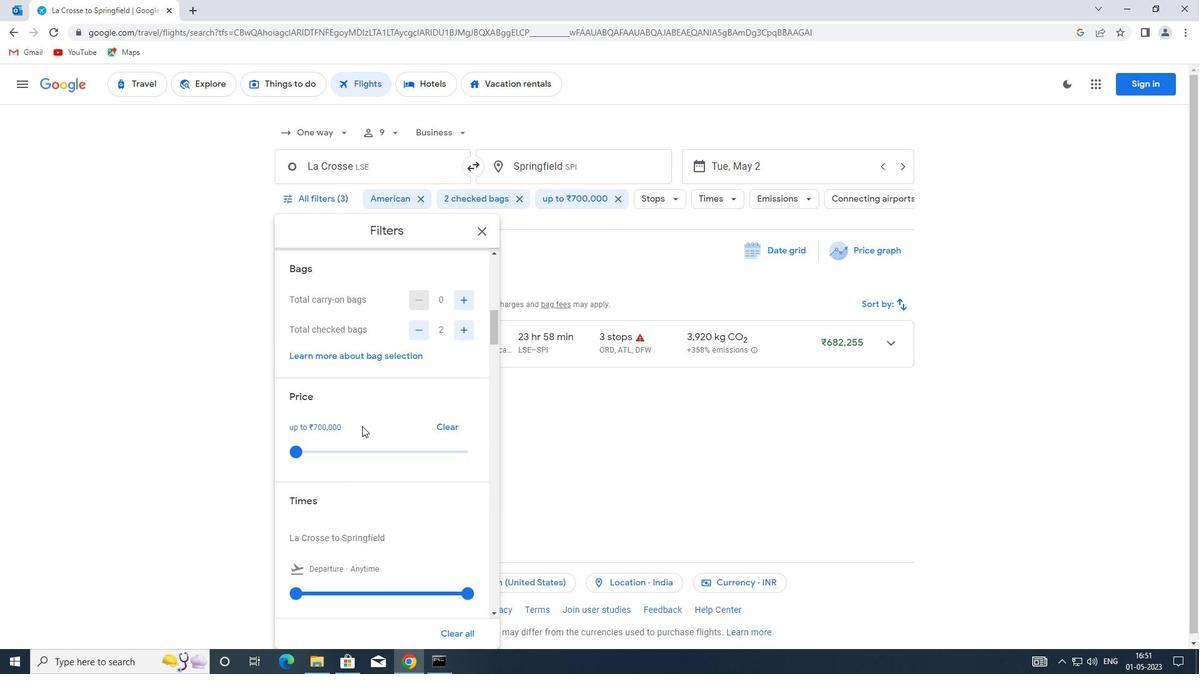 
Action: Mouse moved to (363, 424)
Screenshot: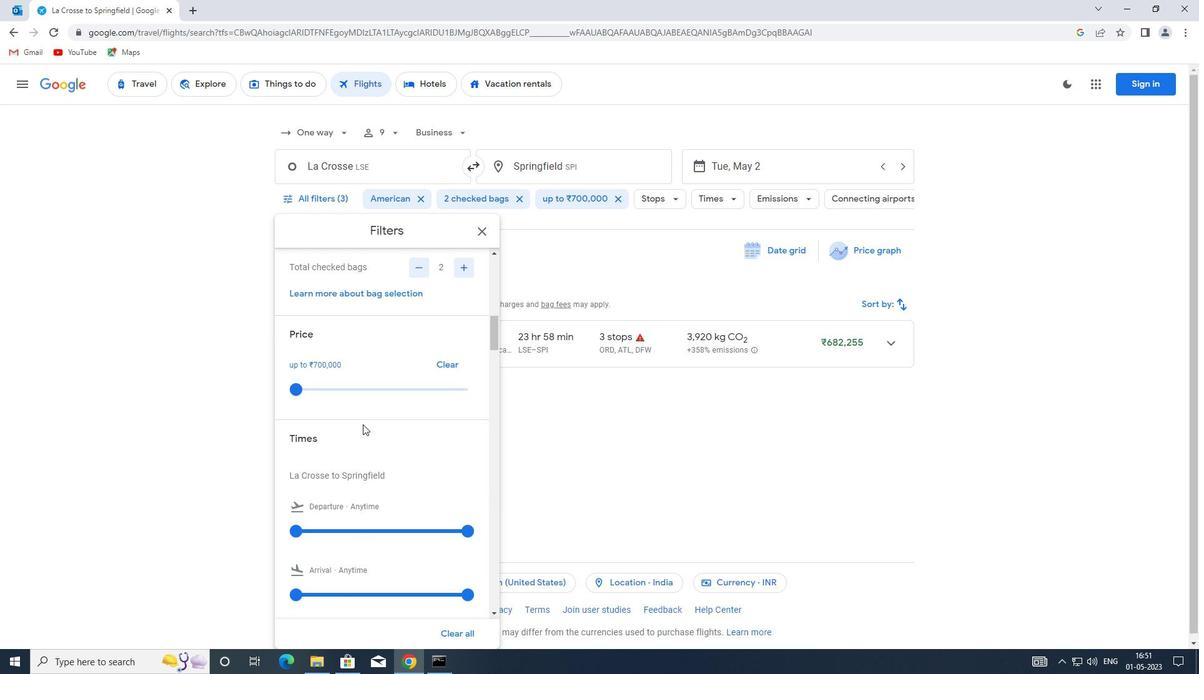 
Action: Mouse scrolled (363, 424) with delta (0, 0)
Screenshot: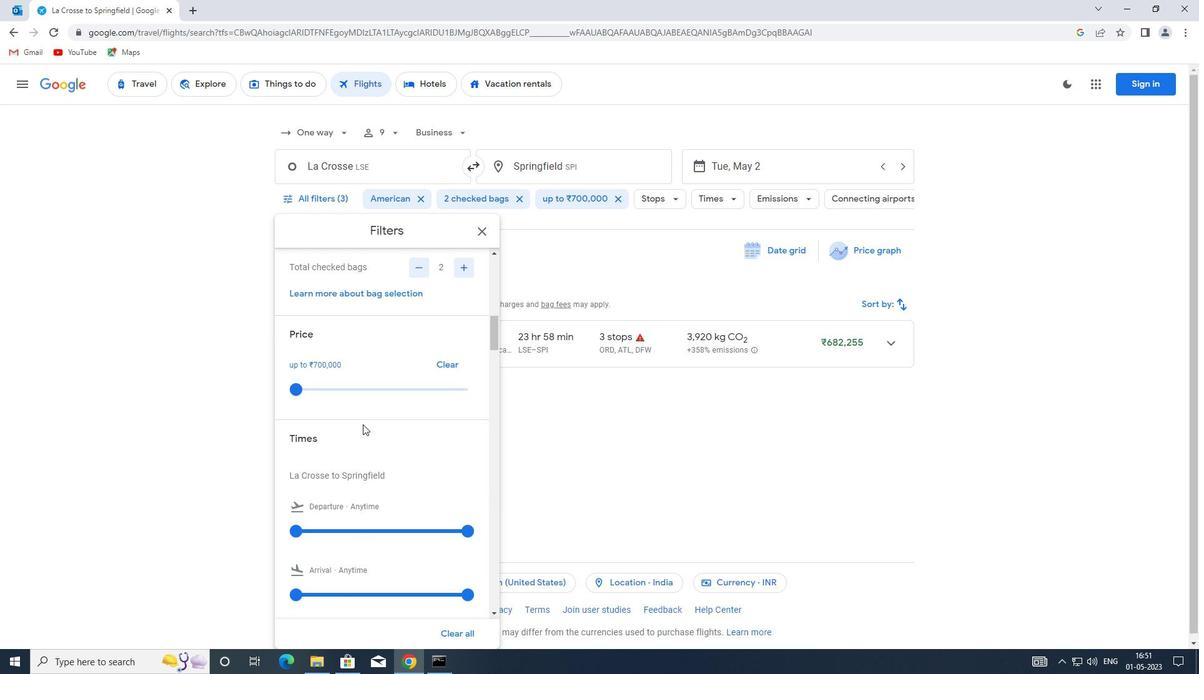 
Action: Mouse scrolled (363, 424) with delta (0, 0)
Screenshot: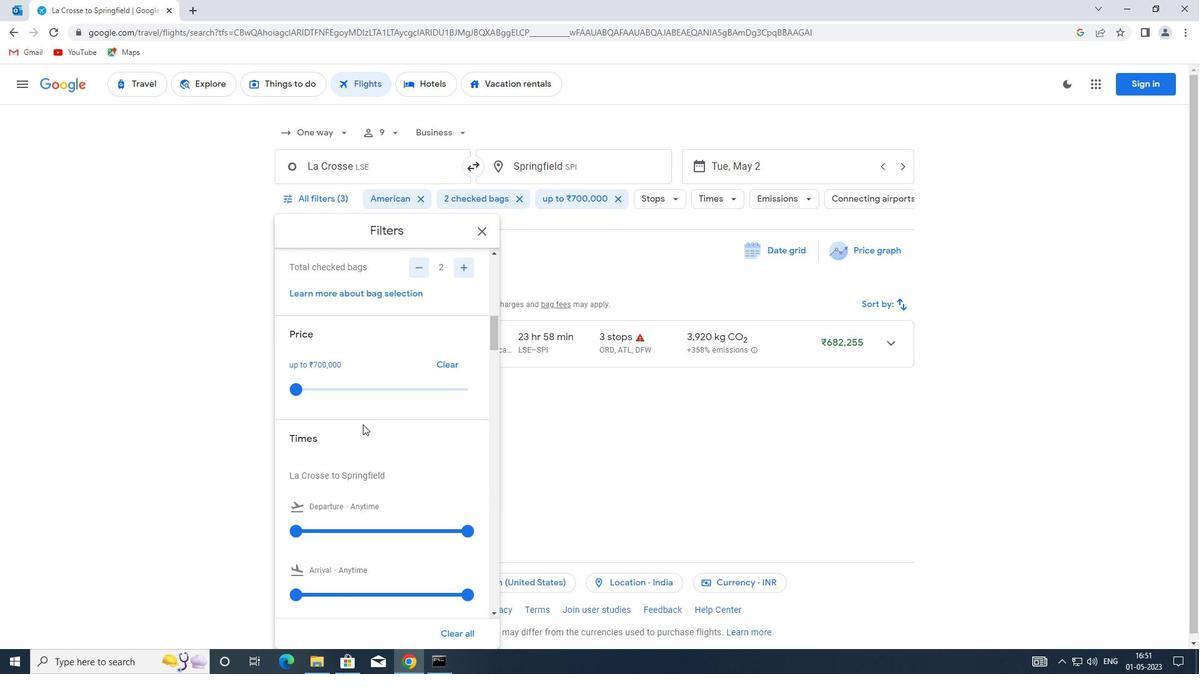 
Action: Mouse moved to (290, 401)
Screenshot: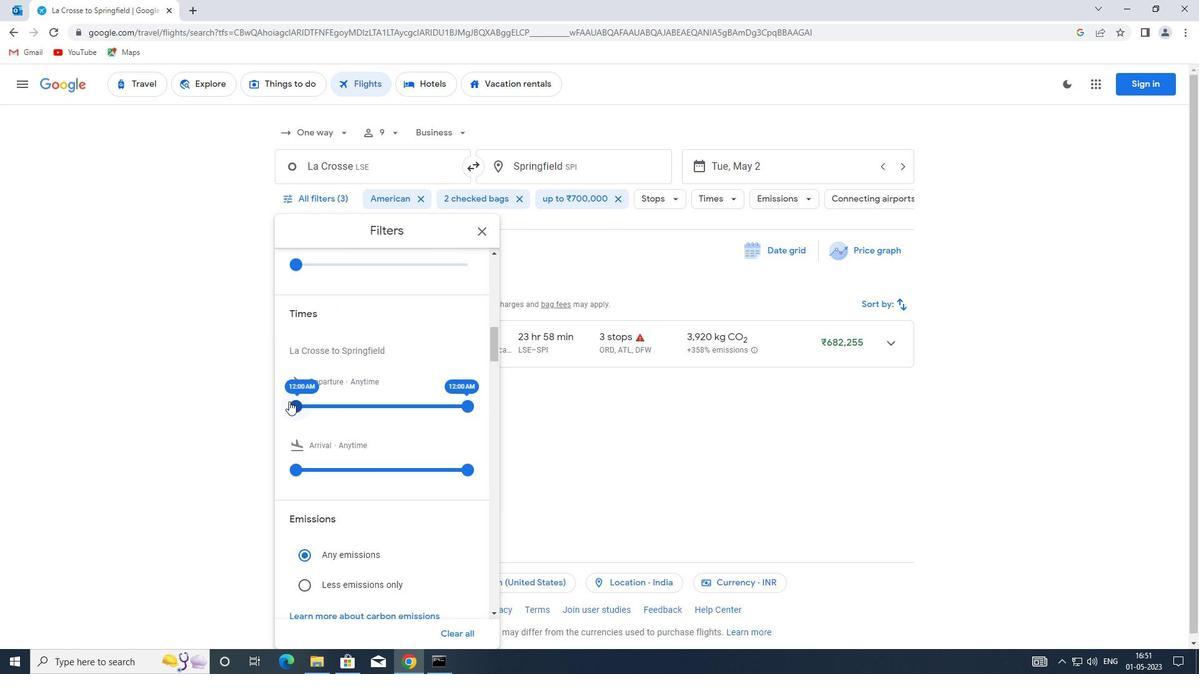 
Action: Mouse pressed left at (290, 401)
Screenshot: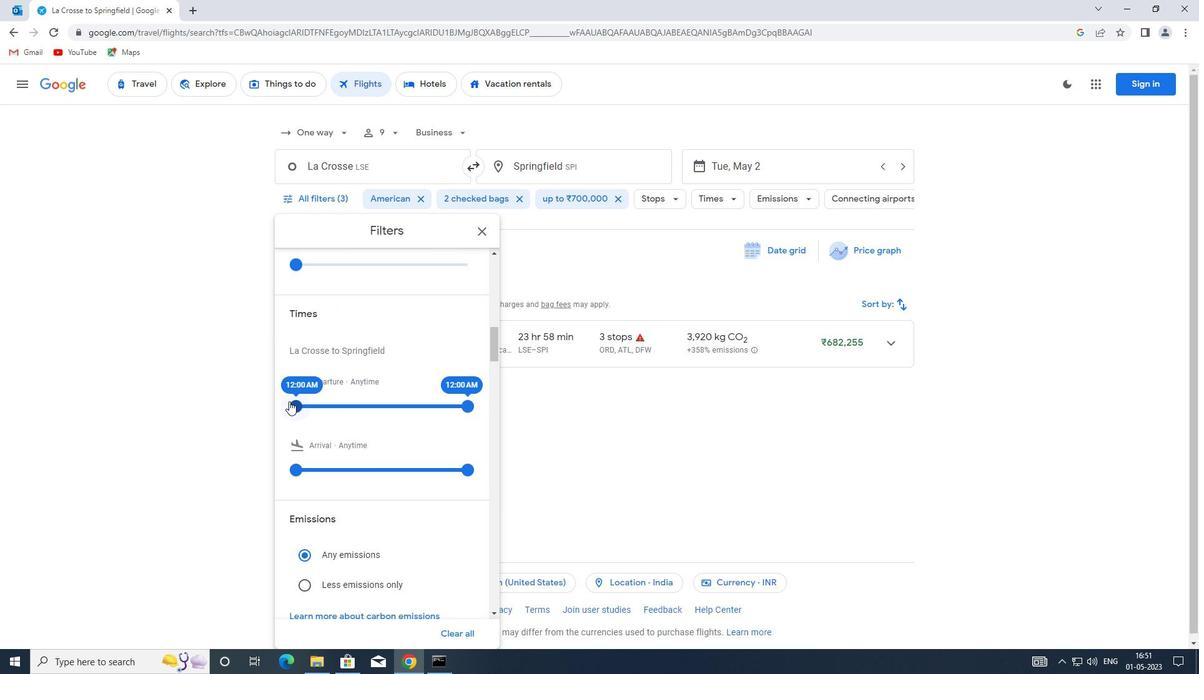 
Action: Mouse moved to (314, 401)
Screenshot: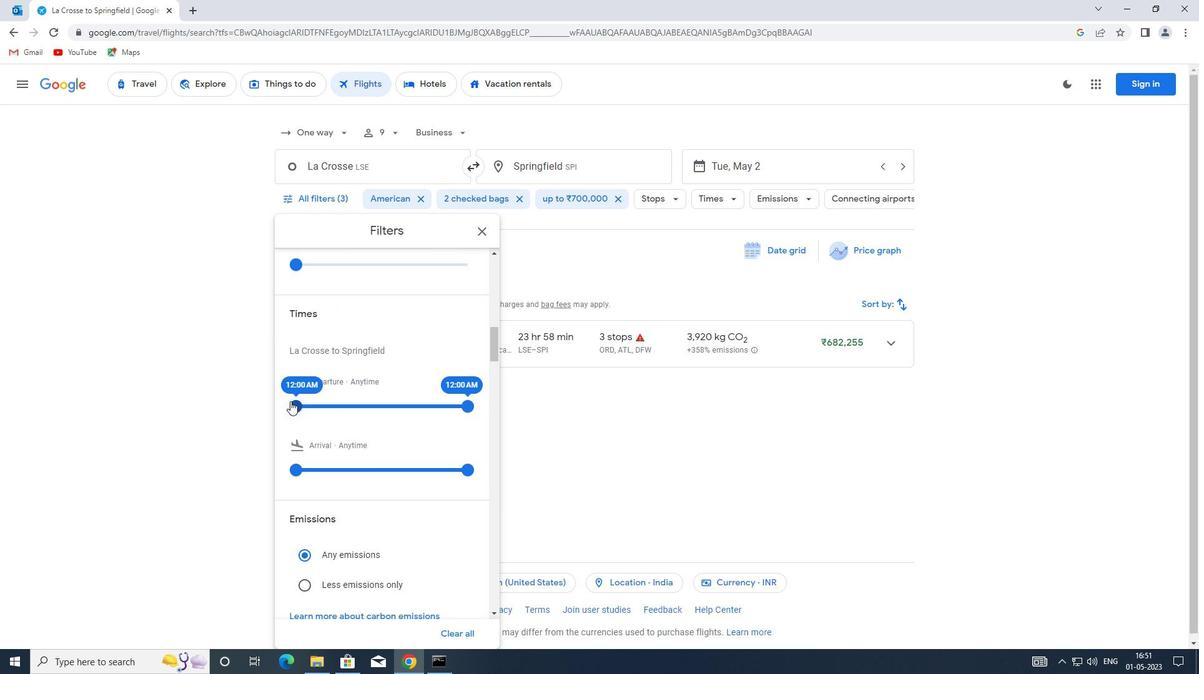 
Action: Mouse pressed left at (314, 401)
Screenshot: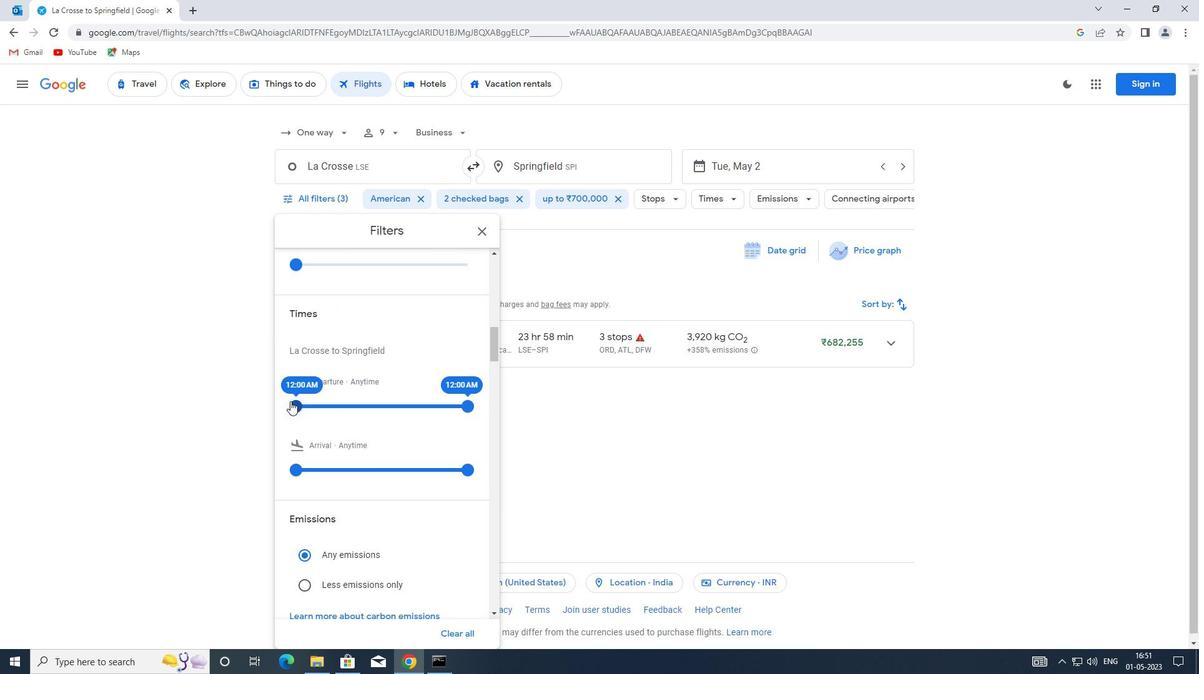 
Action: Mouse moved to (462, 402)
Screenshot: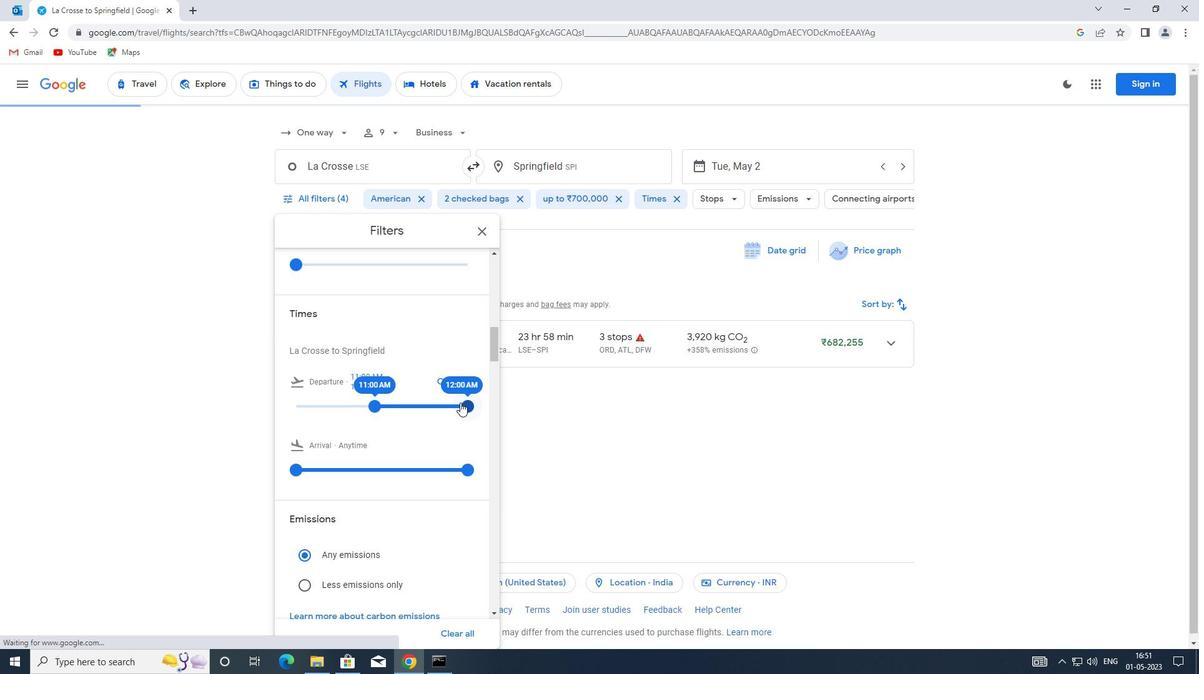 
Action: Mouse pressed left at (462, 402)
Screenshot: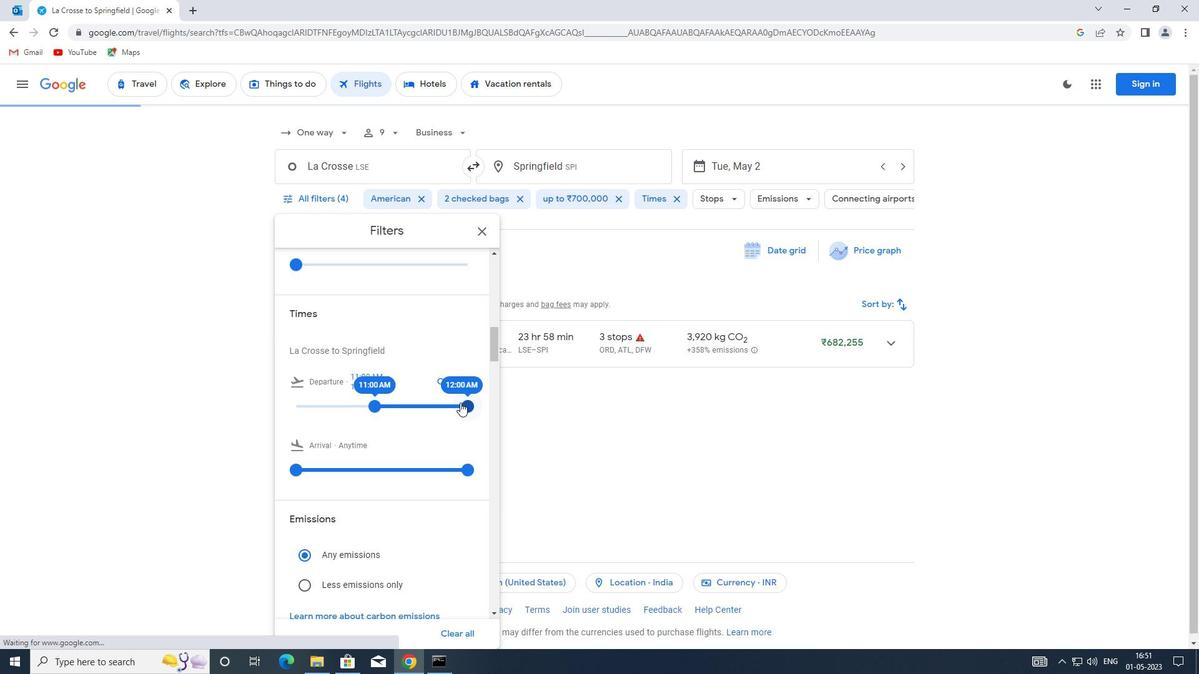 
Action: Mouse moved to (373, 401)
Screenshot: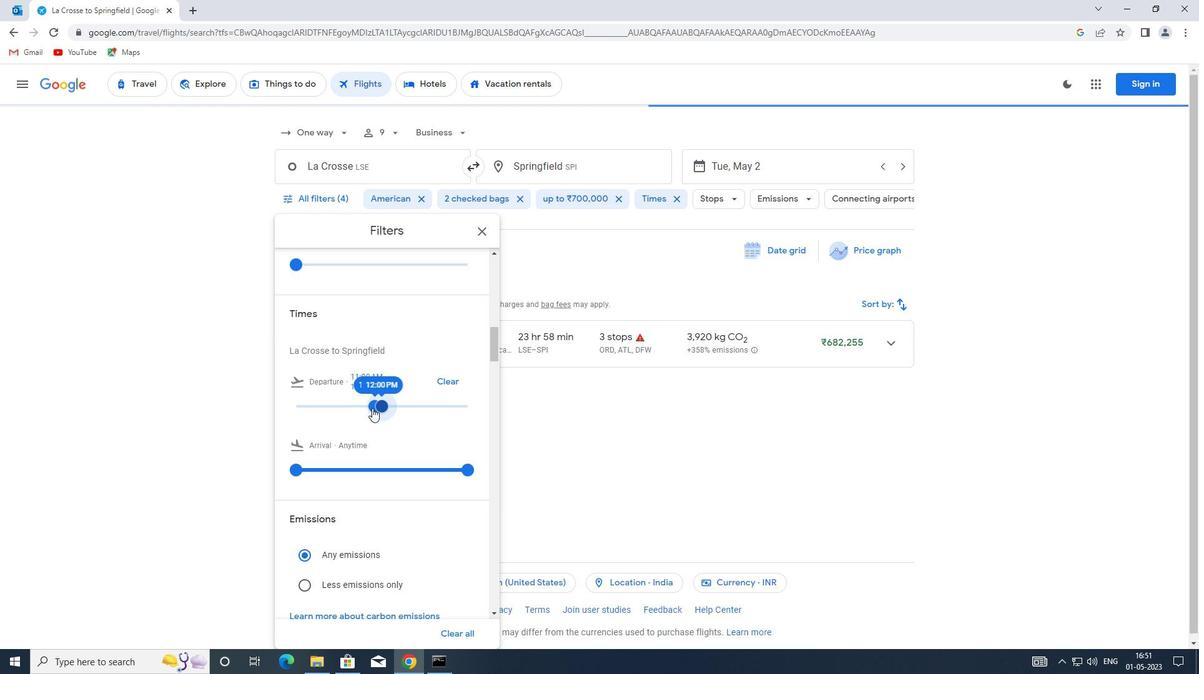 
Action: Mouse scrolled (373, 400) with delta (0, 0)
Screenshot: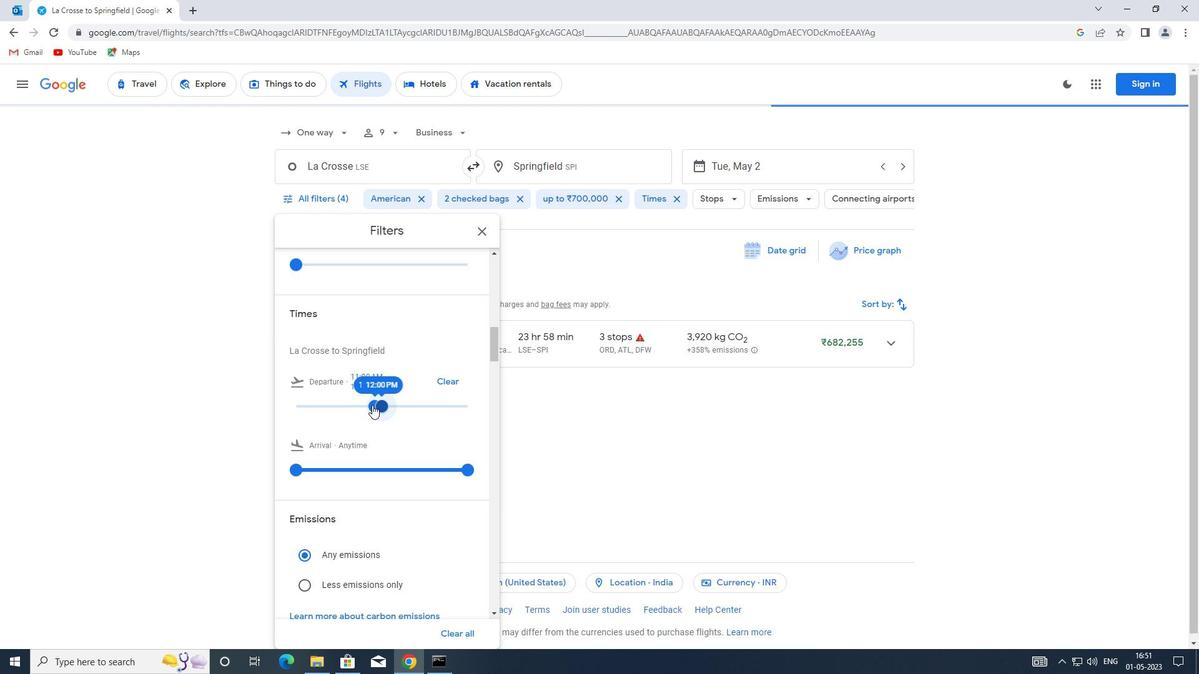 
Action: Mouse scrolled (373, 400) with delta (0, 0)
Screenshot: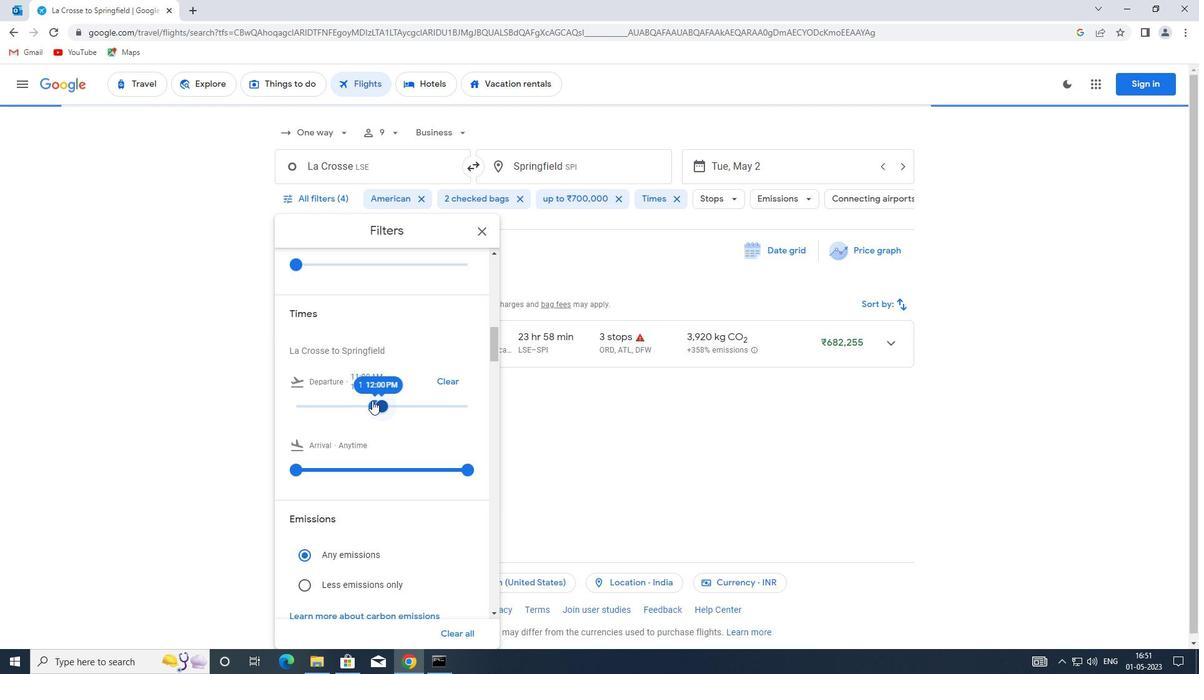 
Action: Mouse scrolled (373, 400) with delta (0, 0)
Screenshot: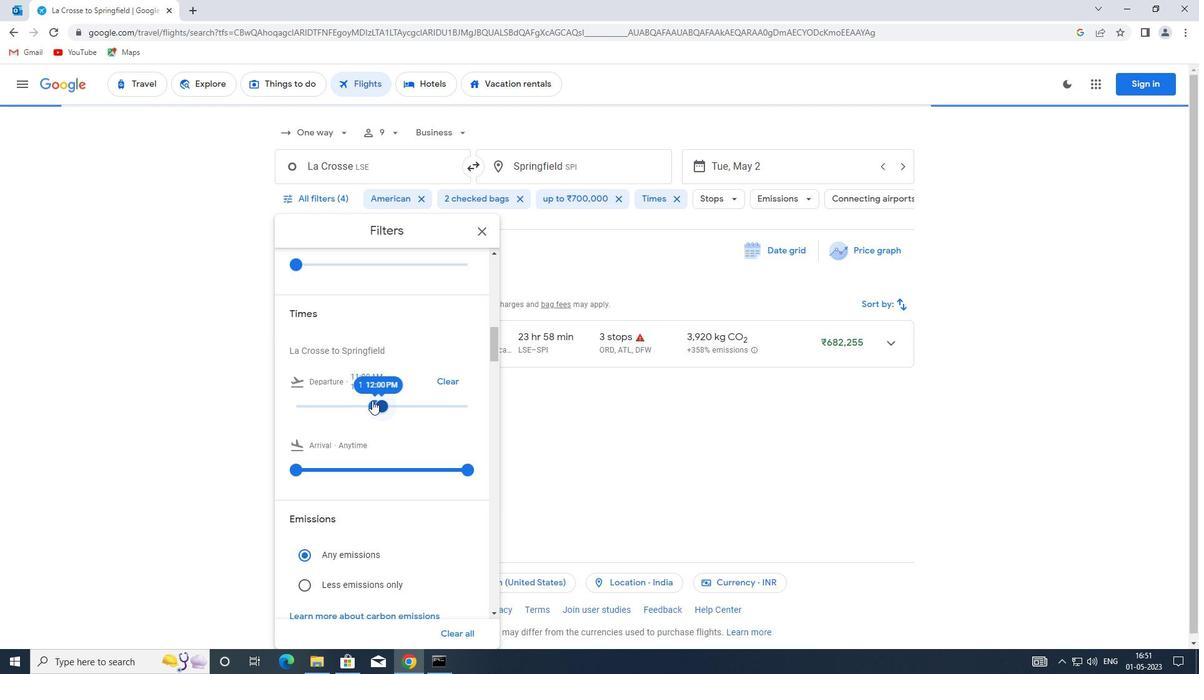 
Action: Mouse scrolled (373, 400) with delta (0, 0)
Screenshot: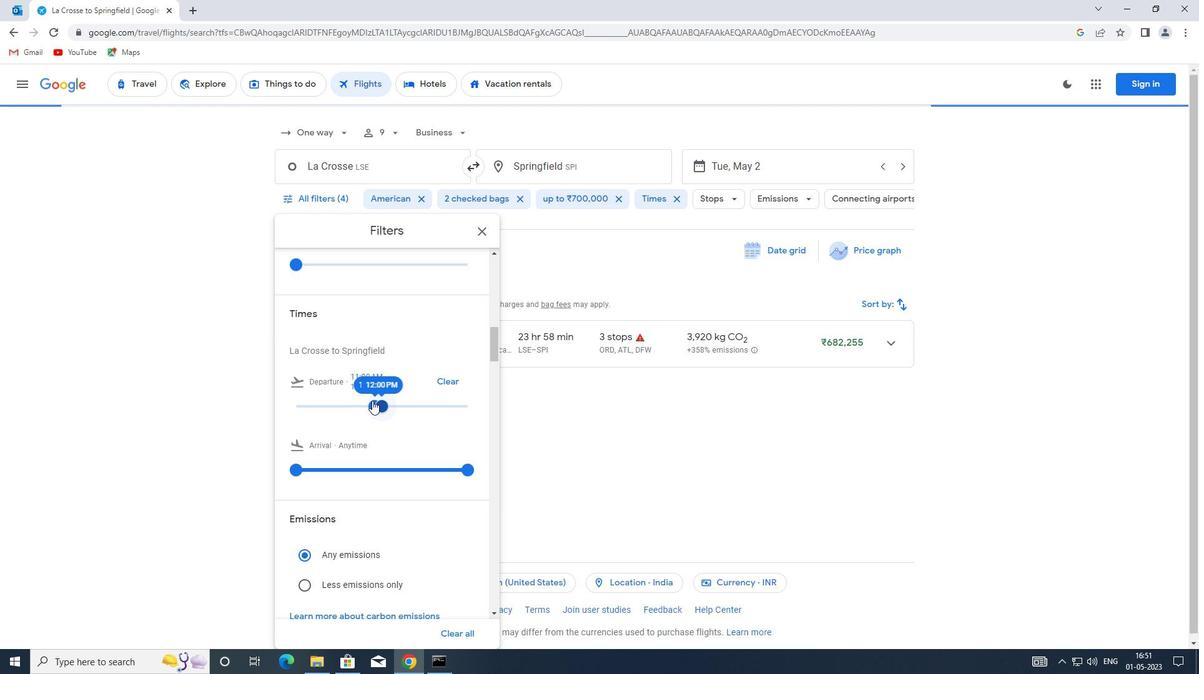 
Action: Mouse moved to (481, 233)
Screenshot: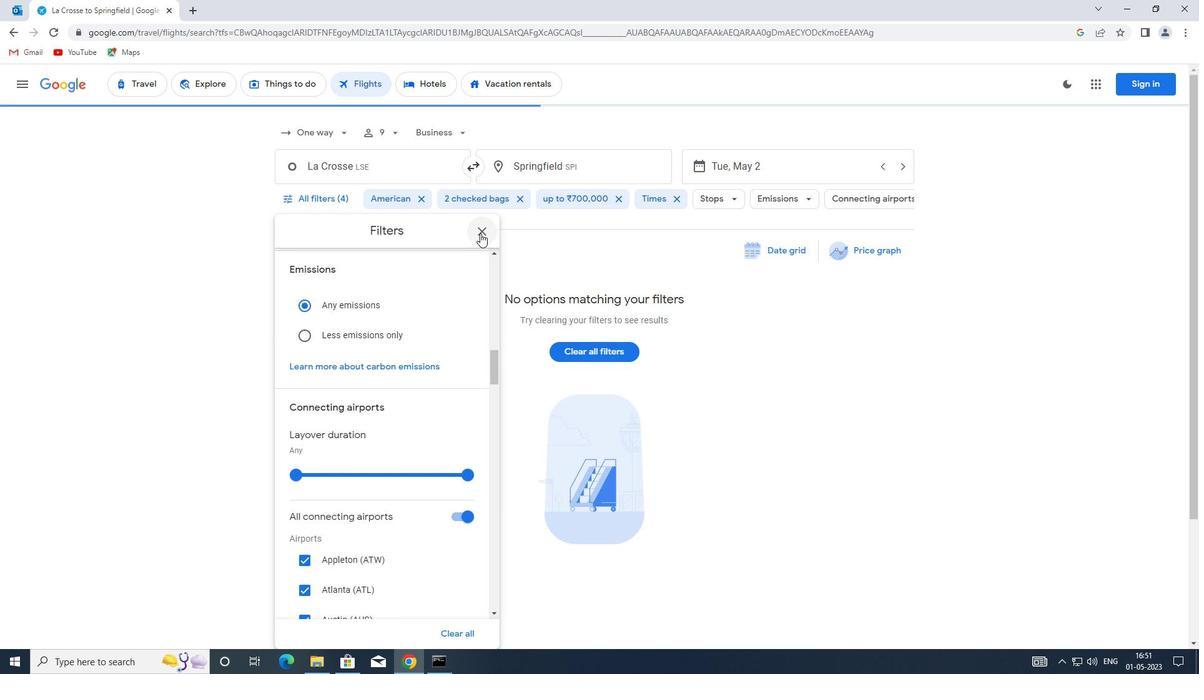
Action: Mouse pressed left at (481, 233)
Screenshot: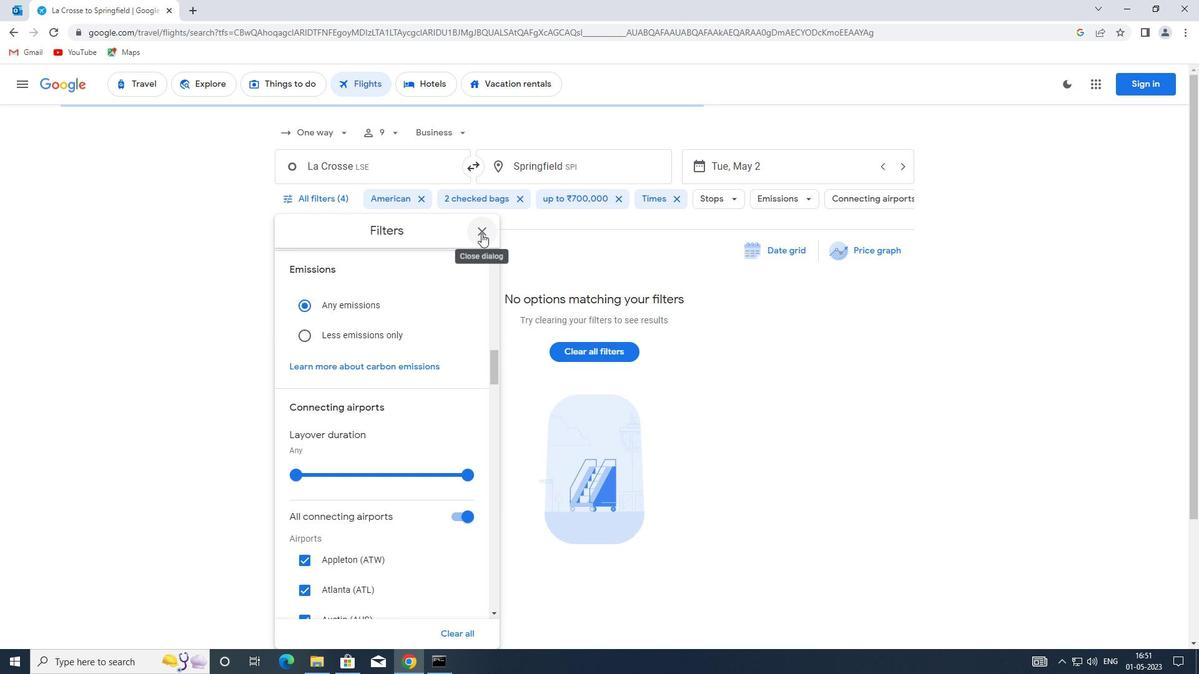 
Action: Mouse moved to (482, 233)
Screenshot: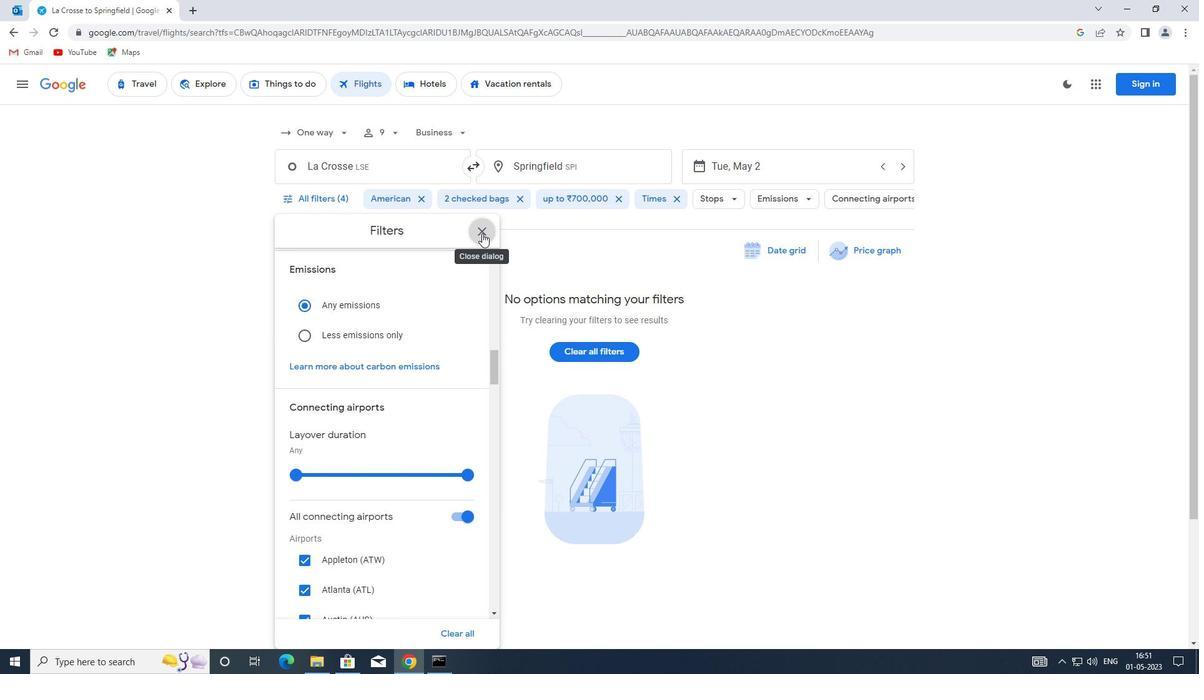 
